 Task: Plan a trip to Glostrup, Denmark from 10th December, 2023 to 15th December, 2023 for 7 adults. Place can be entire room or shared room with 4 bedrooms having 7 beds and 4 bathrooms. Property type can be house. Amenities needed are: wifi, TV, free parkinig on premises, gym, breakfast.
Action: Mouse moved to (465, 179)
Screenshot: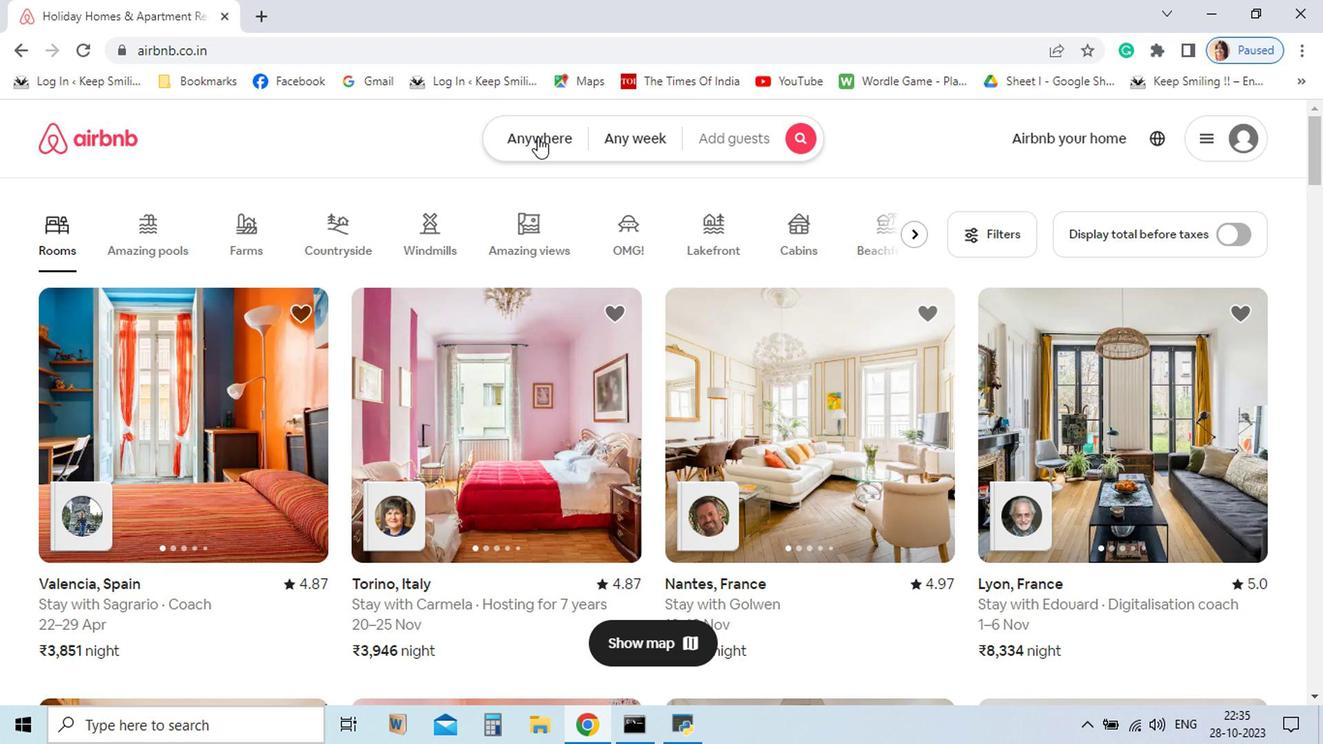 
Action: Mouse pressed left at (465, 179)
Screenshot: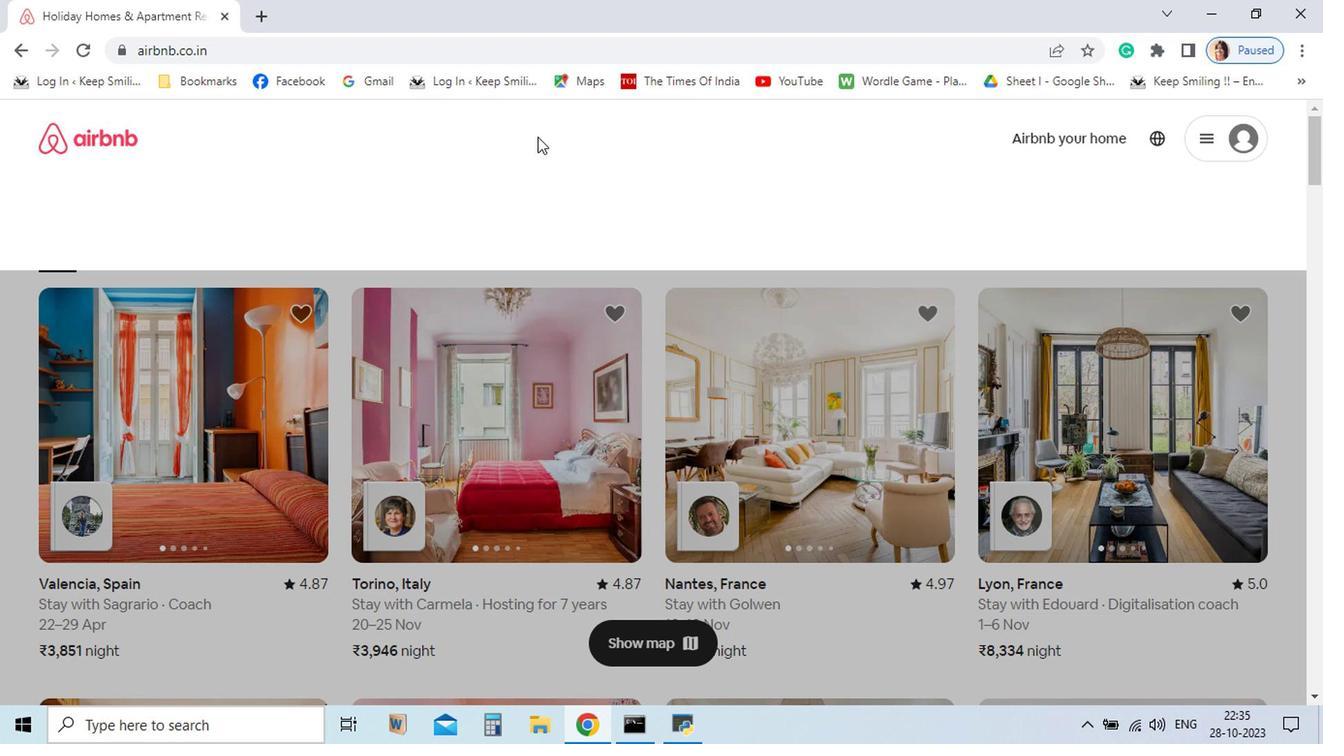 
Action: Mouse moved to (371, 229)
Screenshot: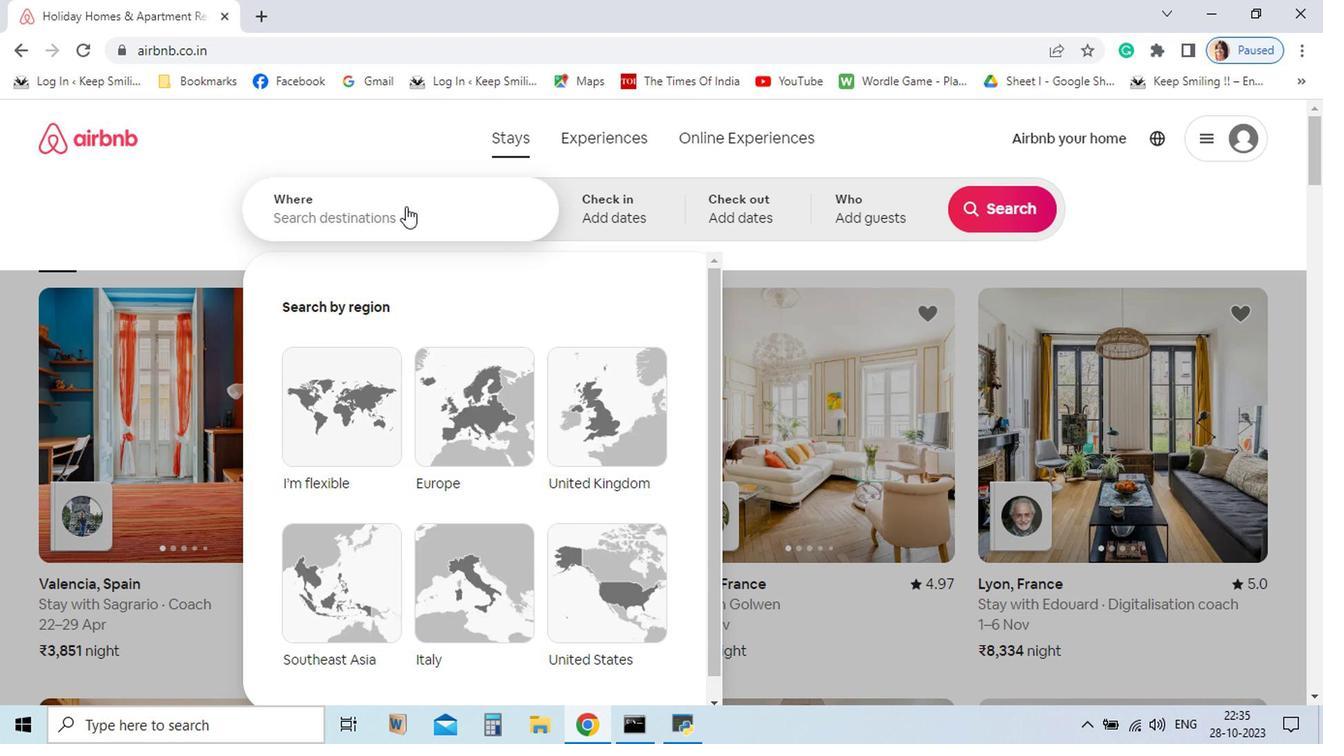 
Action: Mouse pressed left at (371, 229)
Screenshot: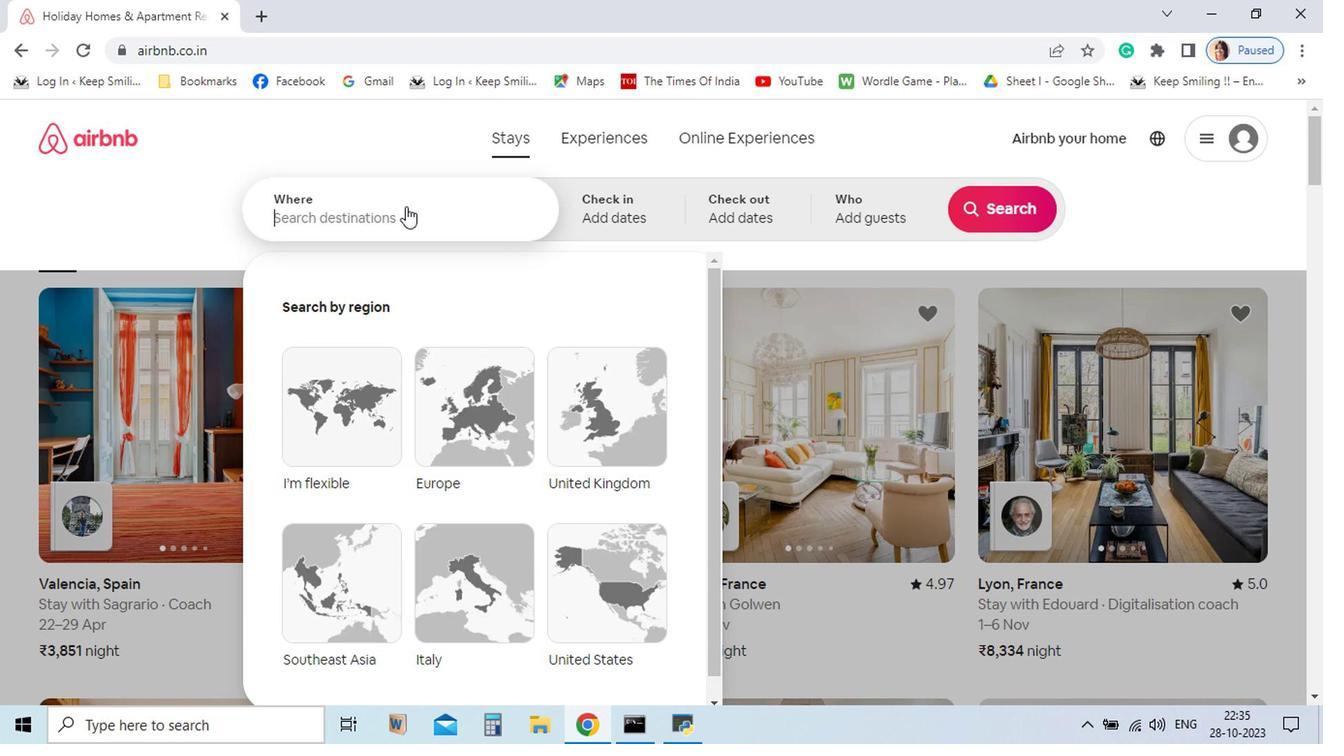 
Action: Mouse moved to (371, 229)
Screenshot: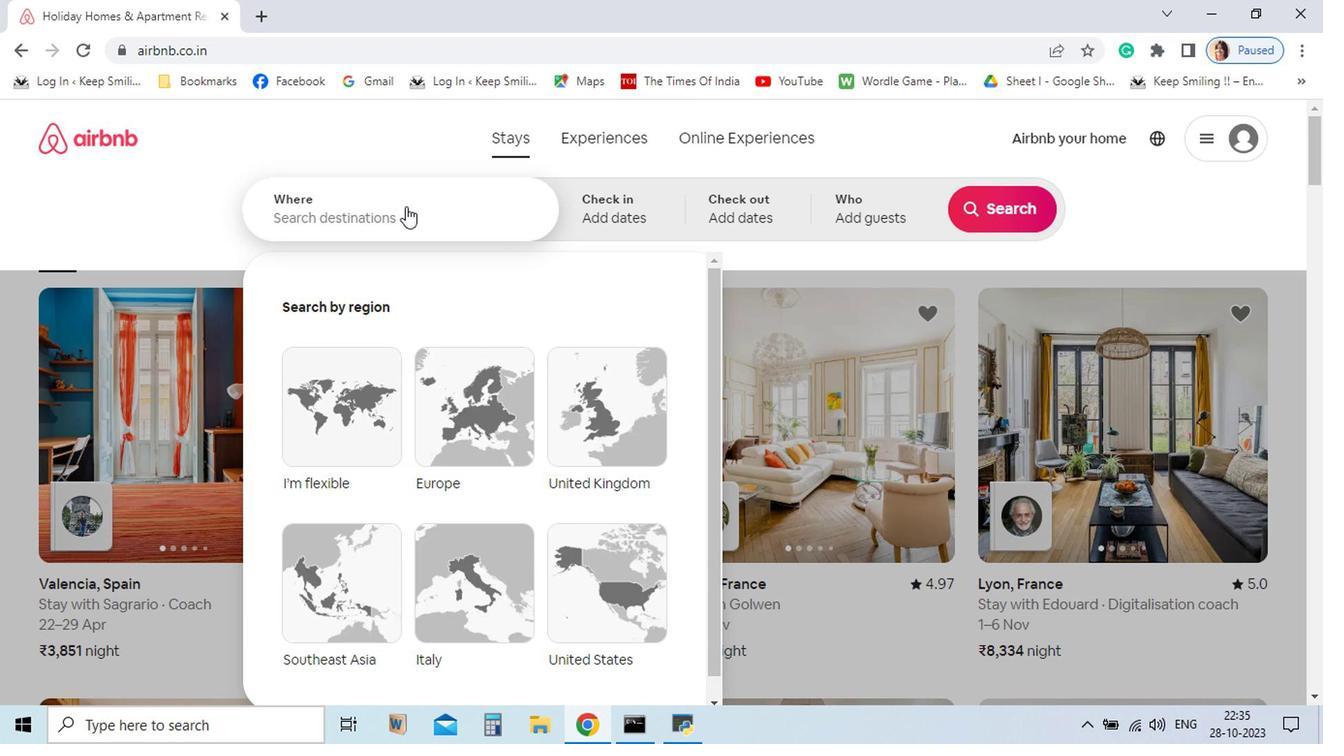 
Action: Key pressed glostrup,<Key.space>denmark
Screenshot: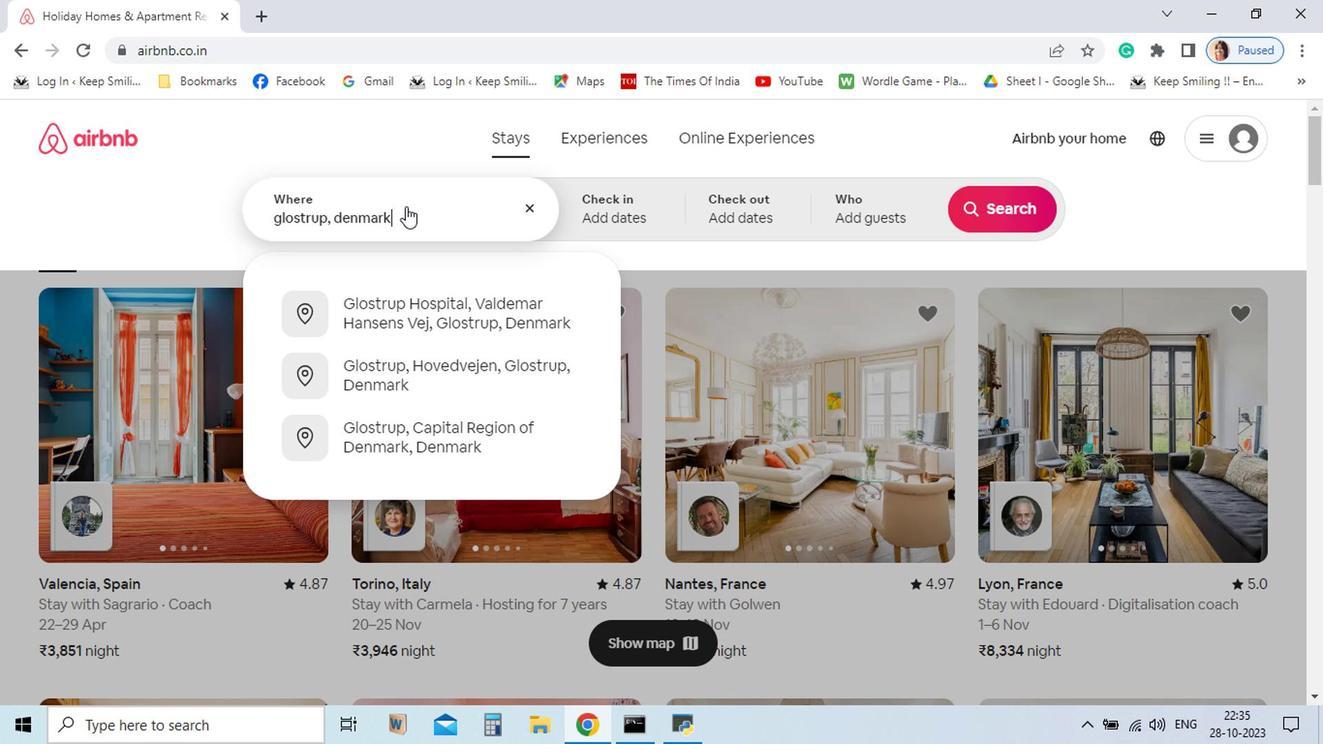 
Action: Mouse moved to (371, 229)
Screenshot: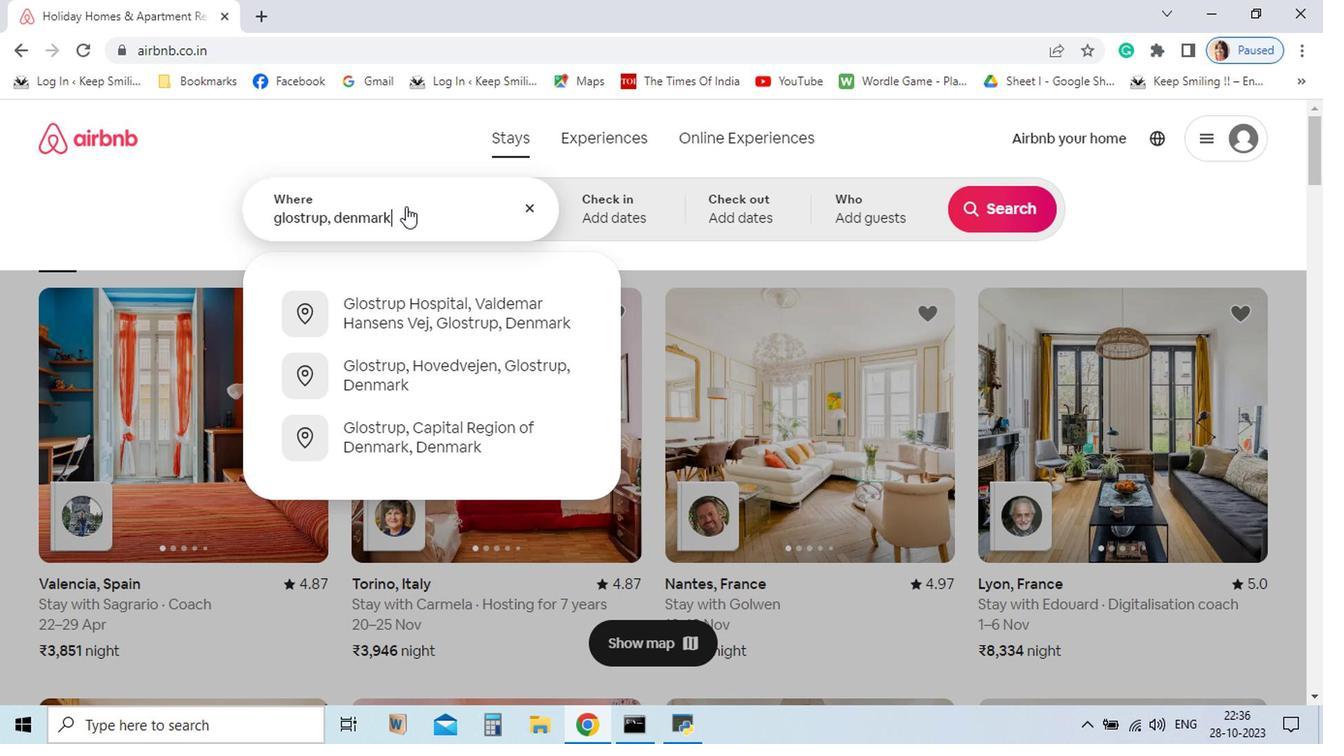 
Action: Key pressed <Key.enter>
Screenshot: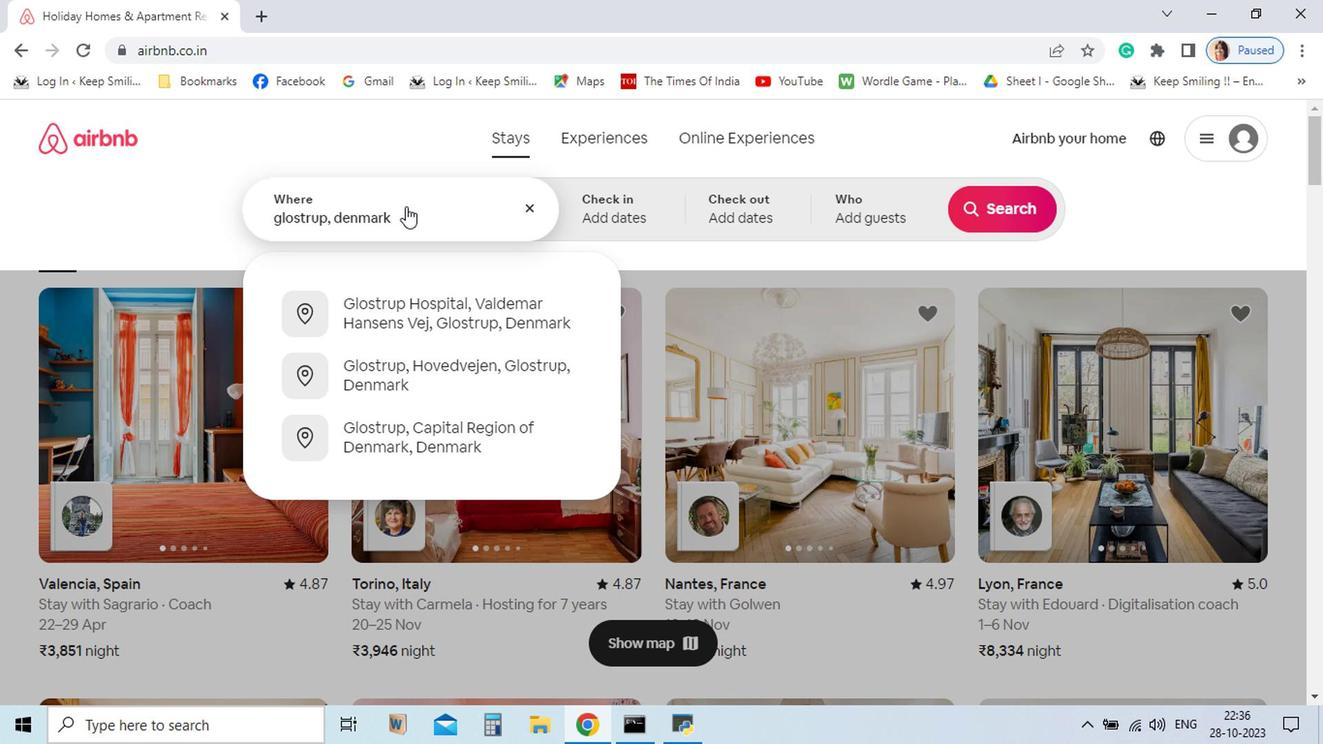 
Action: Mouse moved to (282, 239)
Screenshot: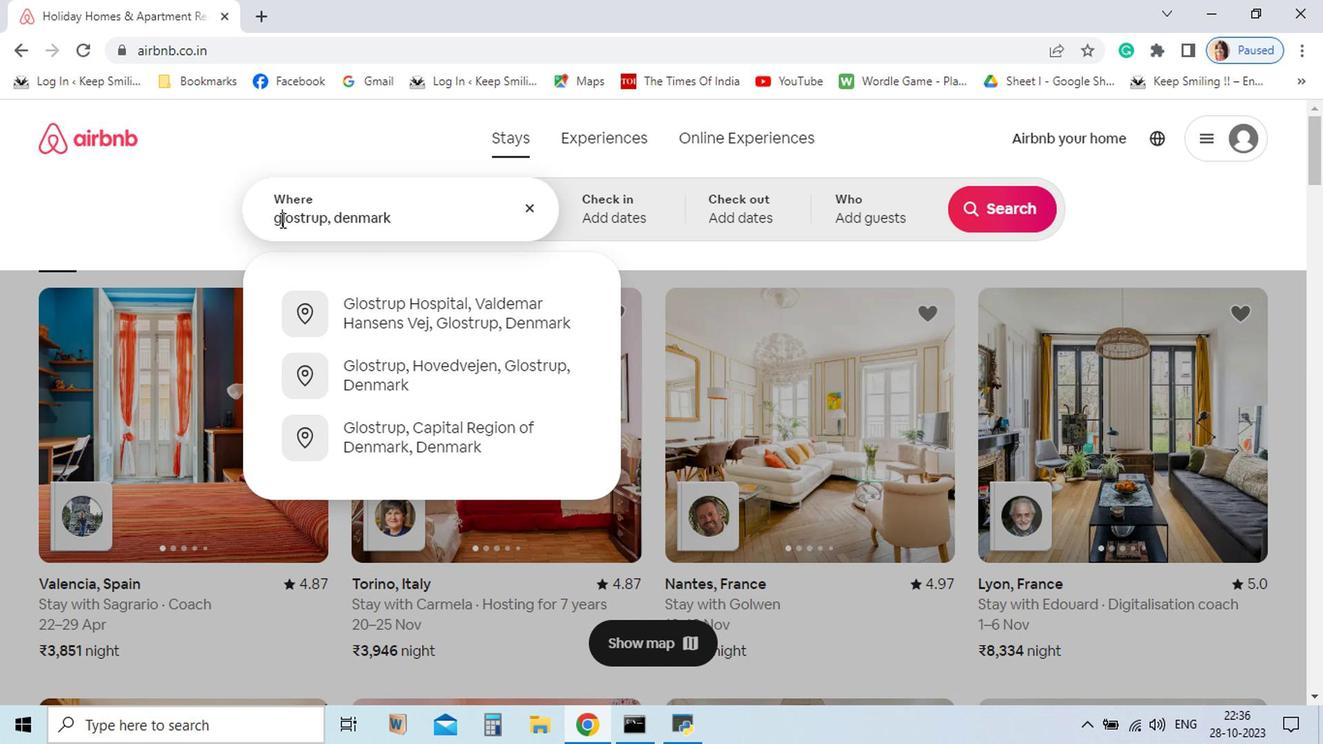 
Action: Mouse pressed left at (282, 239)
Screenshot: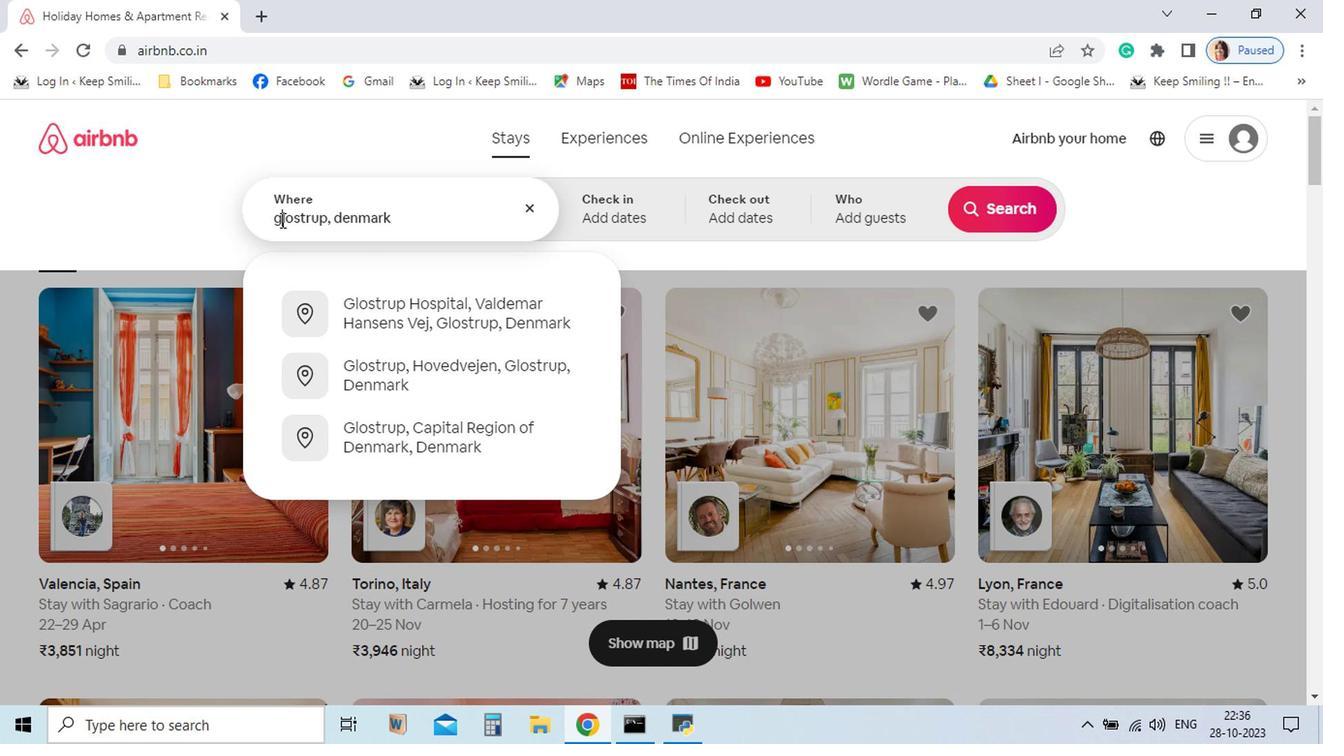 
Action: Key pressed <Key.backspace><Key.shift>G
Screenshot: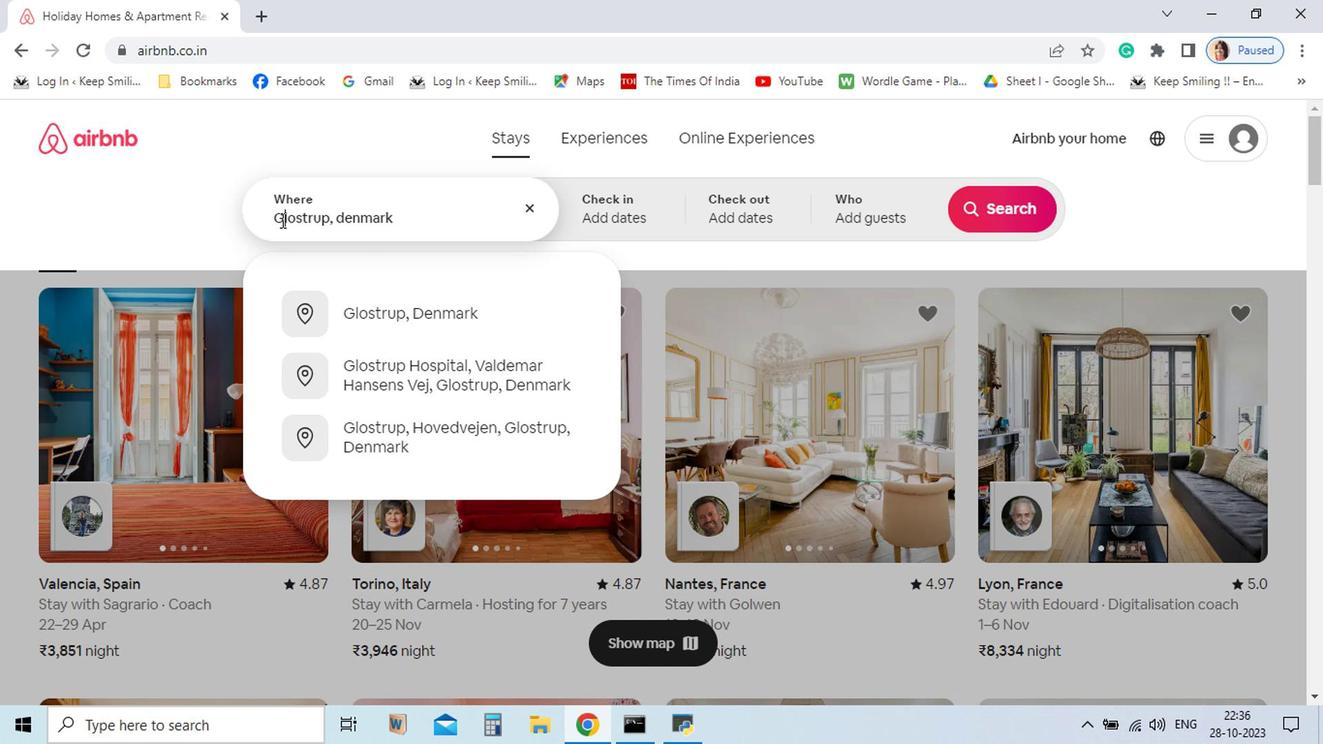 
Action: Mouse moved to (325, 232)
Screenshot: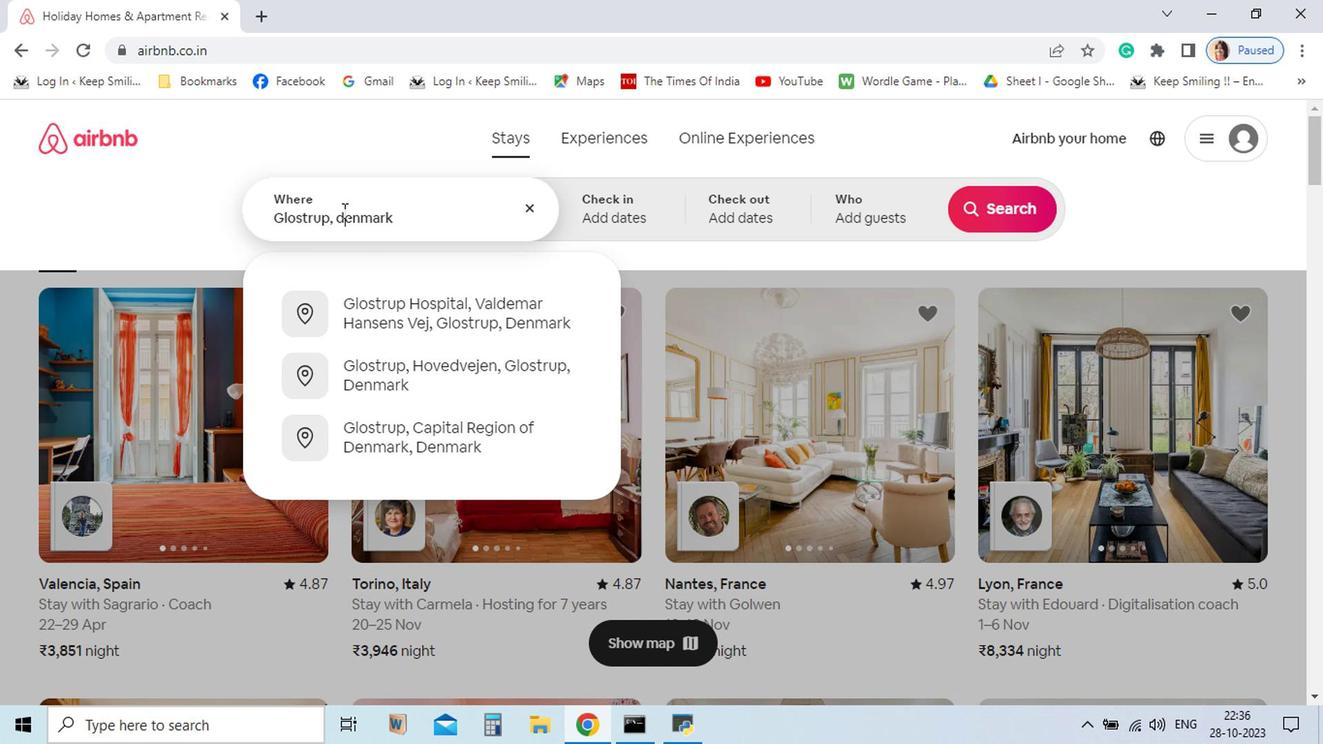 
Action: Mouse pressed left at (325, 232)
Screenshot: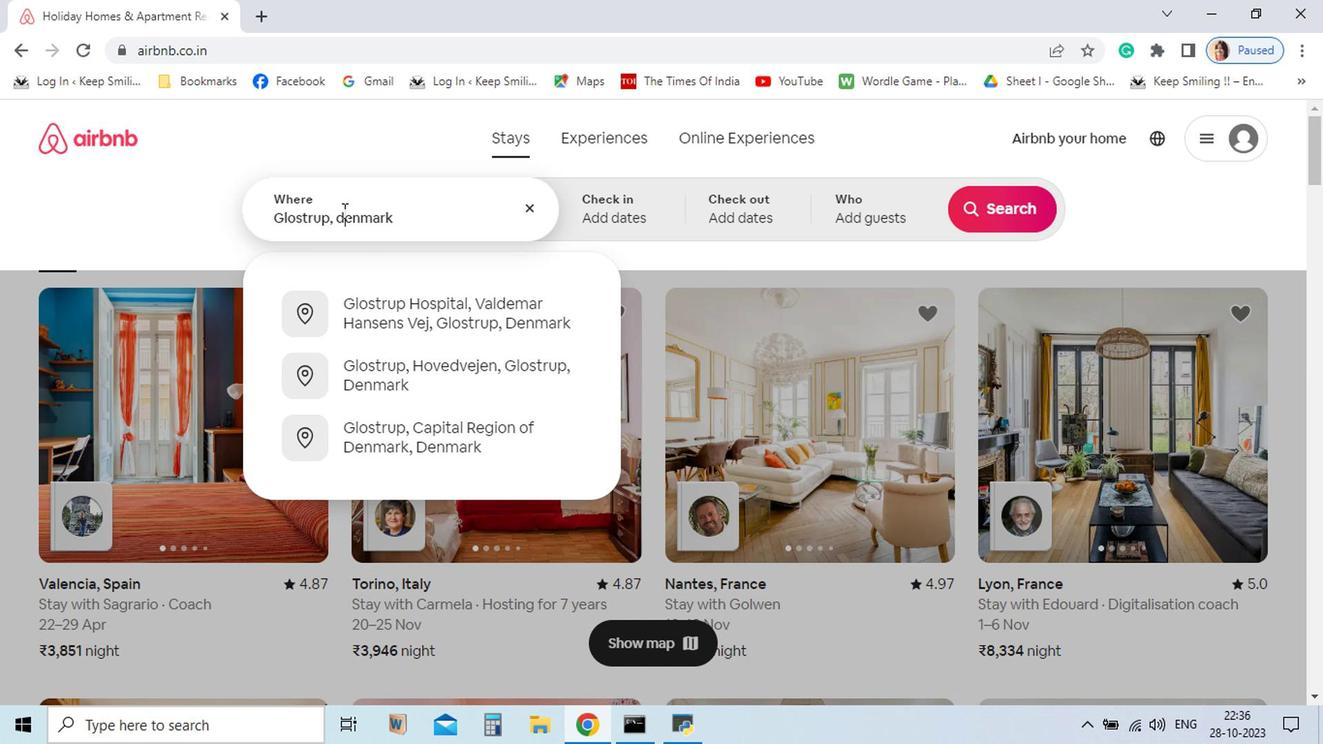 
Action: Mouse moved to (326, 232)
Screenshot: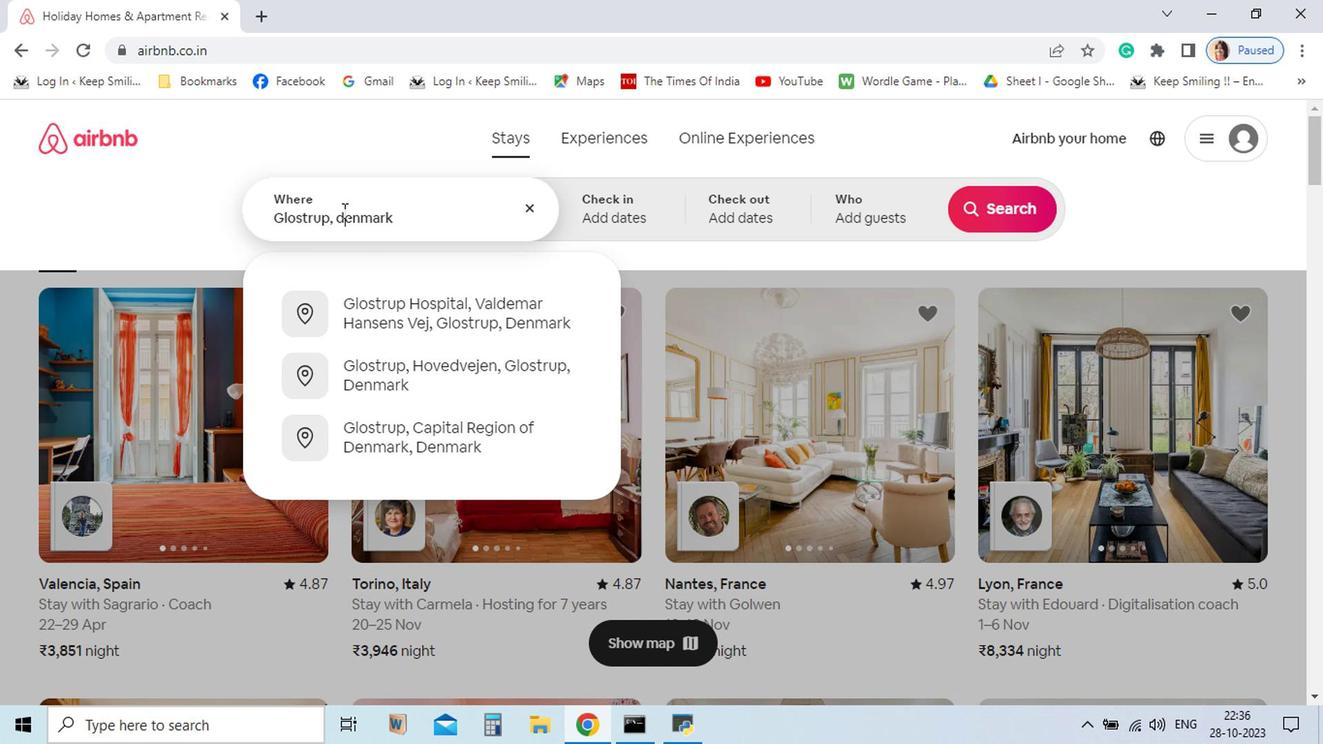 
Action: Key pressed <Key.backspace><Key.shift>D
Screenshot: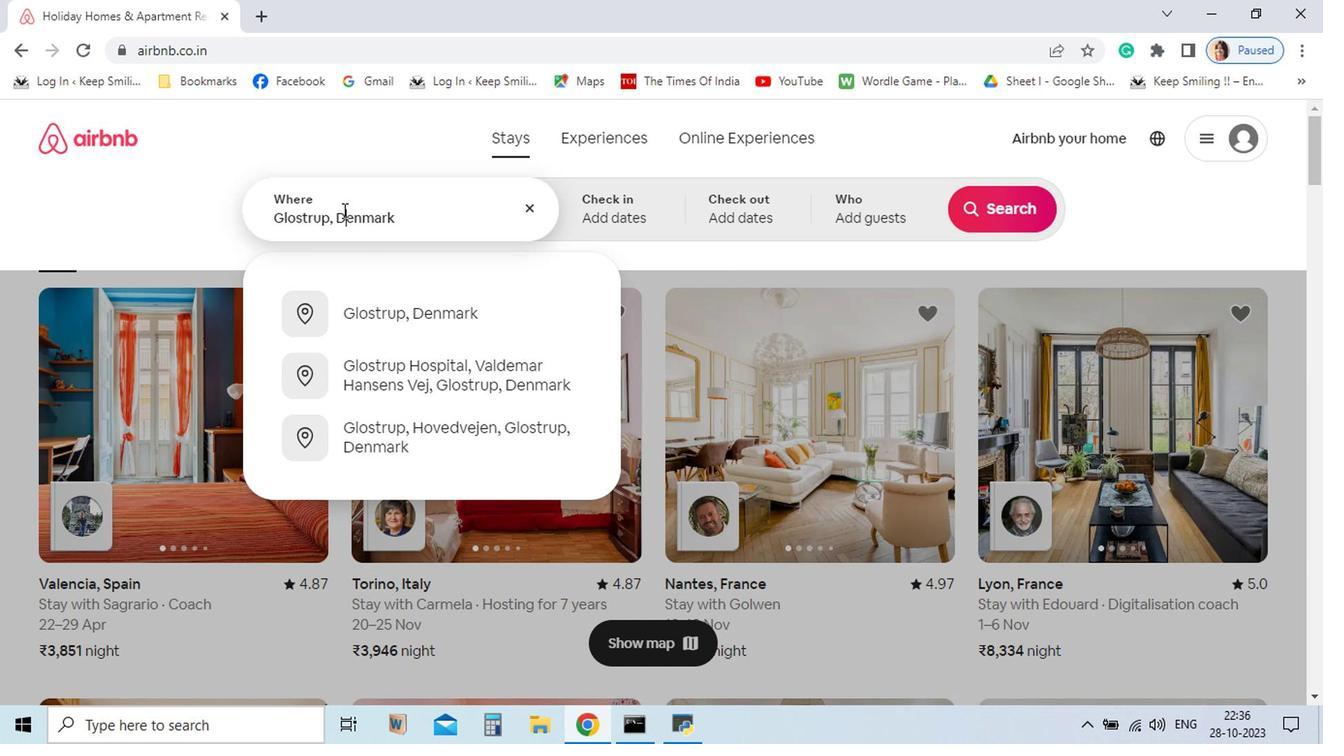 
Action: Mouse moved to (527, 232)
Screenshot: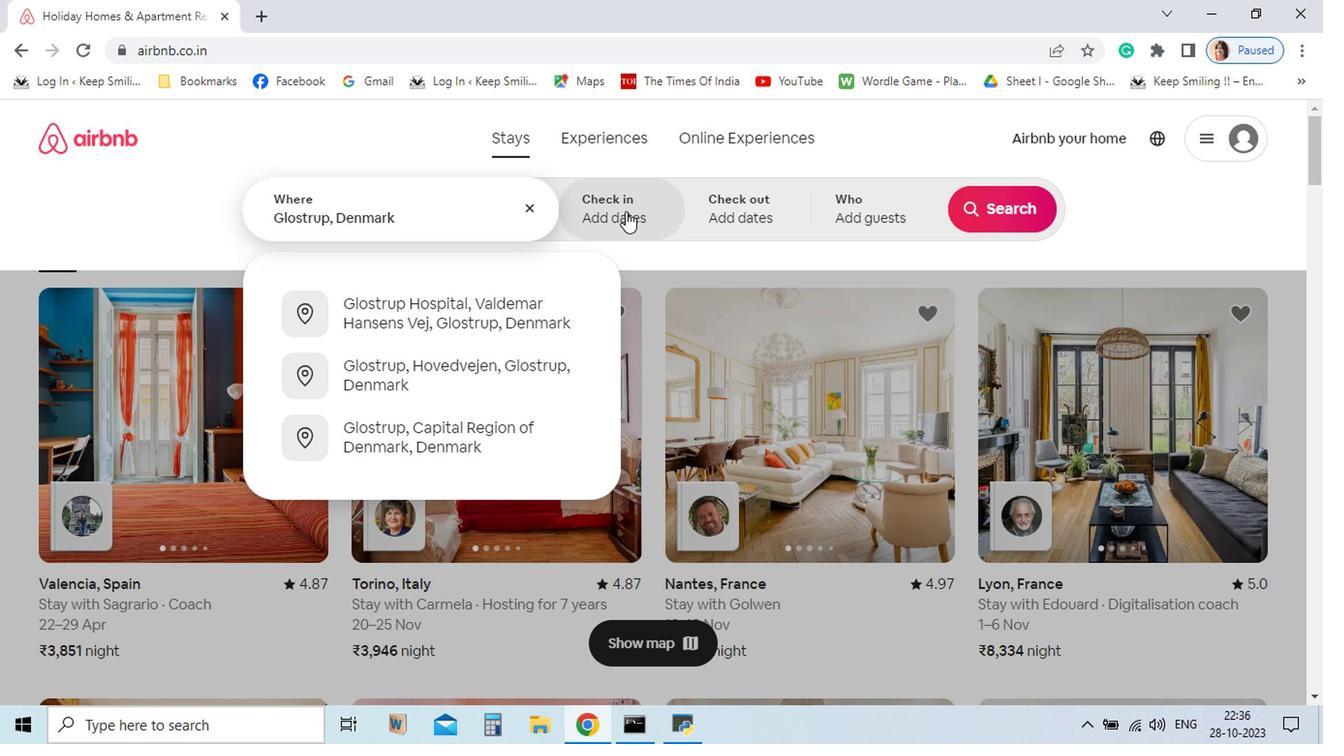 
Action: Mouse pressed left at (527, 232)
Screenshot: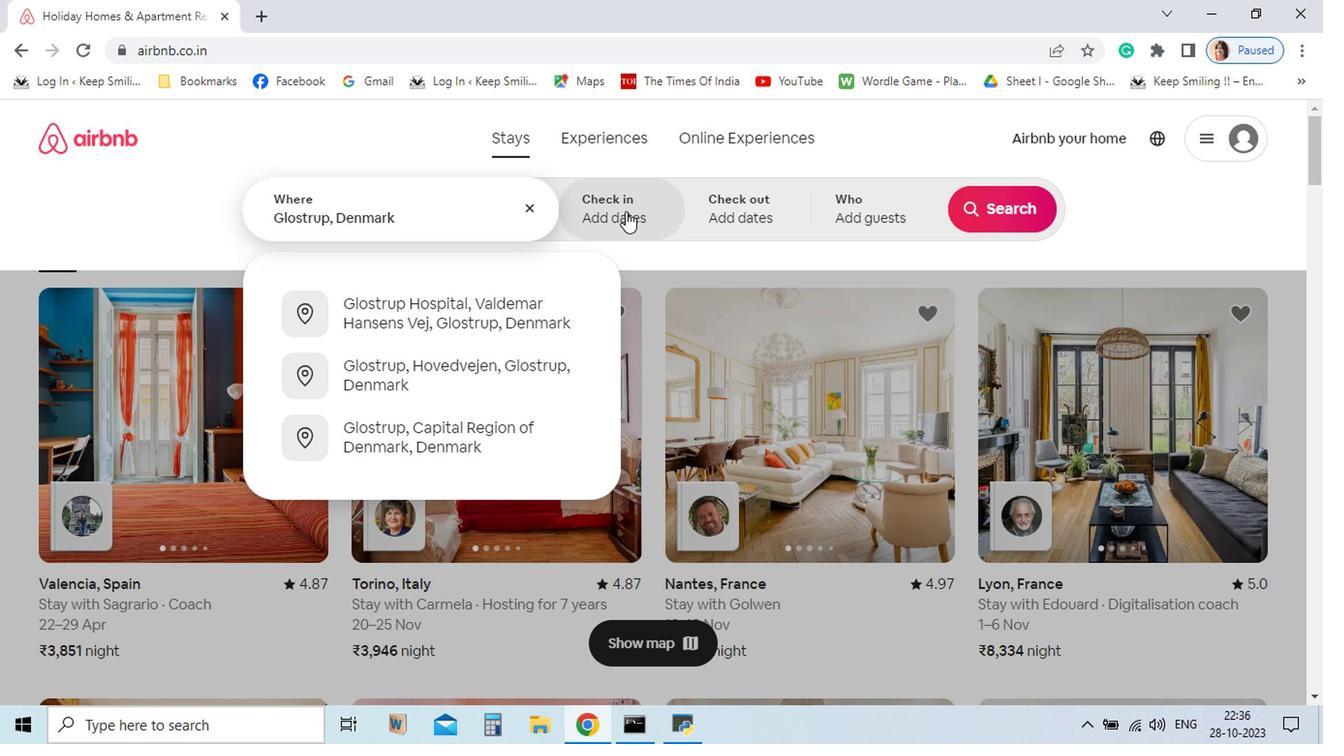 
Action: Mouse moved to (789, 343)
Screenshot: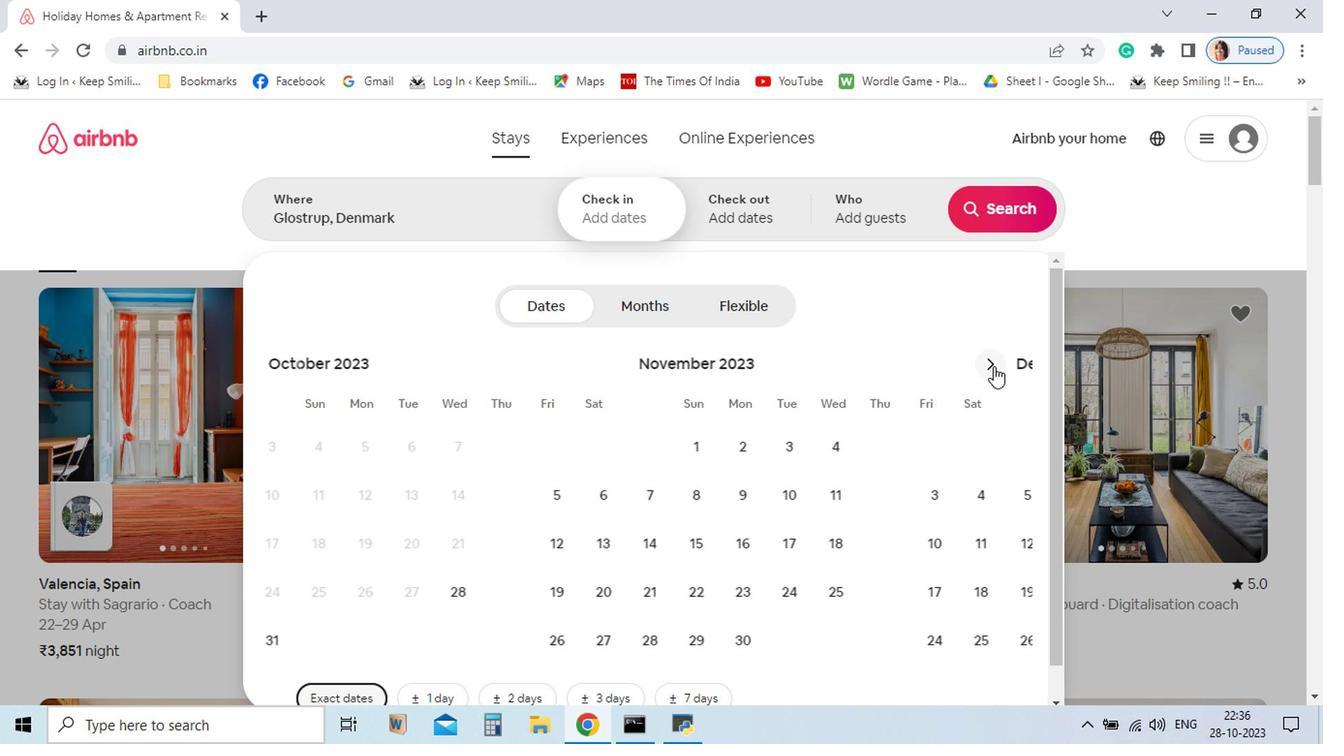 
Action: Mouse pressed left at (789, 343)
Screenshot: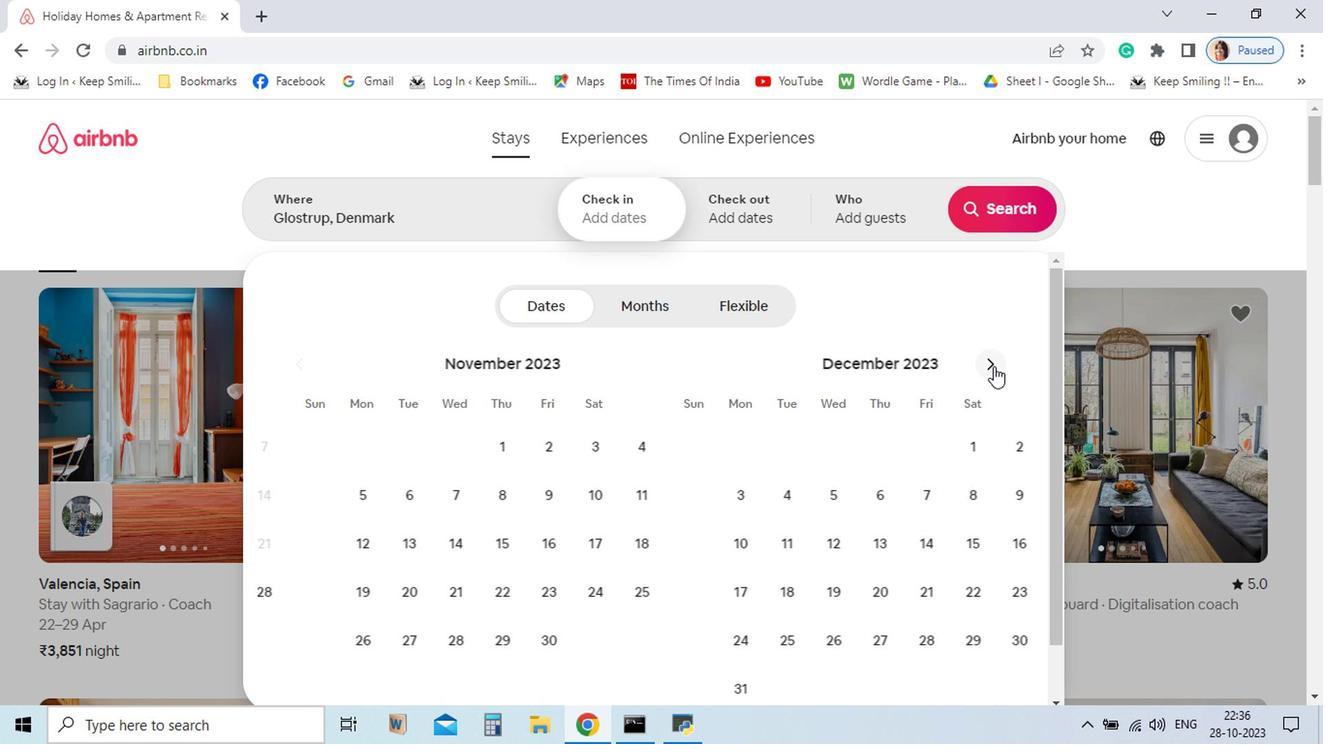 
Action: Mouse moved to (567, 469)
Screenshot: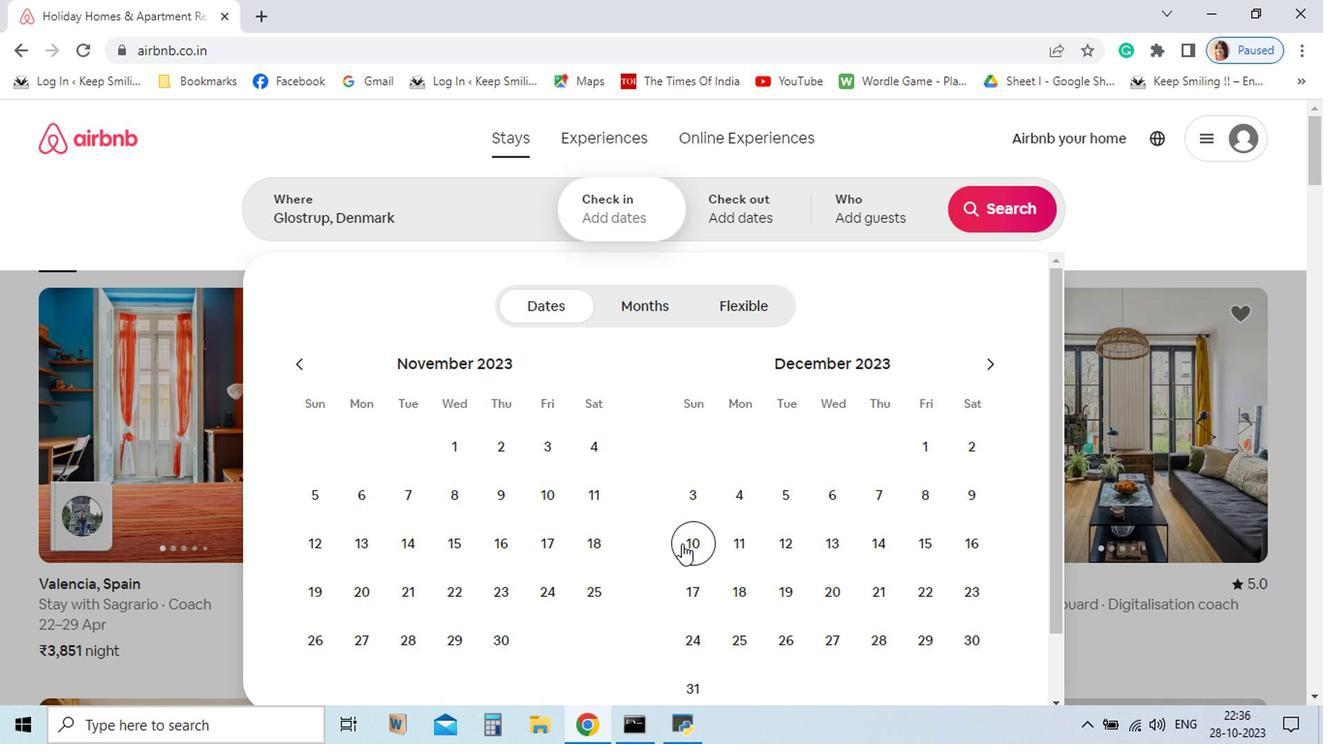 
Action: Mouse pressed left at (567, 469)
Screenshot: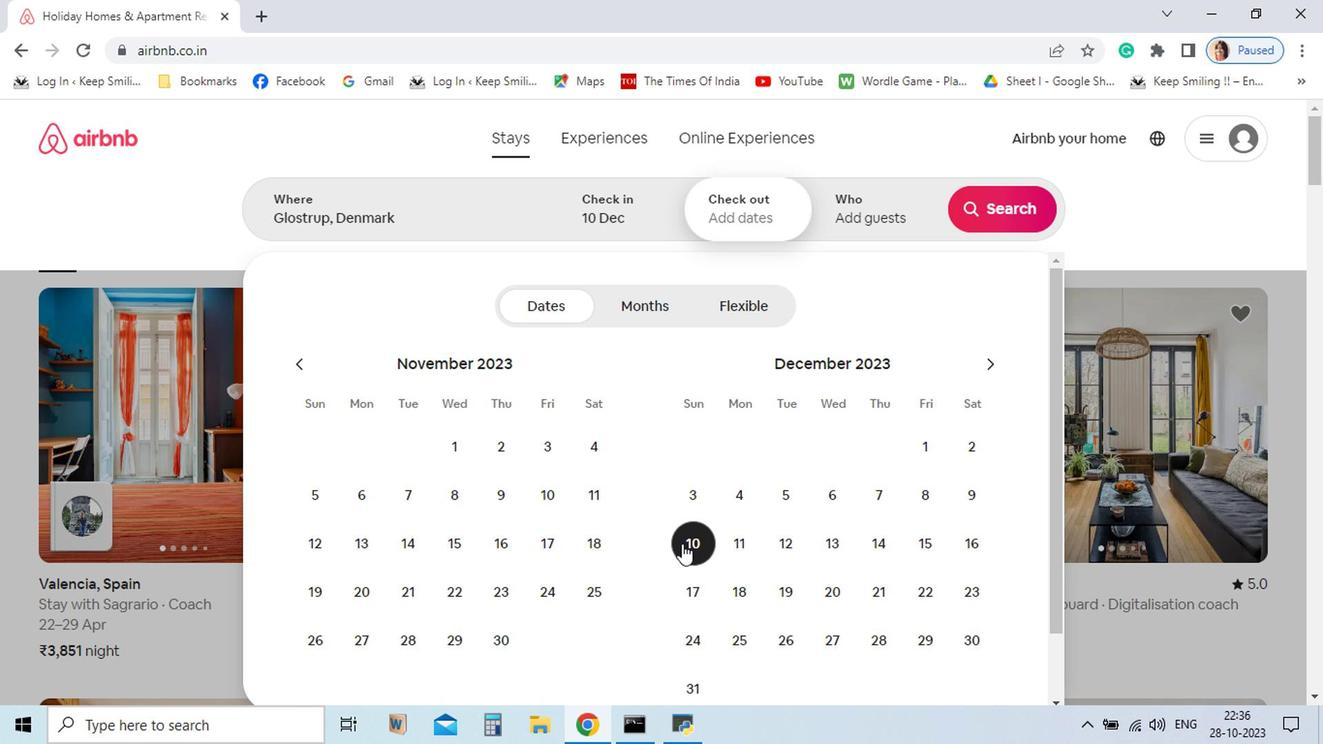 
Action: Mouse moved to (729, 465)
Screenshot: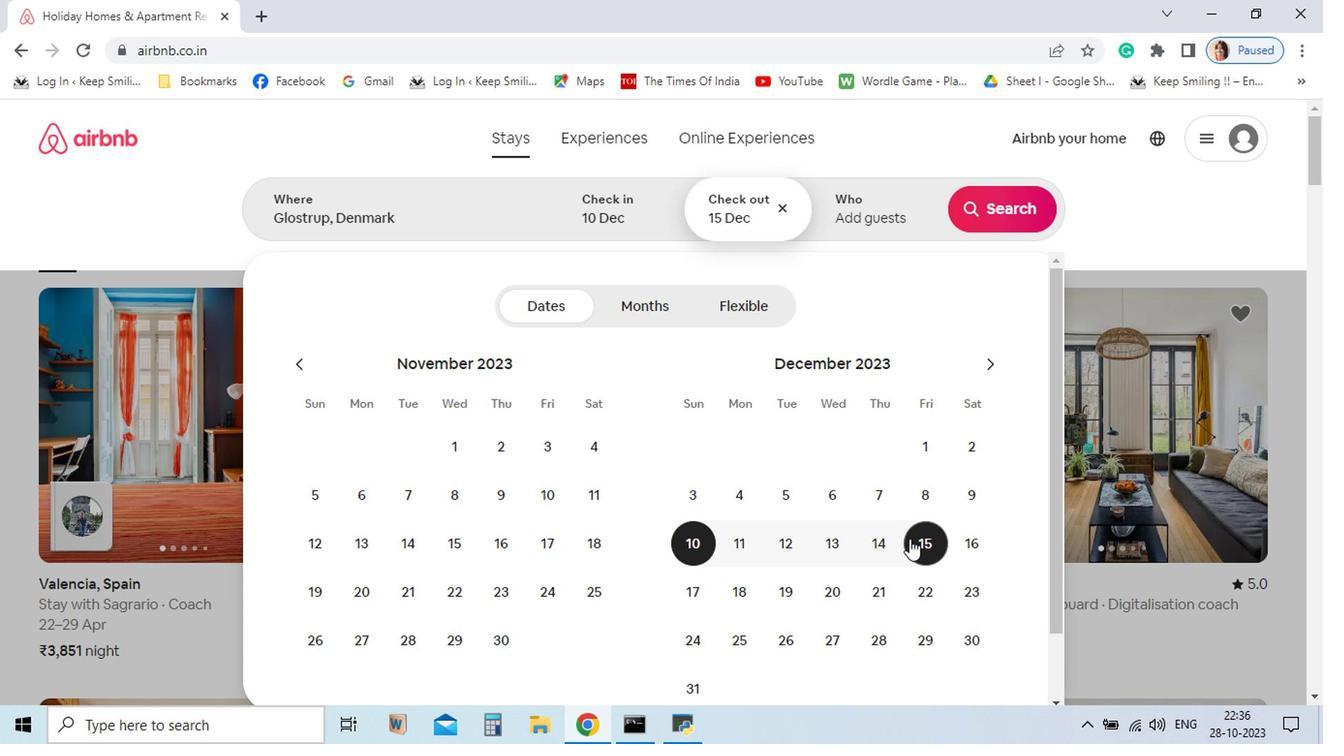 
Action: Mouse pressed left at (729, 465)
Screenshot: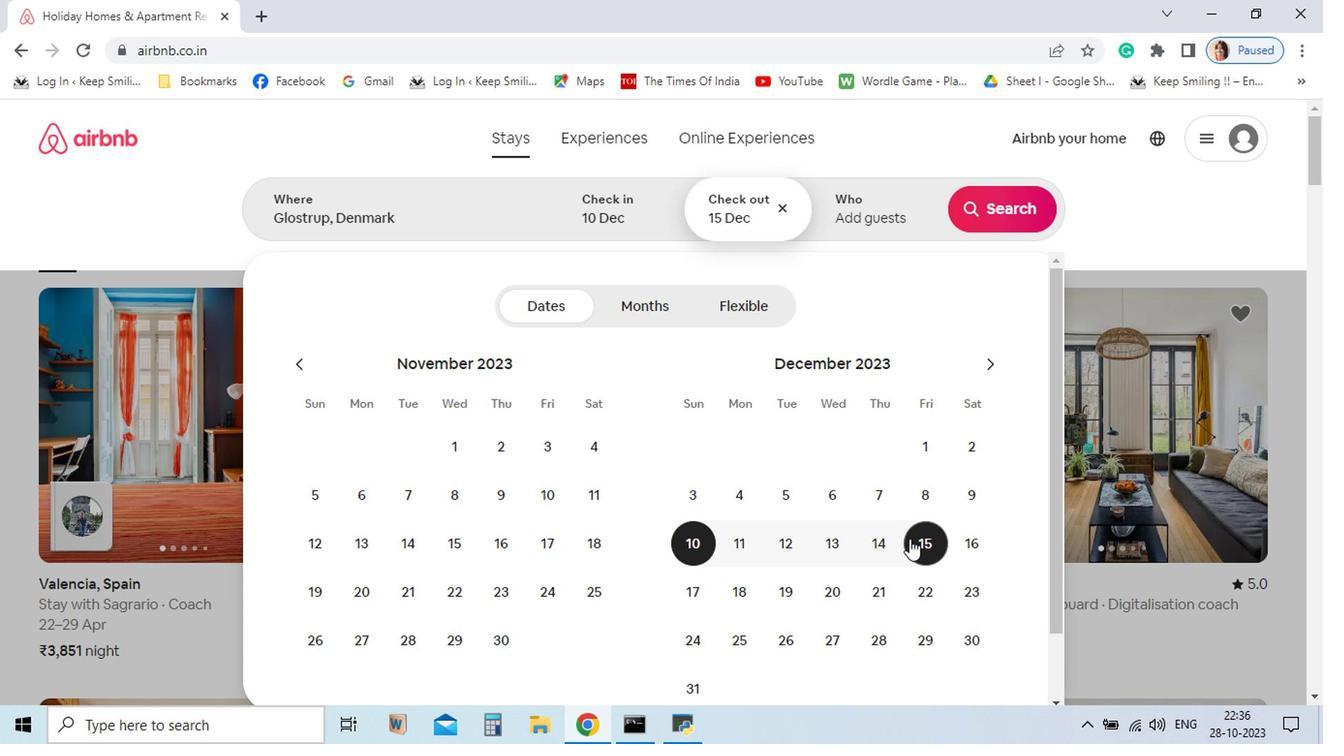 
Action: Mouse moved to (702, 228)
Screenshot: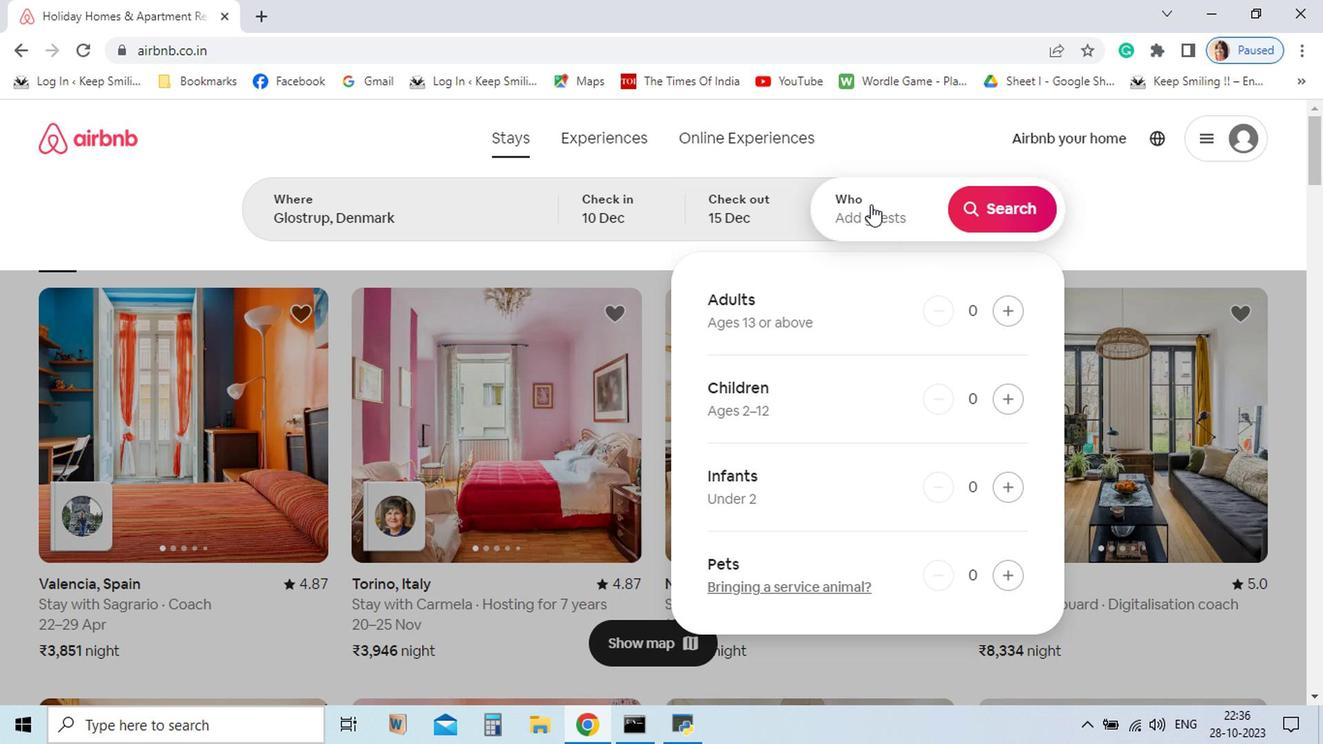 
Action: Mouse pressed left at (702, 228)
Screenshot: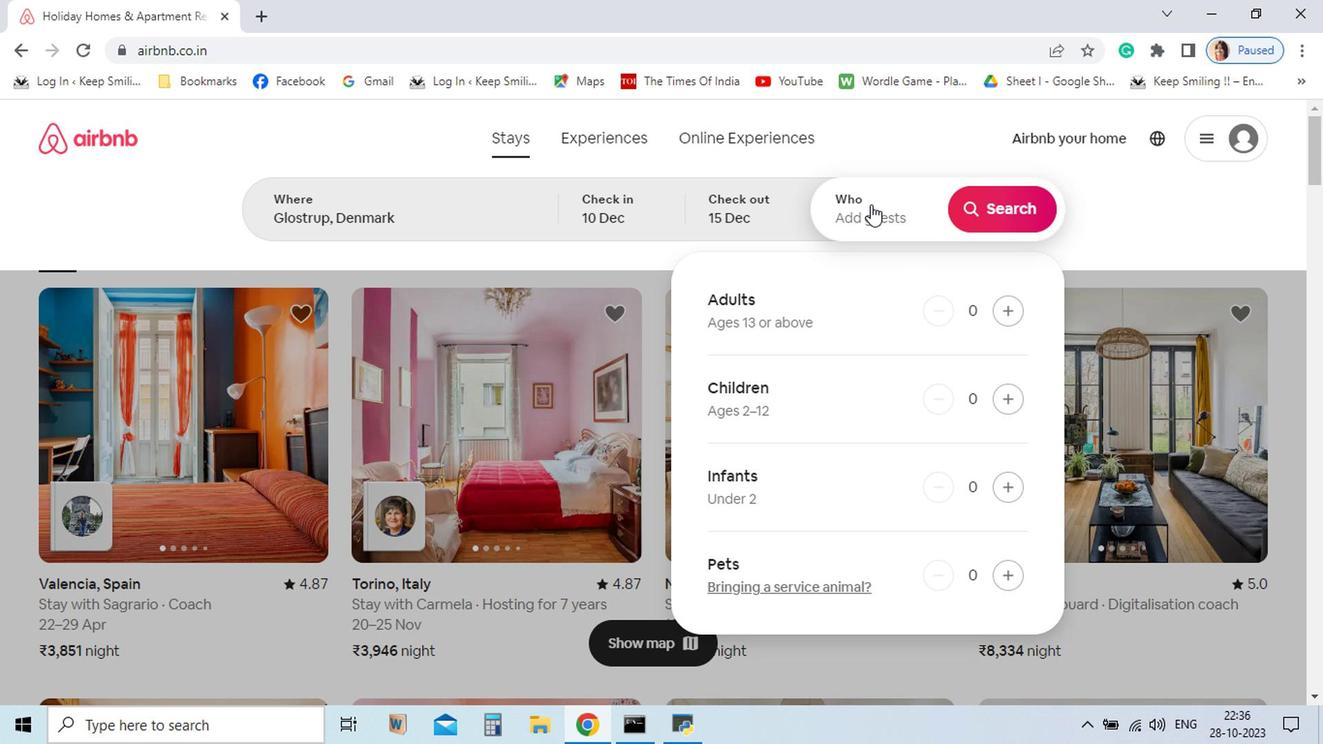 
Action: Mouse moved to (793, 302)
Screenshot: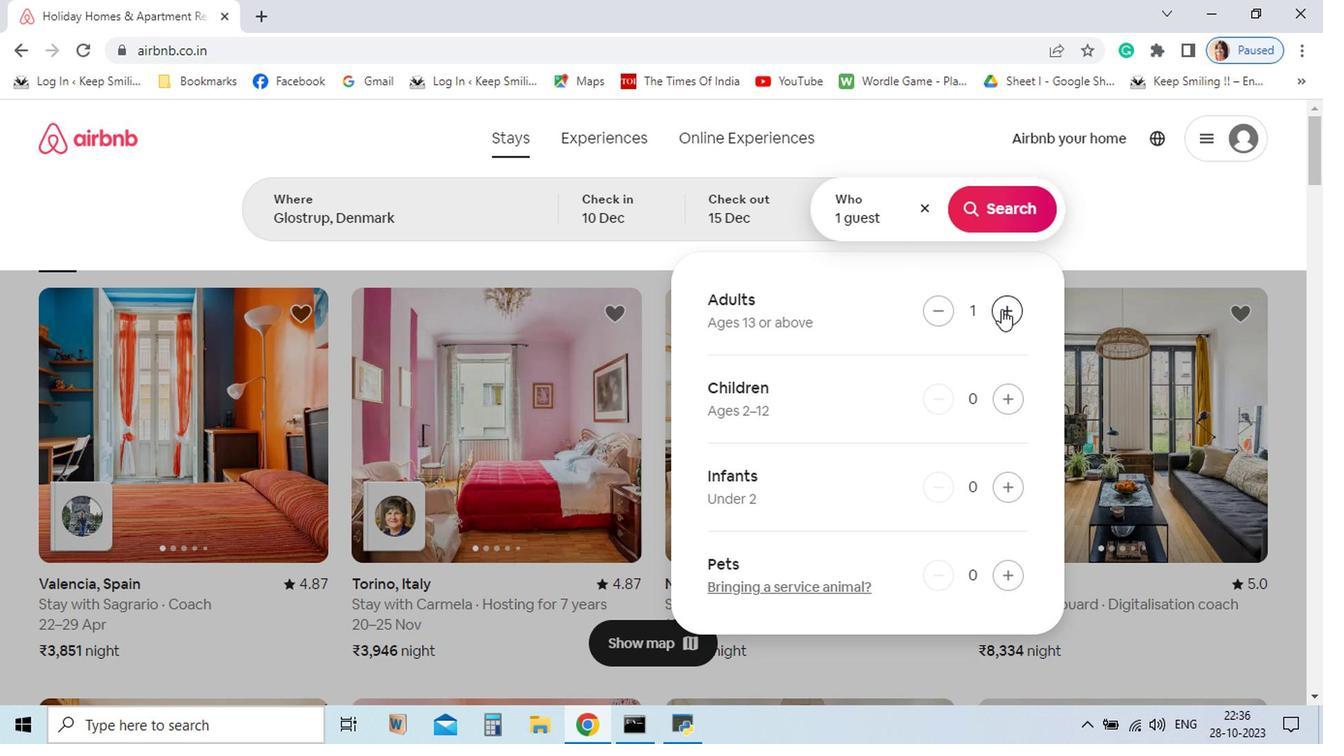 
Action: Mouse pressed left at (793, 302)
Screenshot: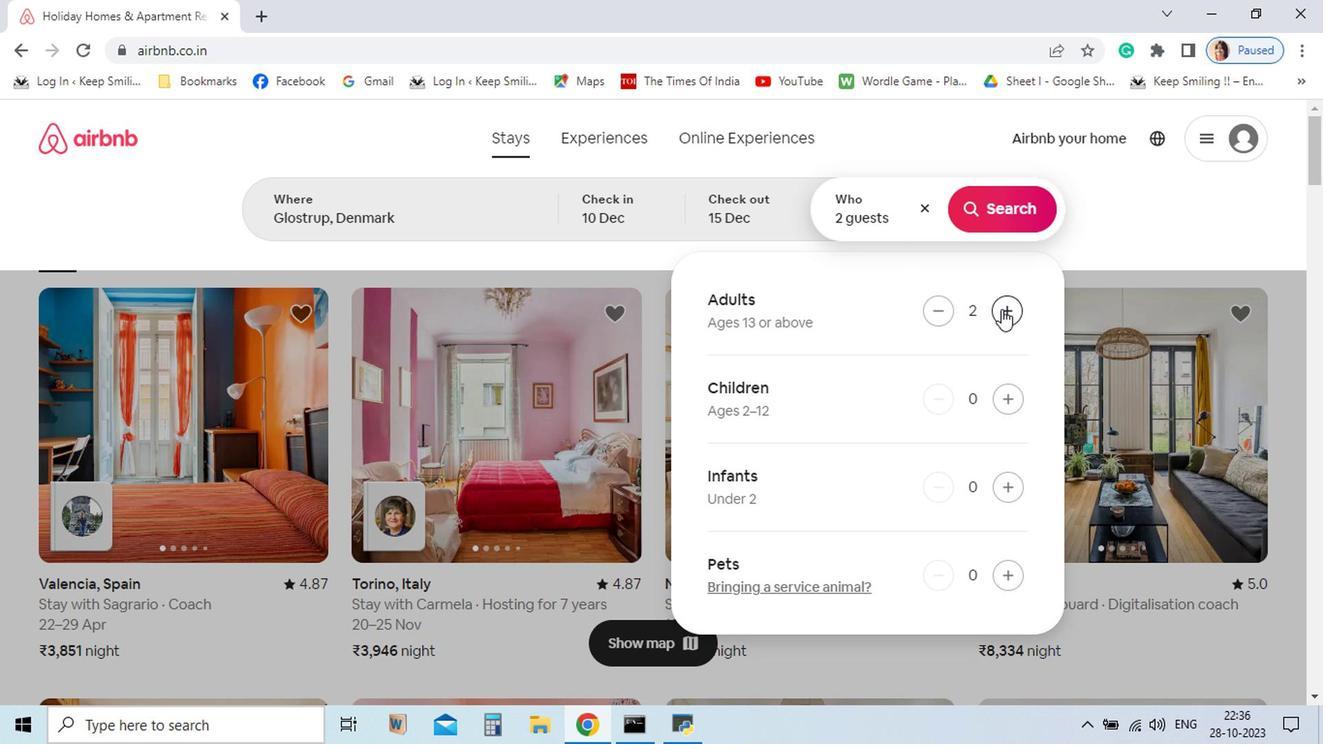 
Action: Mouse moved to (795, 302)
Screenshot: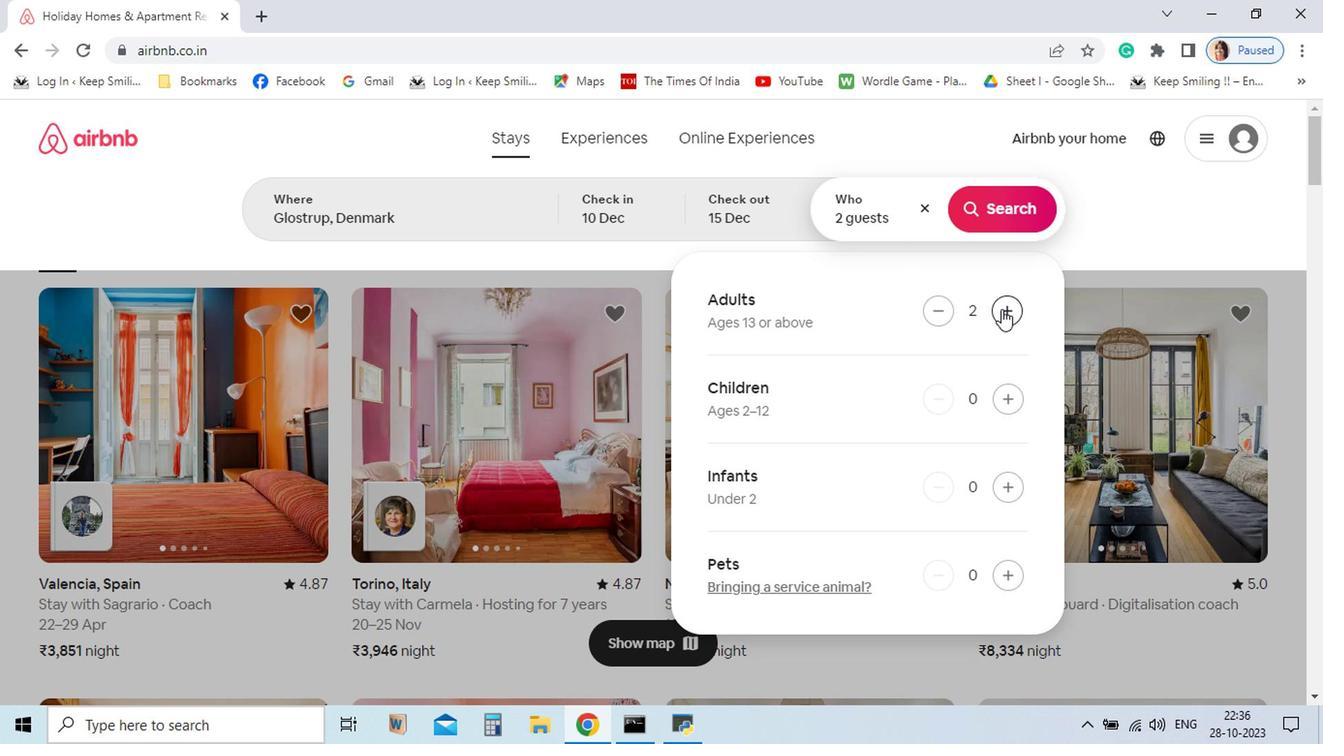 
Action: Mouse pressed left at (795, 302)
Screenshot: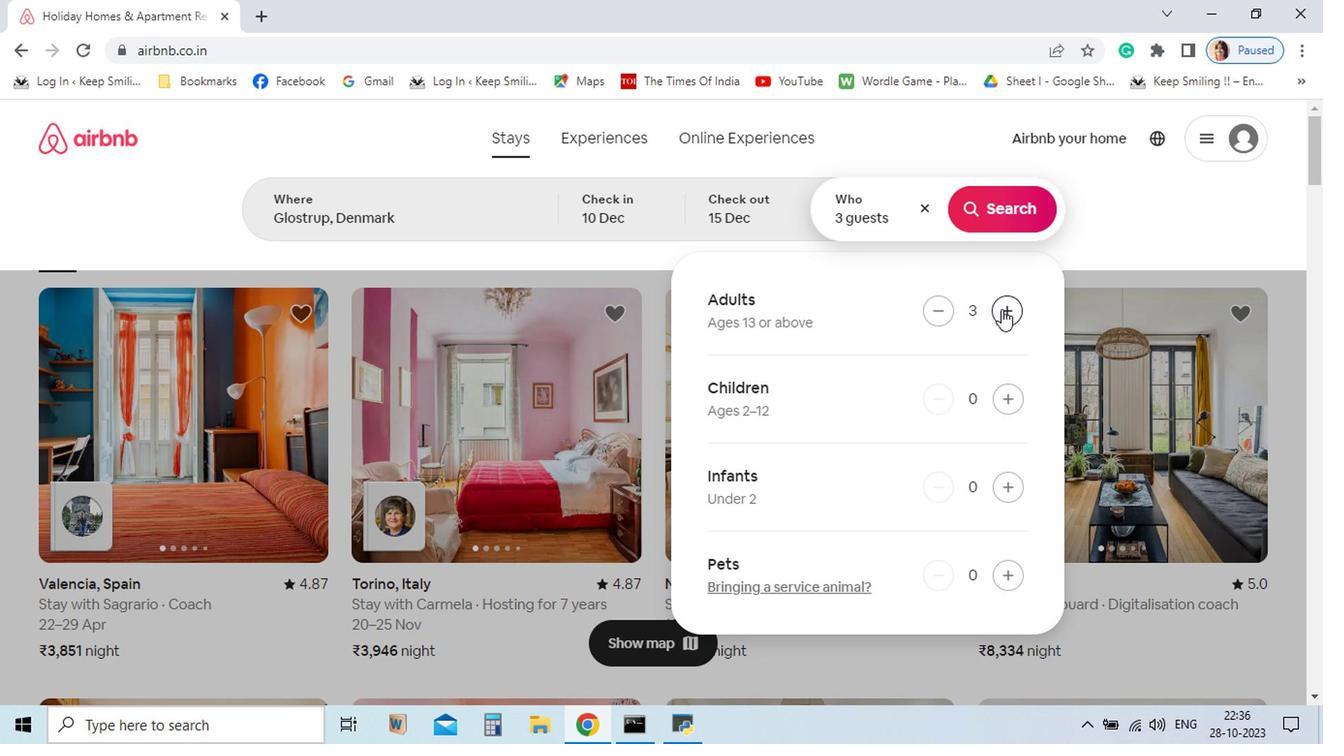 
Action: Mouse pressed left at (795, 302)
Screenshot: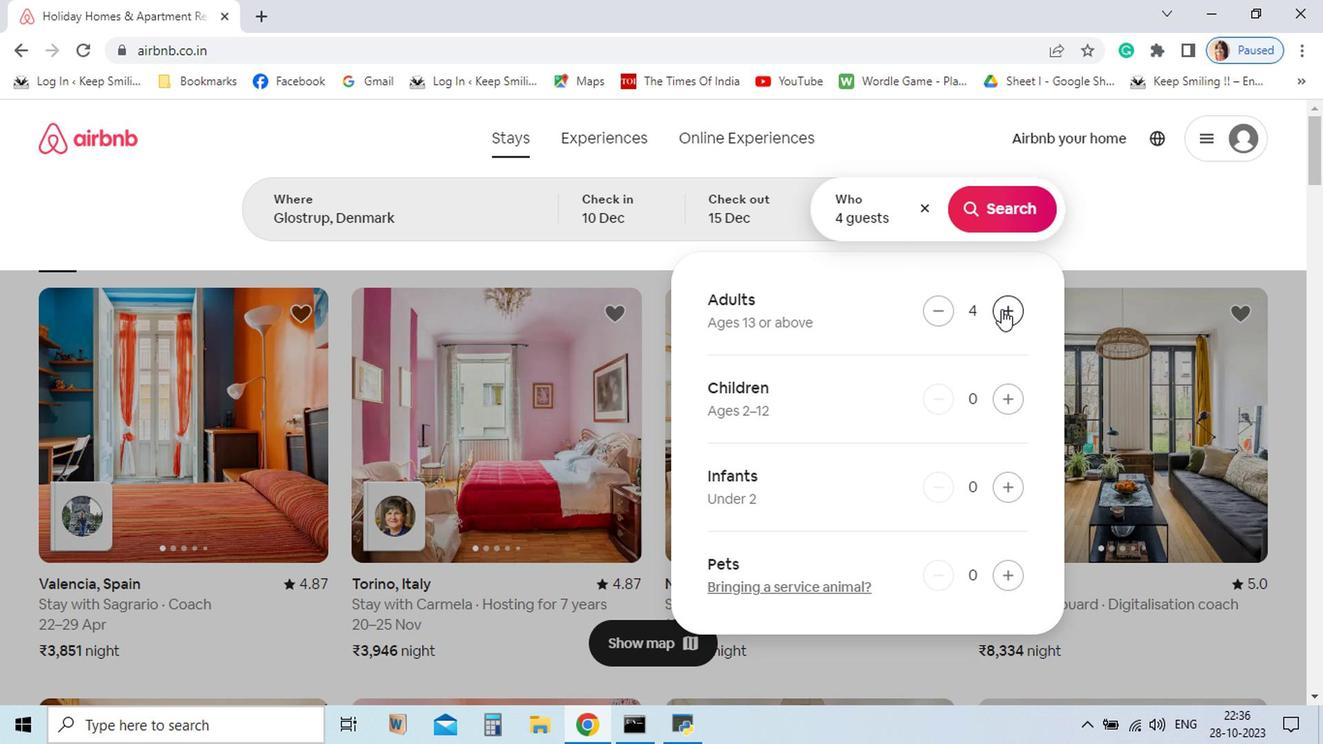 
Action: Mouse moved to (795, 302)
Screenshot: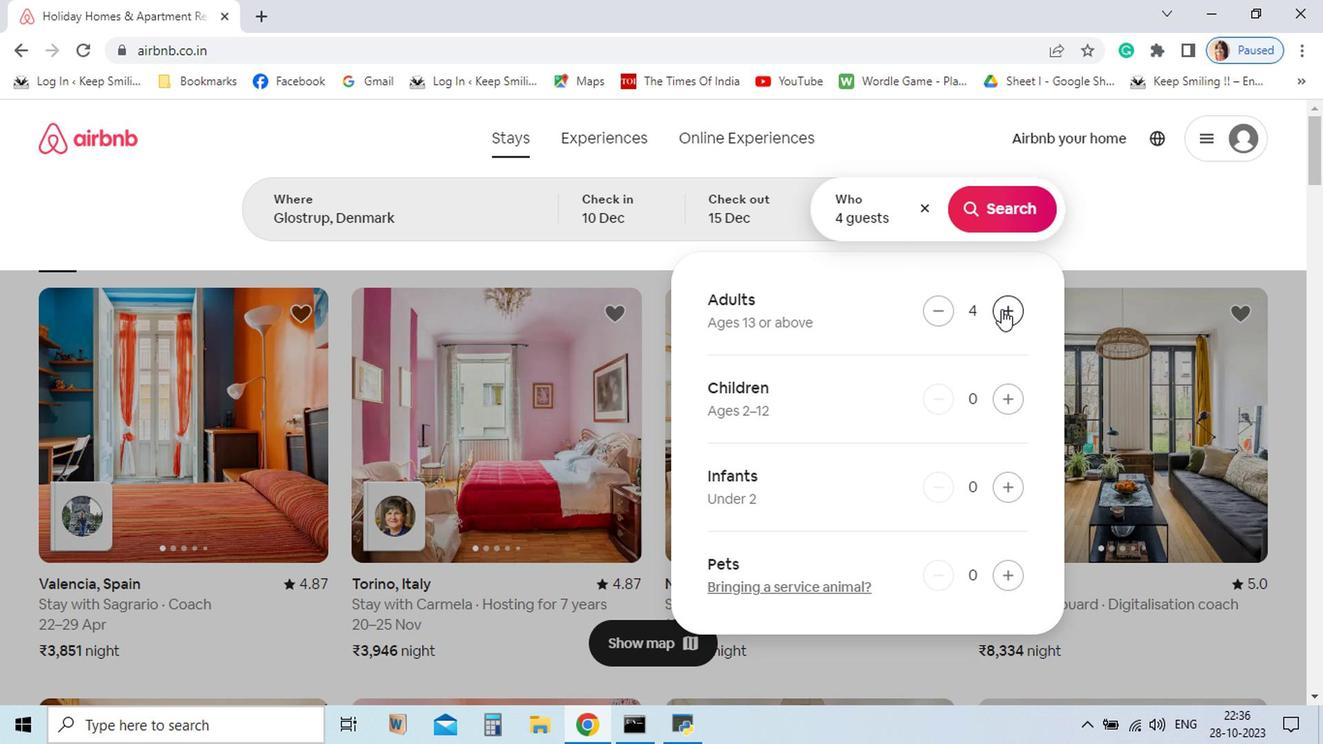 
Action: Mouse pressed left at (795, 302)
Screenshot: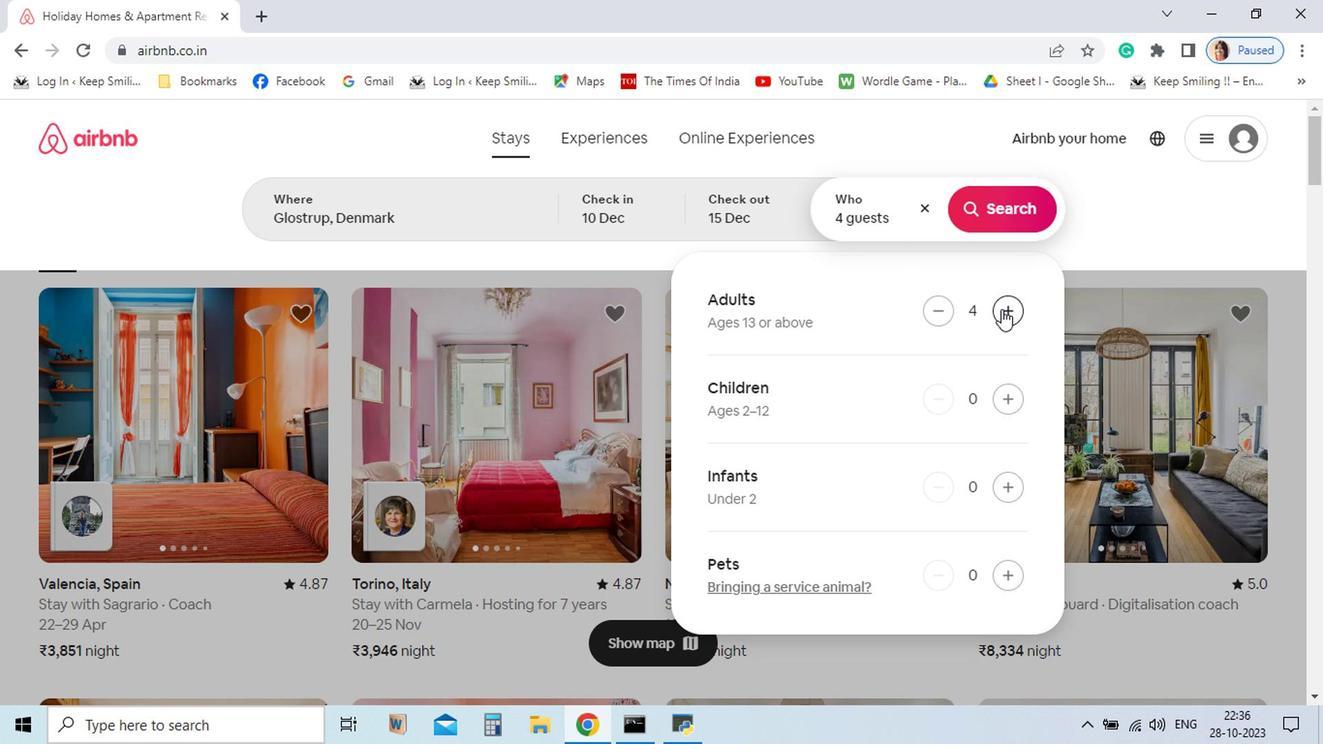 
Action: Mouse pressed left at (795, 302)
Screenshot: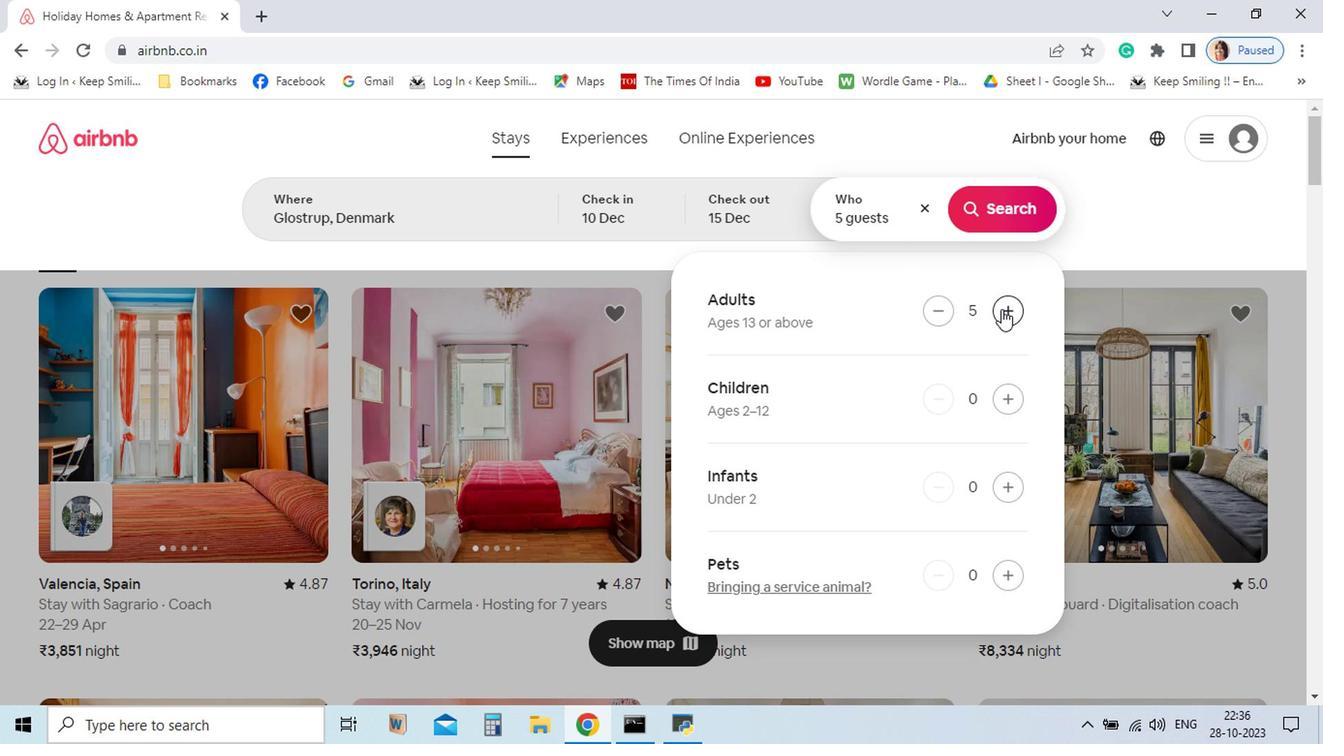 
Action: Mouse pressed left at (795, 302)
Screenshot: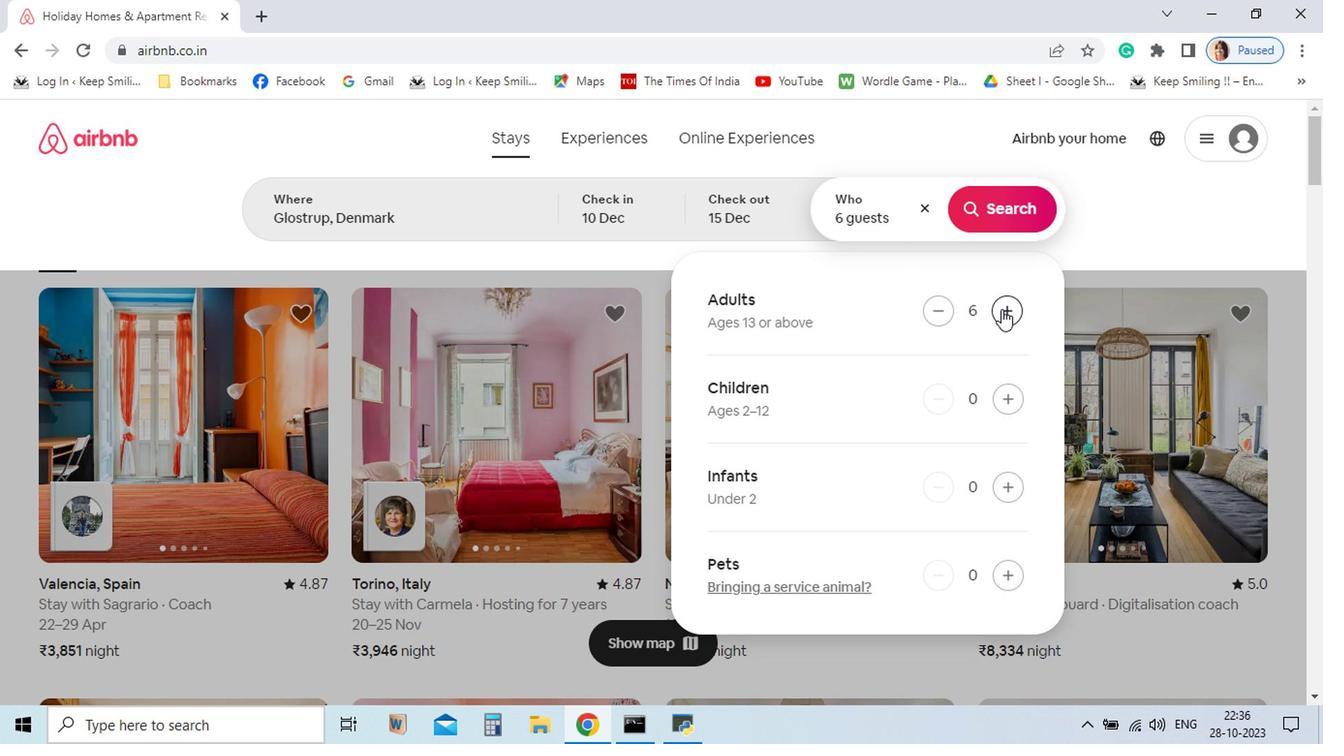 
Action: Mouse pressed left at (795, 302)
Screenshot: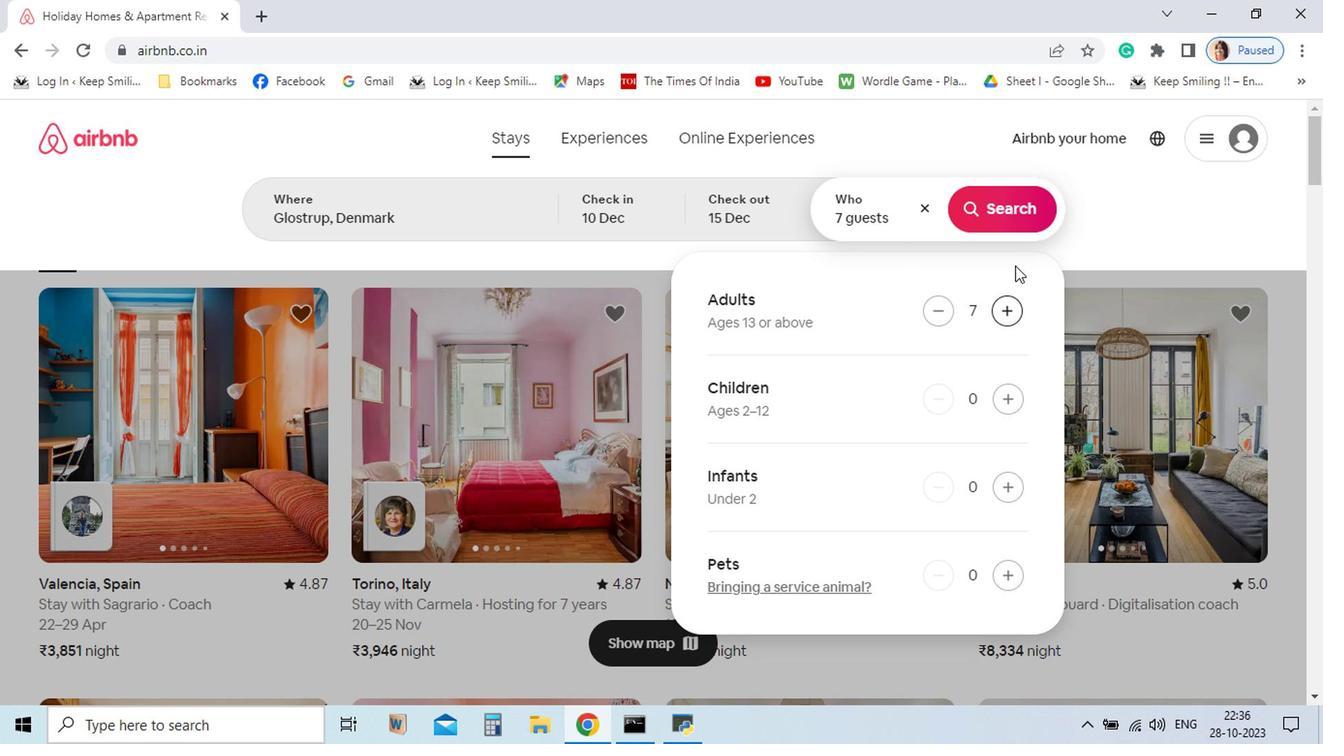 
Action: Mouse moved to (810, 221)
Screenshot: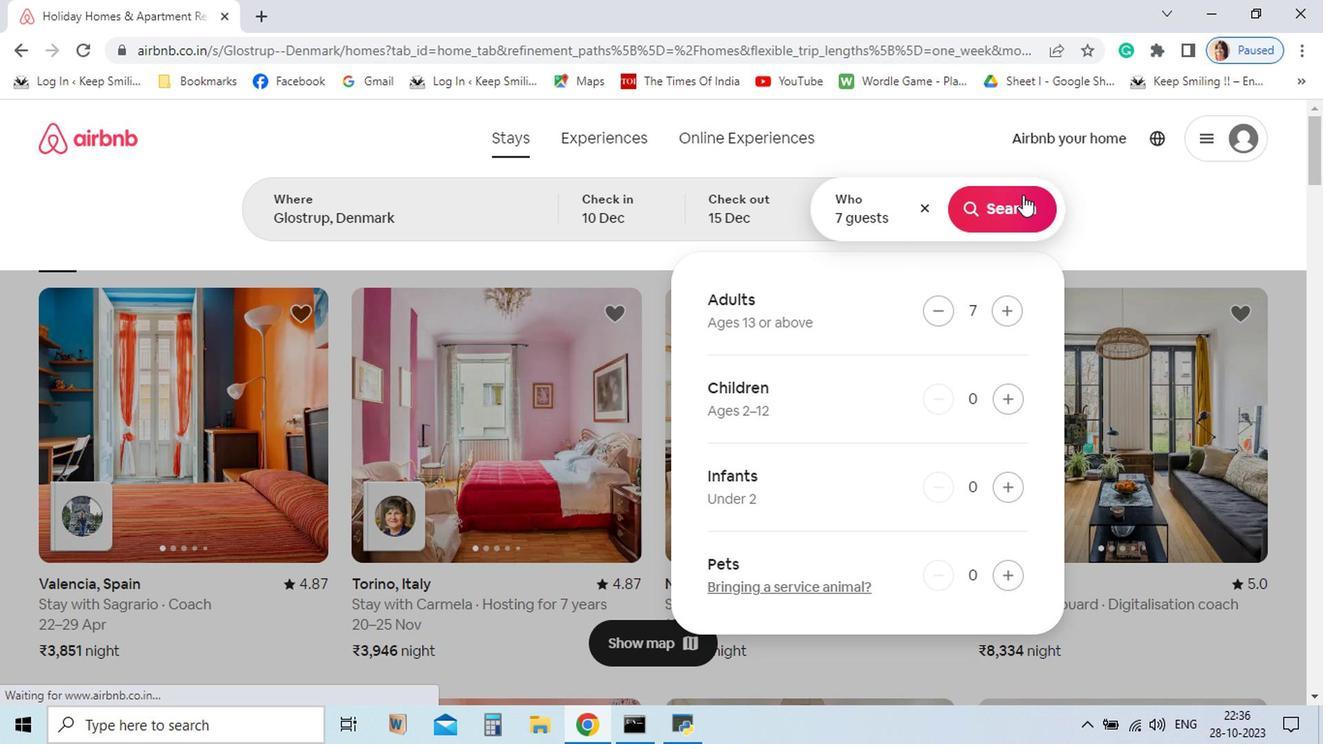 
Action: Mouse pressed left at (810, 221)
Screenshot: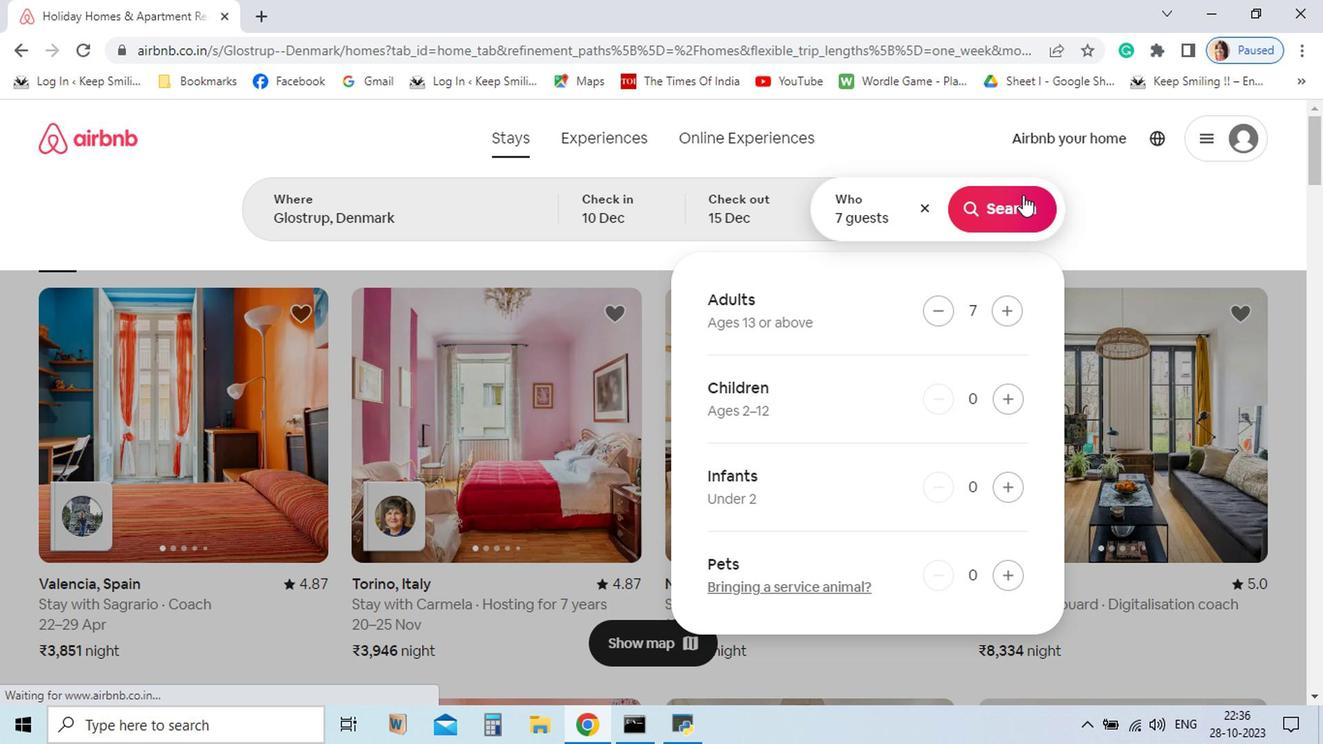 
Action: Mouse moved to (809, 229)
Screenshot: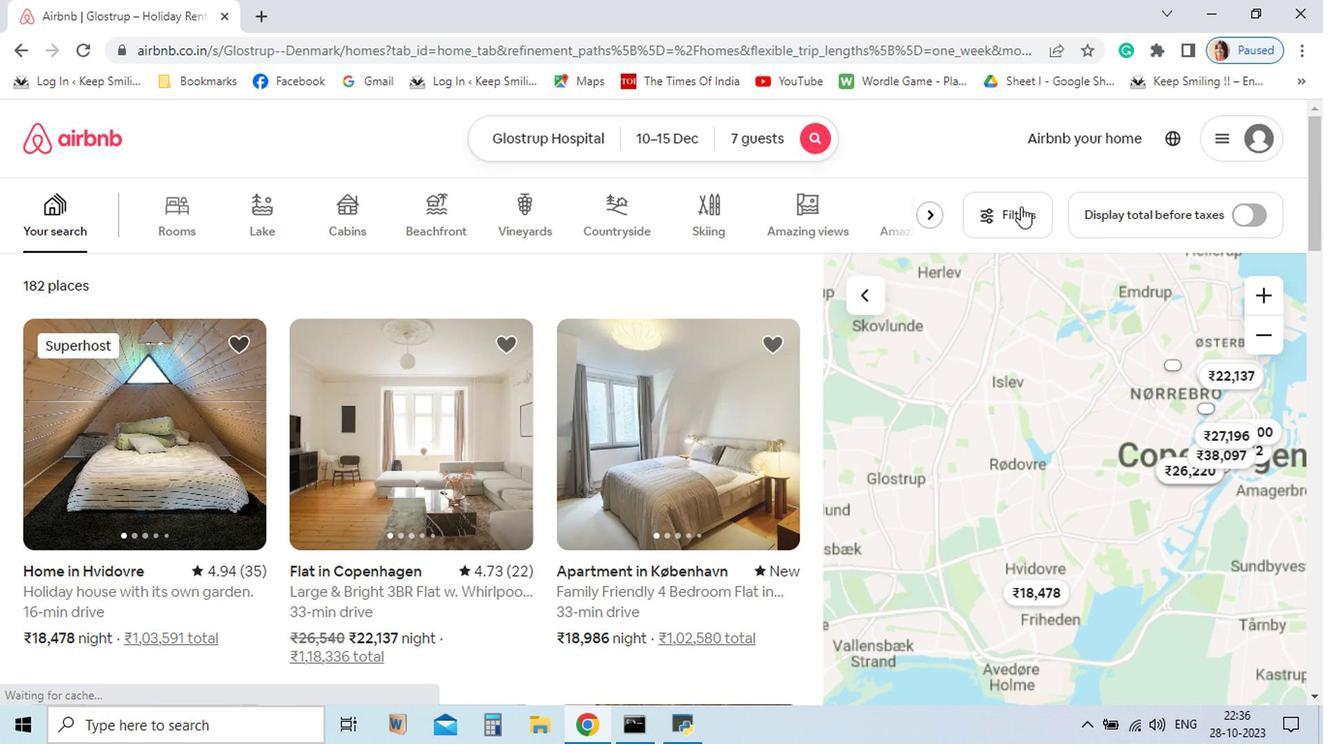 
Action: Mouse pressed left at (809, 229)
Screenshot: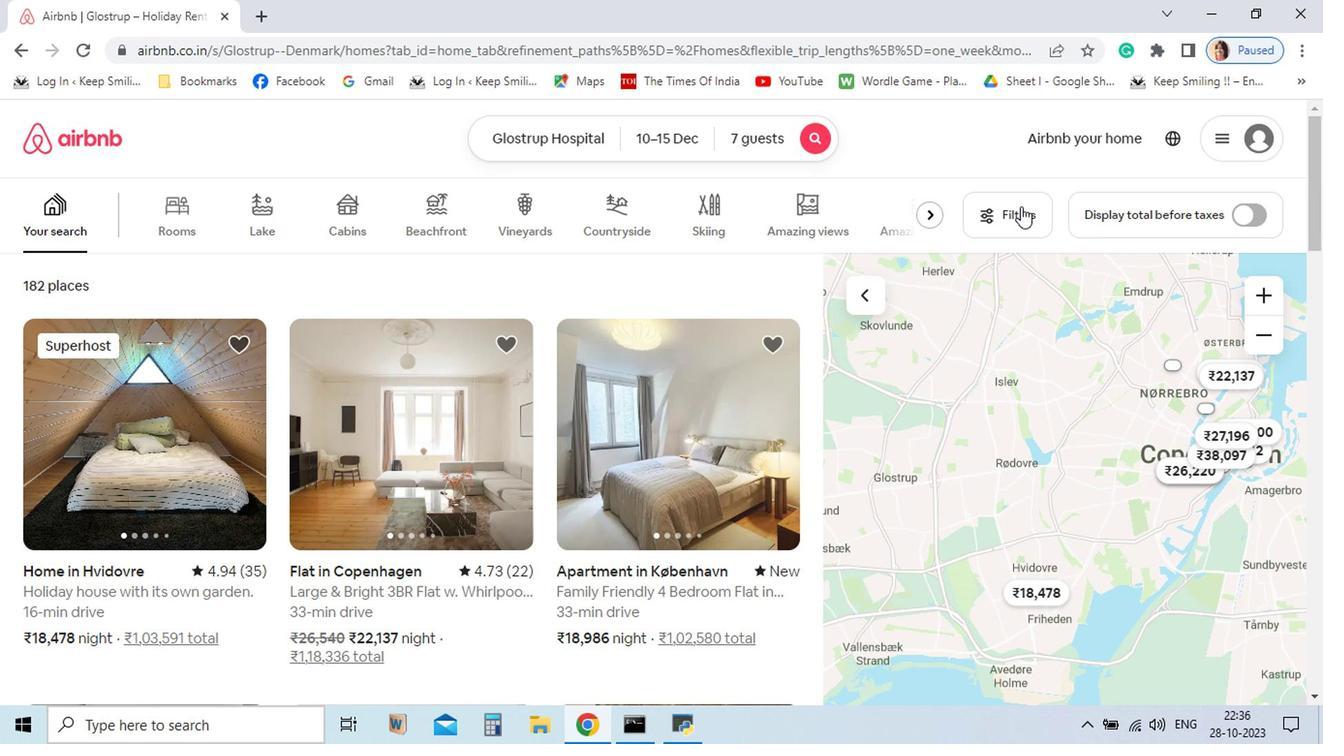 
Action: Mouse moved to (815, 269)
Screenshot: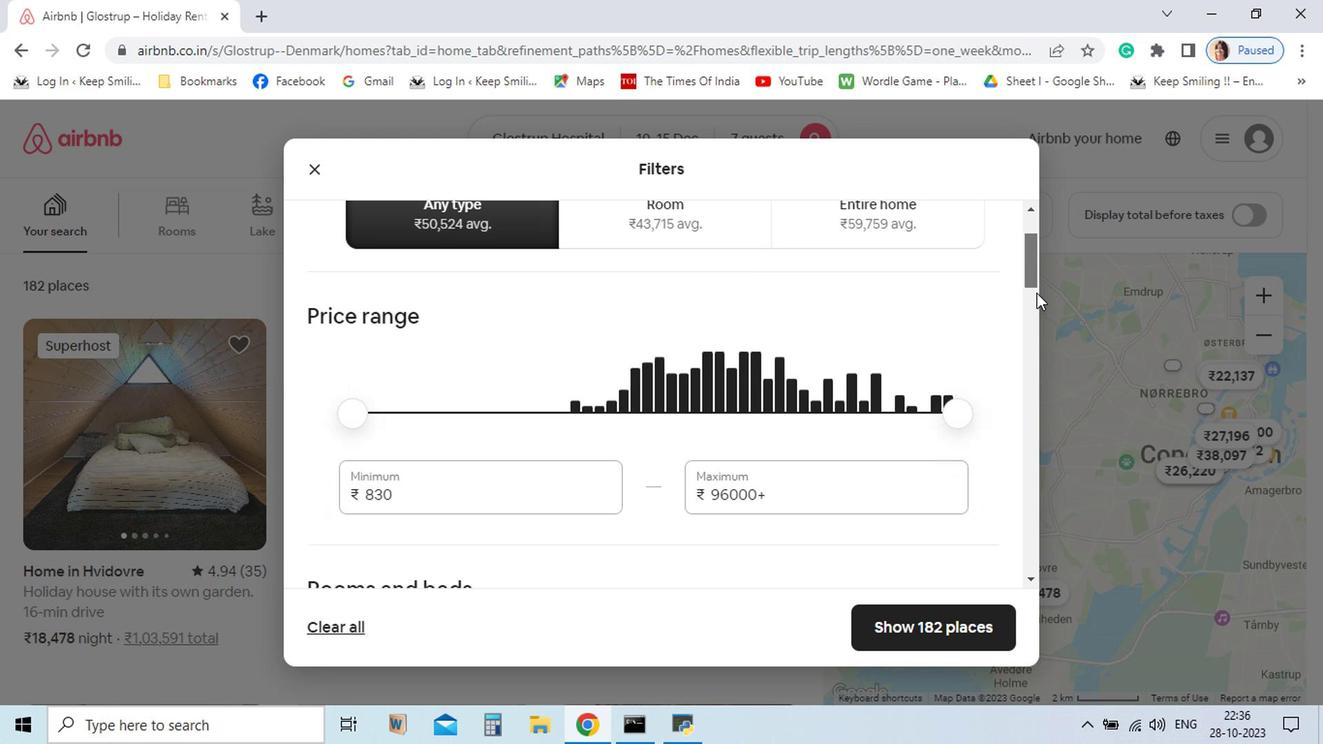 
Action: Mouse pressed left at (815, 269)
Screenshot: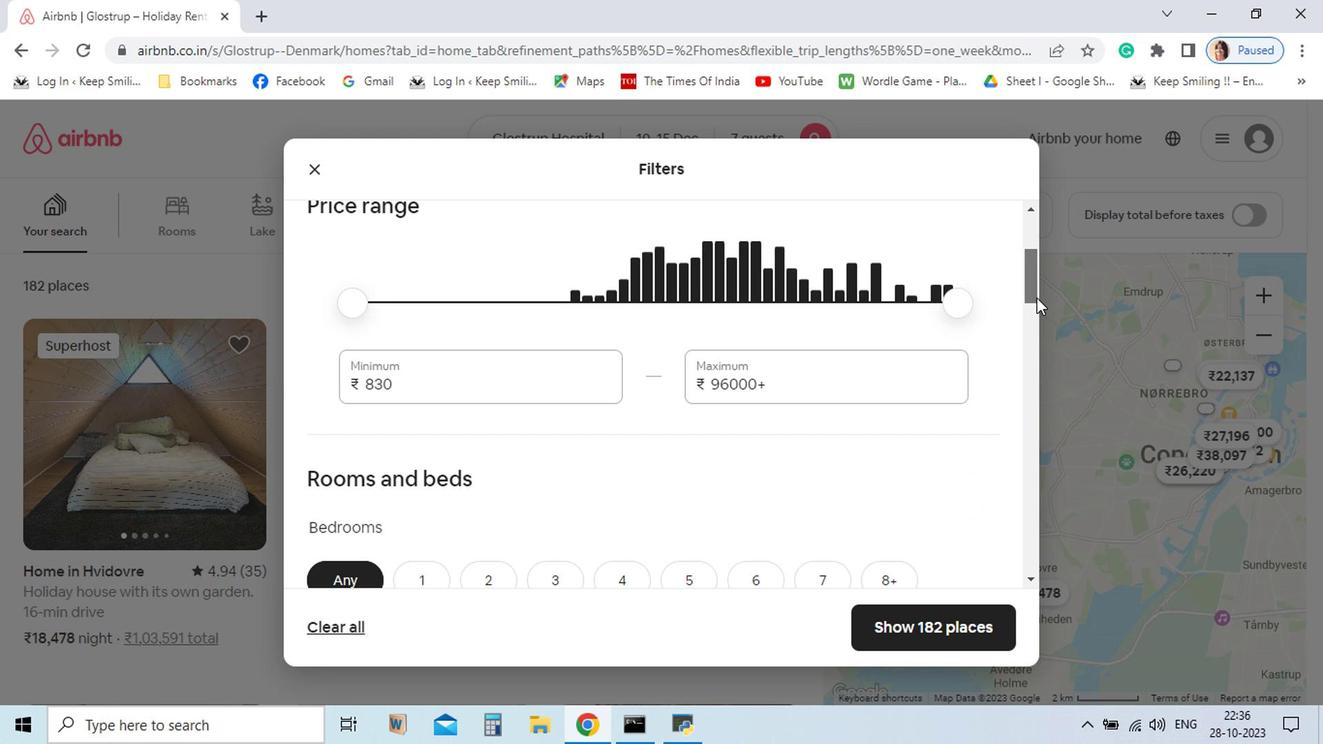 
Action: Mouse moved to (532, 413)
Screenshot: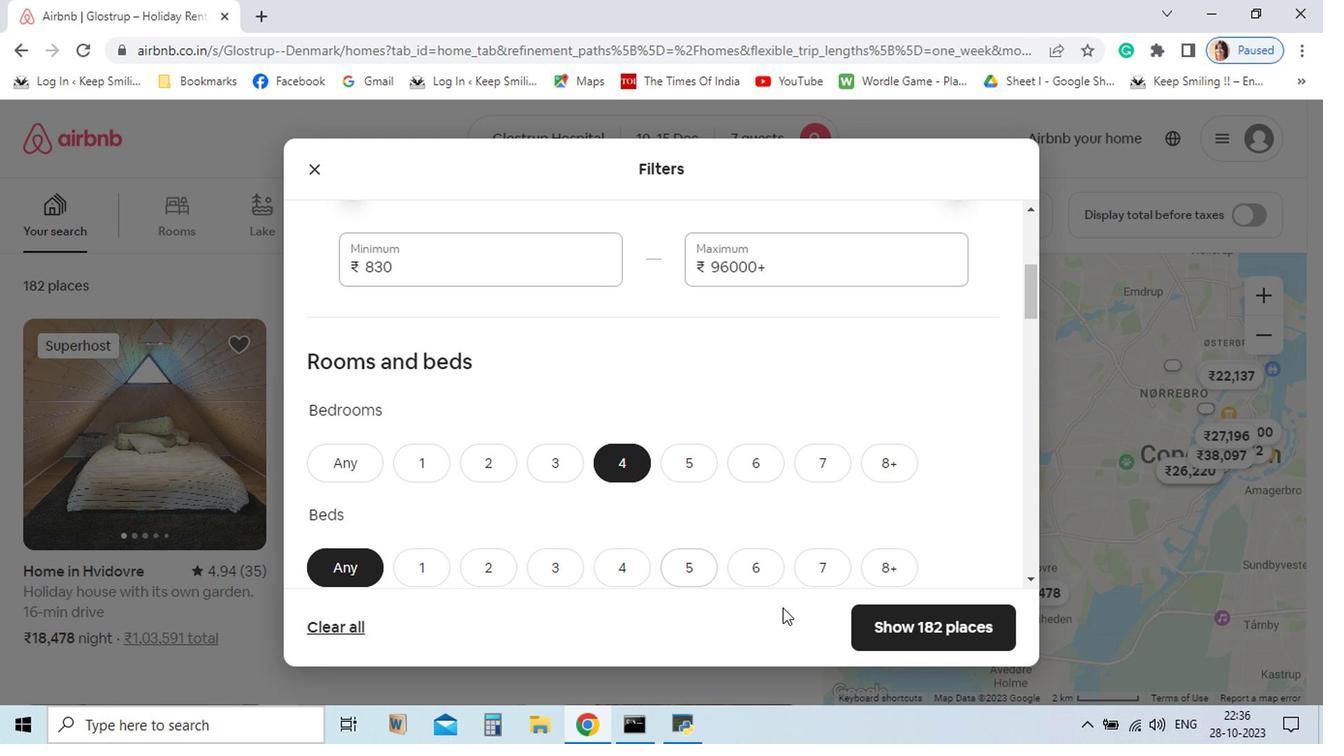 
Action: Mouse pressed left at (532, 413)
Screenshot: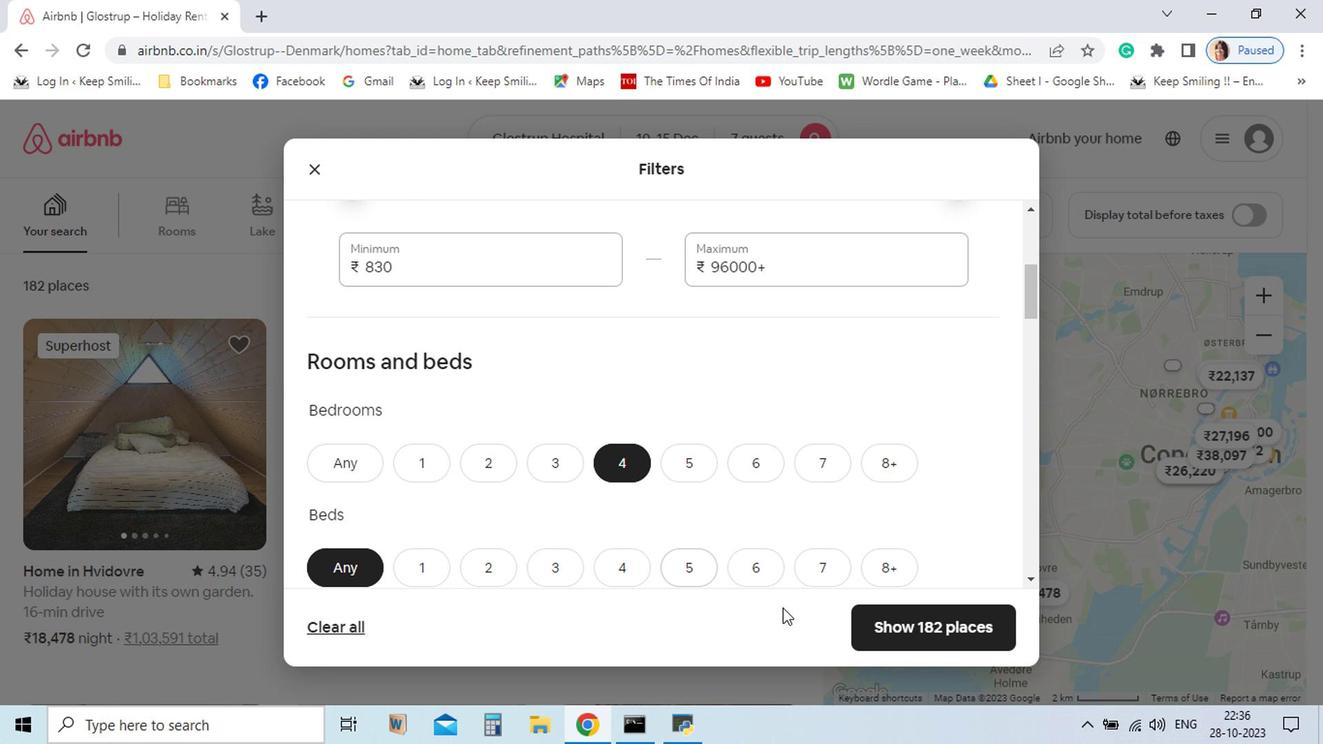 
Action: Mouse moved to (667, 482)
Screenshot: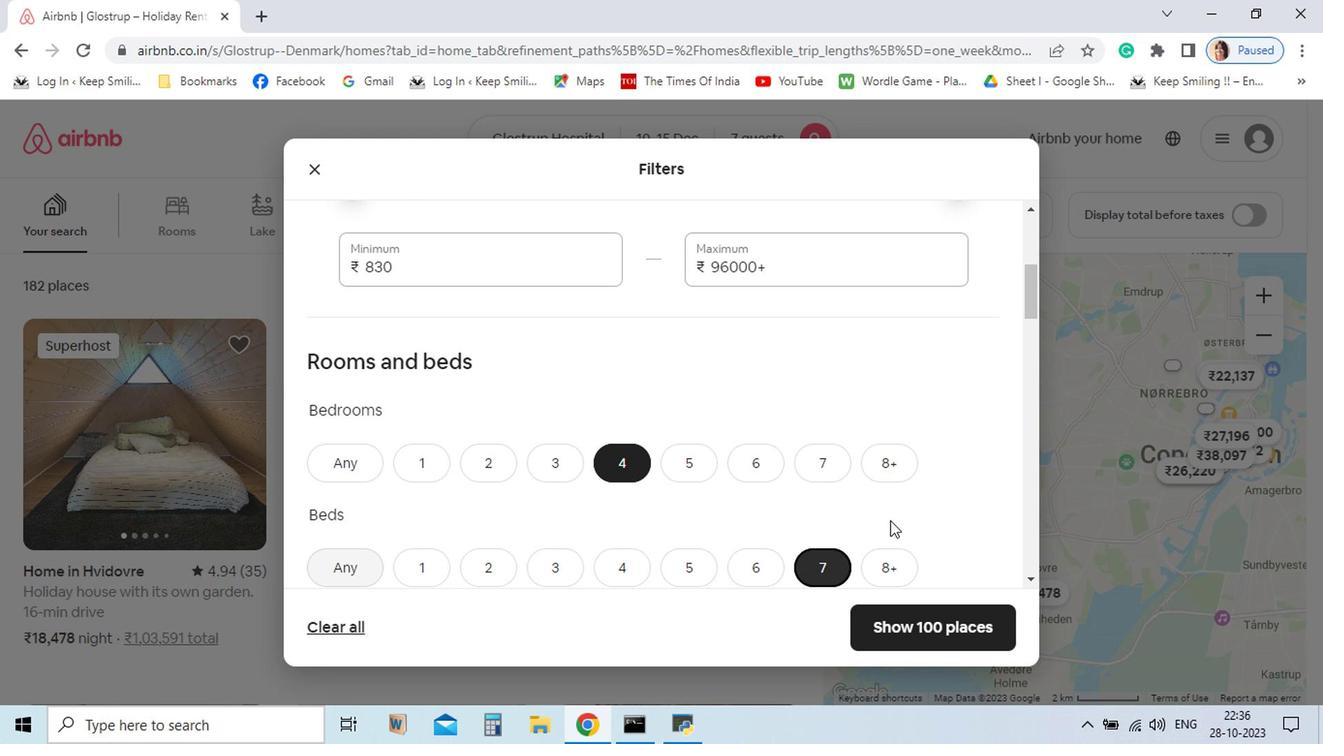 
Action: Mouse pressed left at (667, 482)
Screenshot: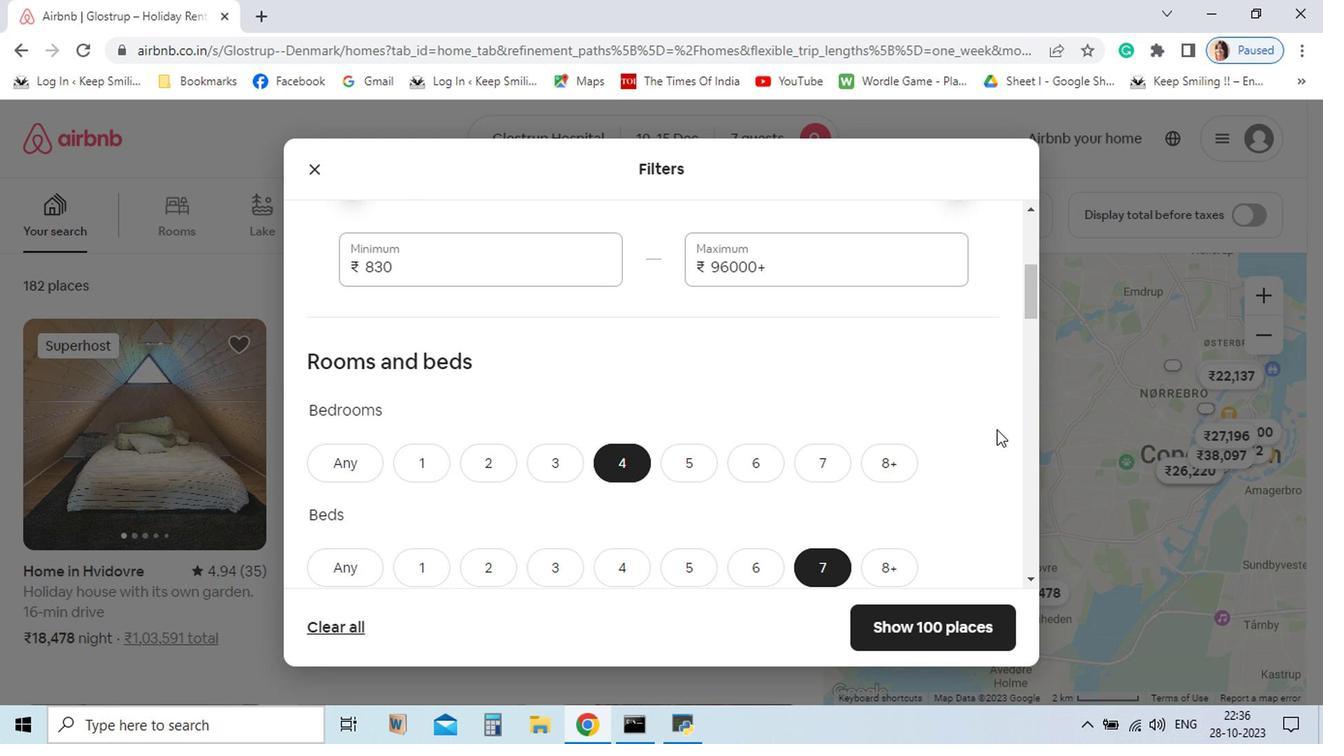 
Action: Mouse moved to (816, 302)
Screenshot: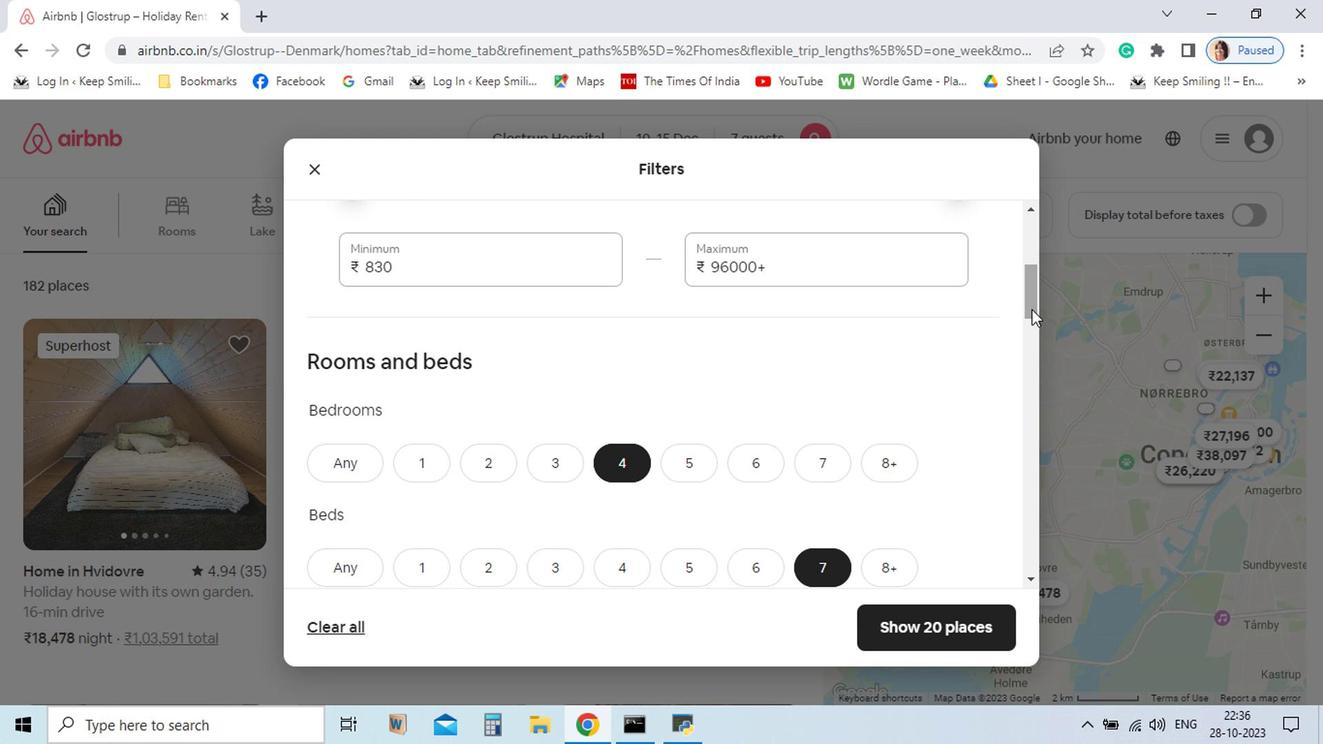 
Action: Mouse pressed left at (816, 302)
Screenshot: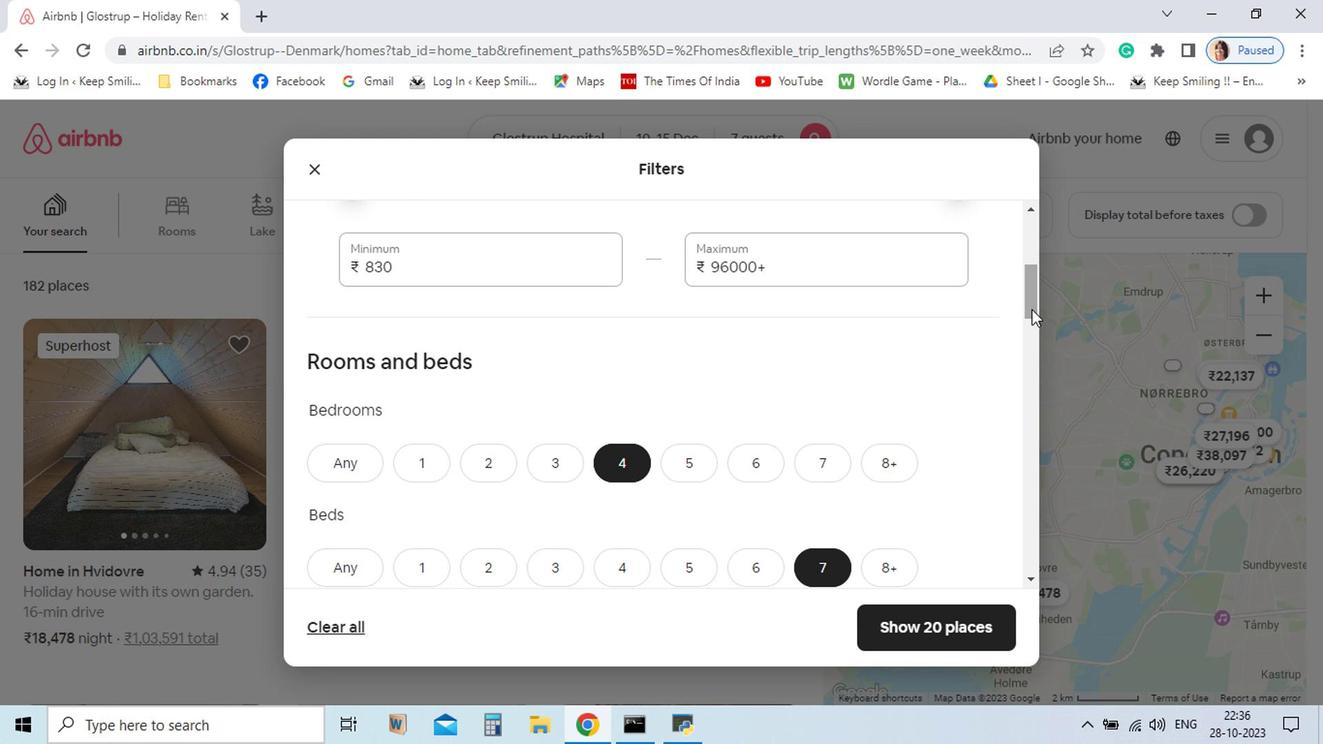 
Action: Mouse moved to (525, 333)
Screenshot: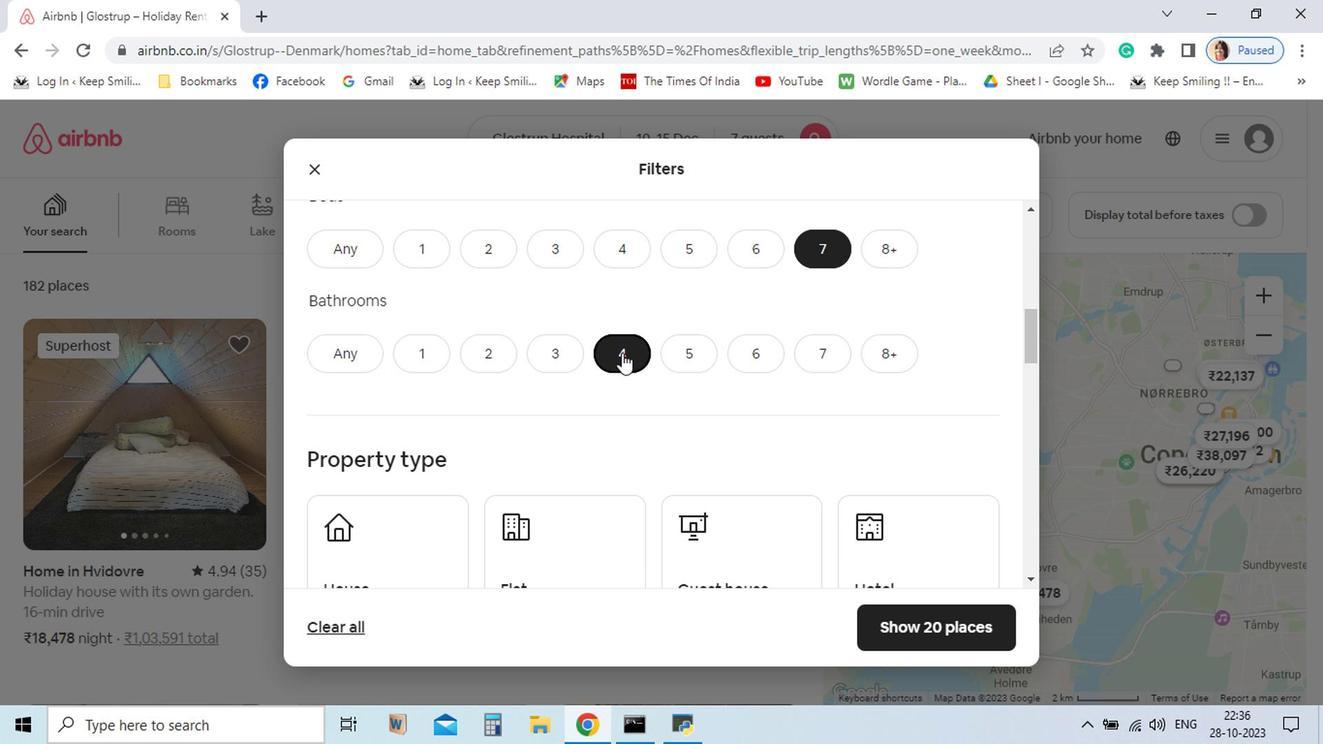 
Action: Mouse pressed left at (525, 333)
Screenshot: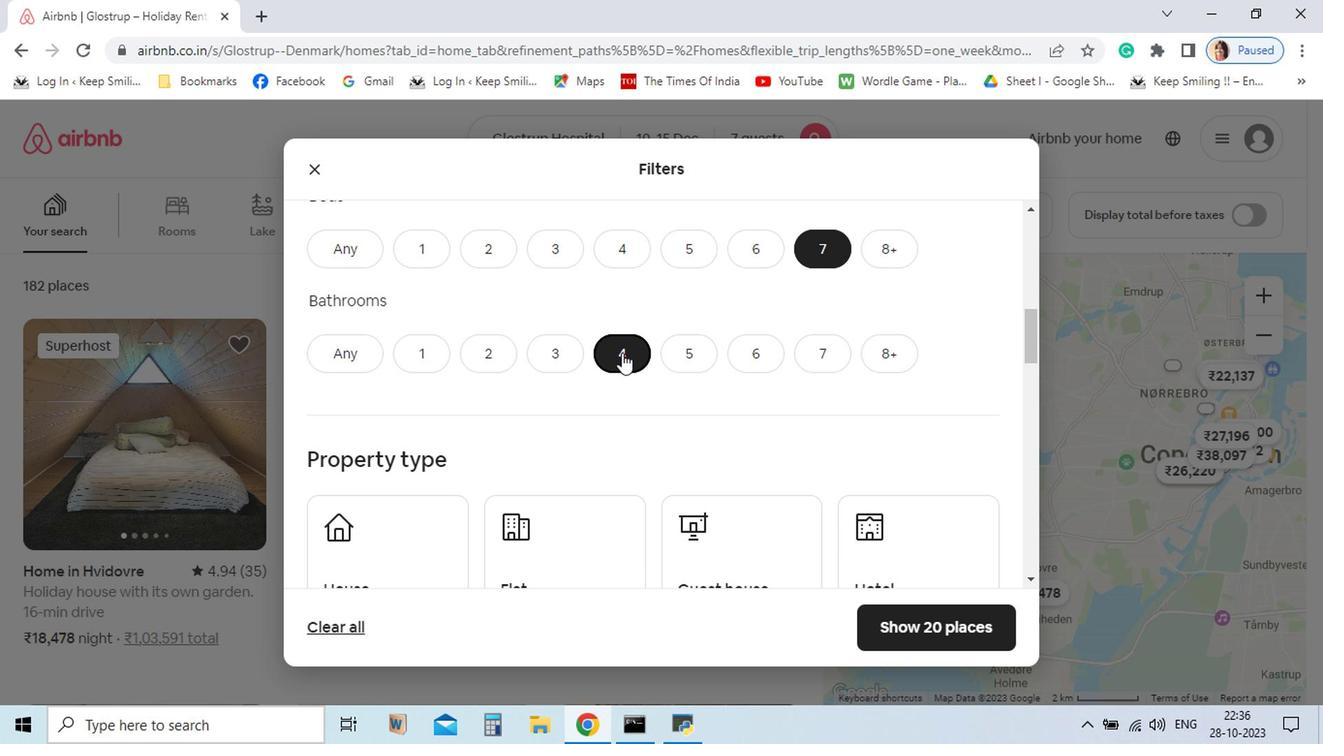 
Action: Mouse moved to (806, 331)
Screenshot: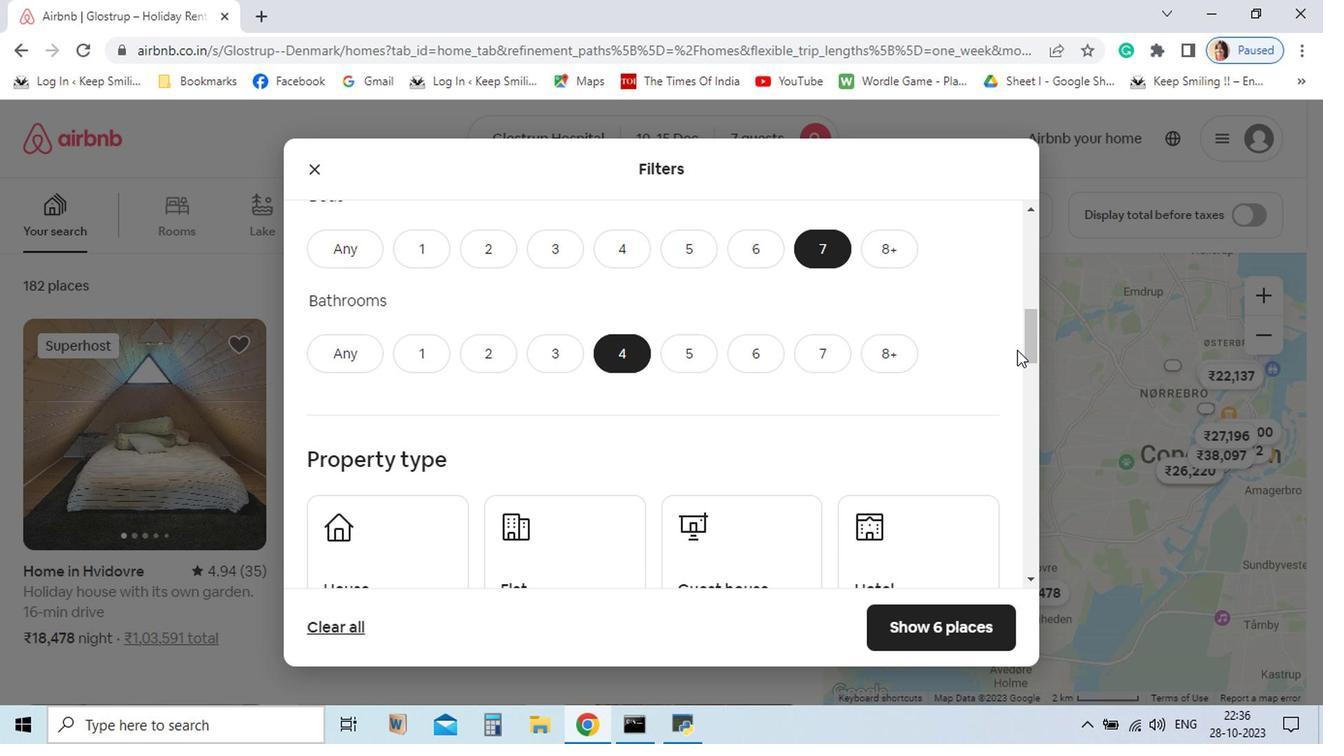 
Action: Mouse pressed left at (806, 331)
Screenshot: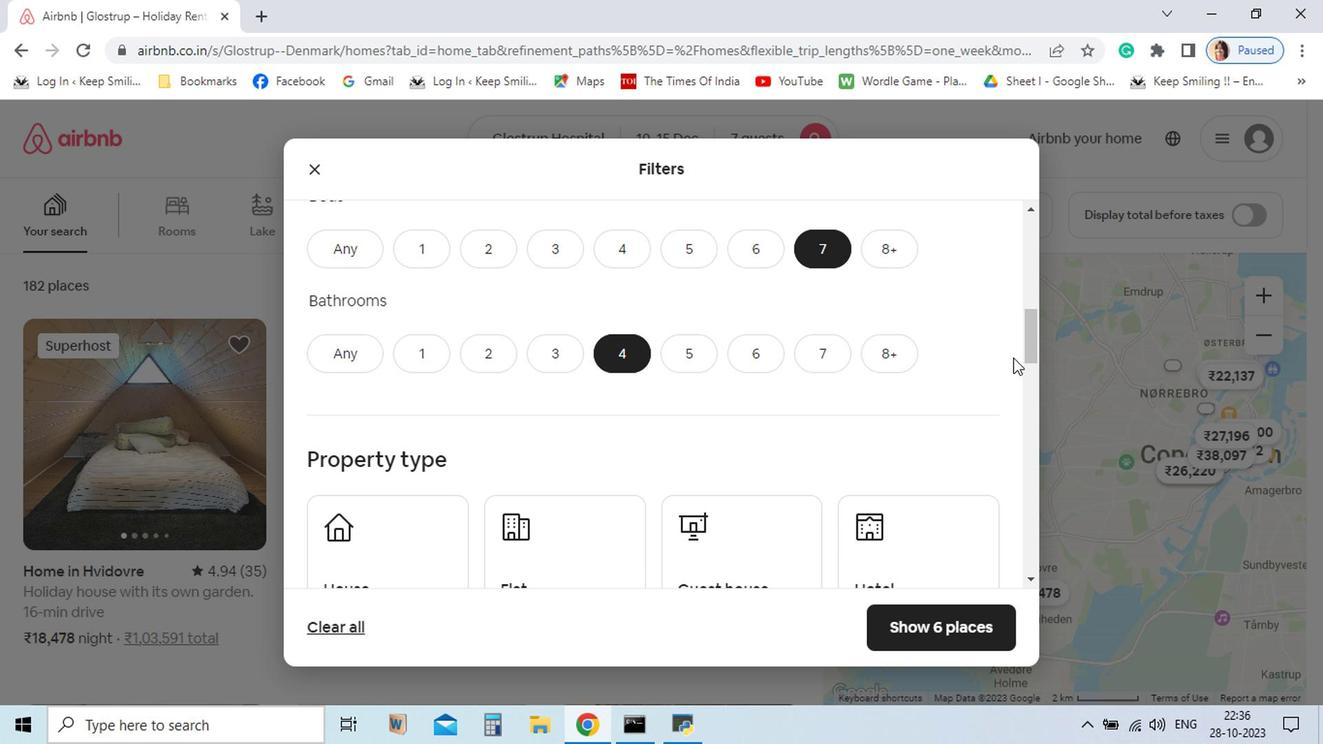 
Action: Mouse moved to (813, 321)
Screenshot: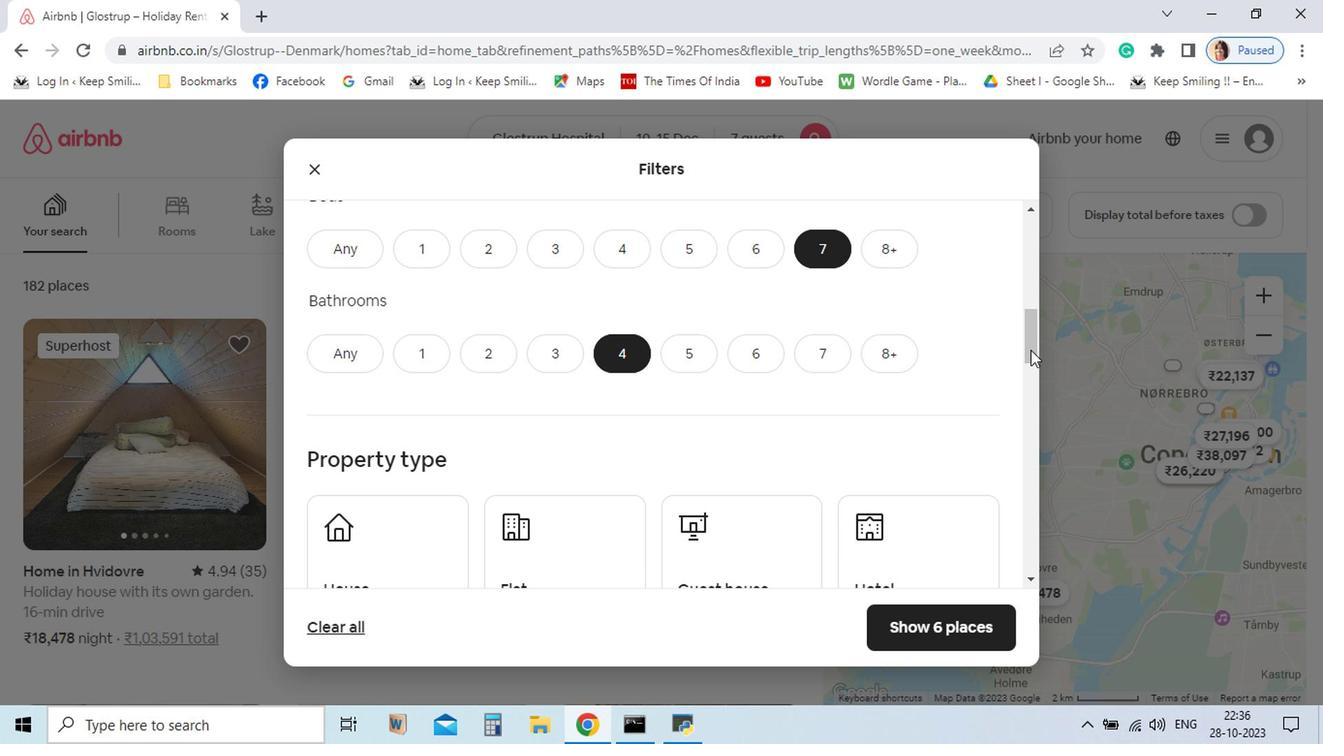 
Action: Mouse pressed left at (813, 321)
Screenshot: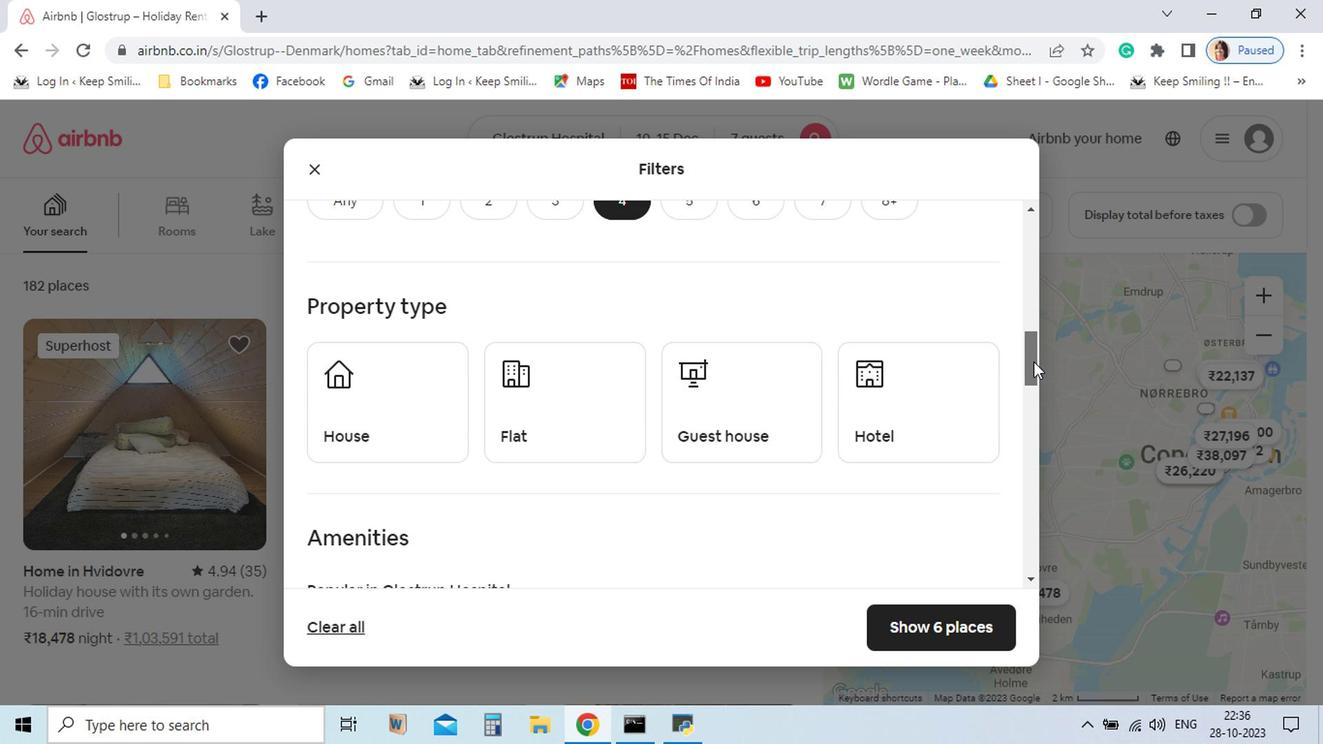 
Action: Mouse moved to (819, 352)
Screenshot: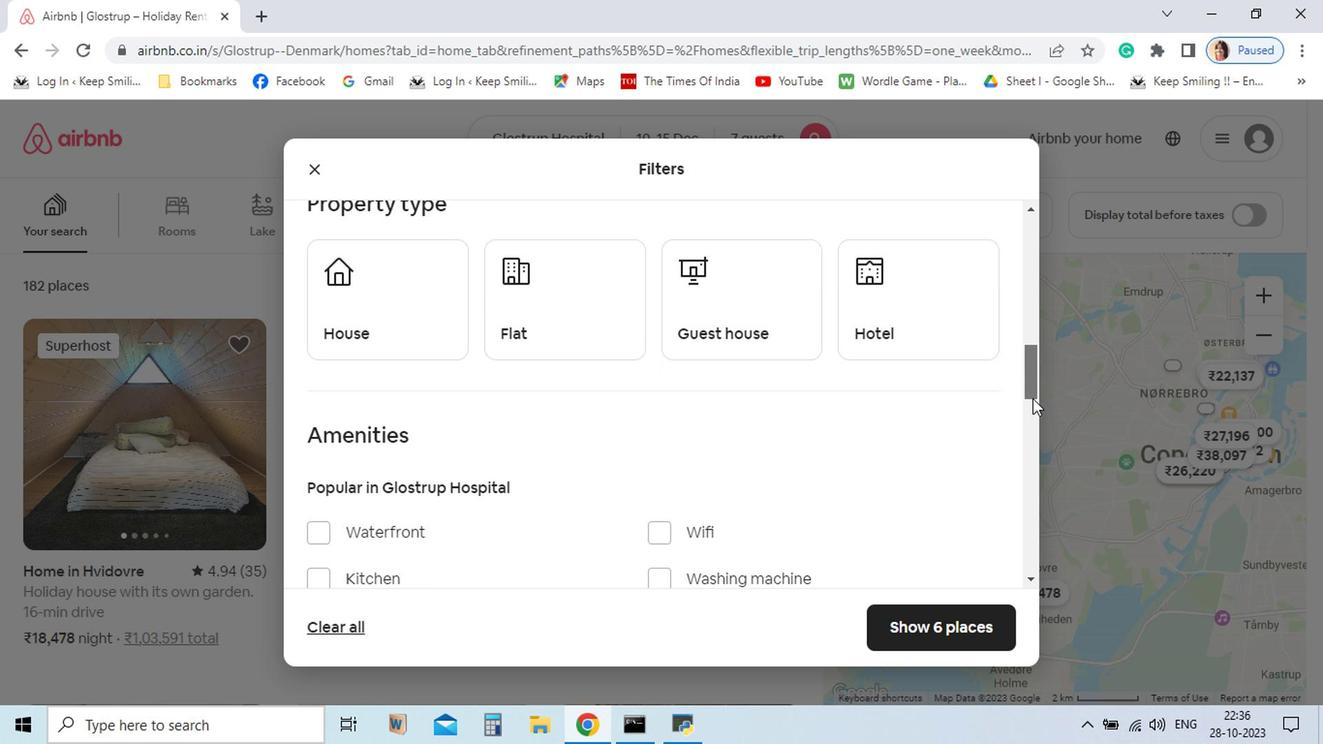 
Action: Mouse pressed left at (819, 352)
Screenshot: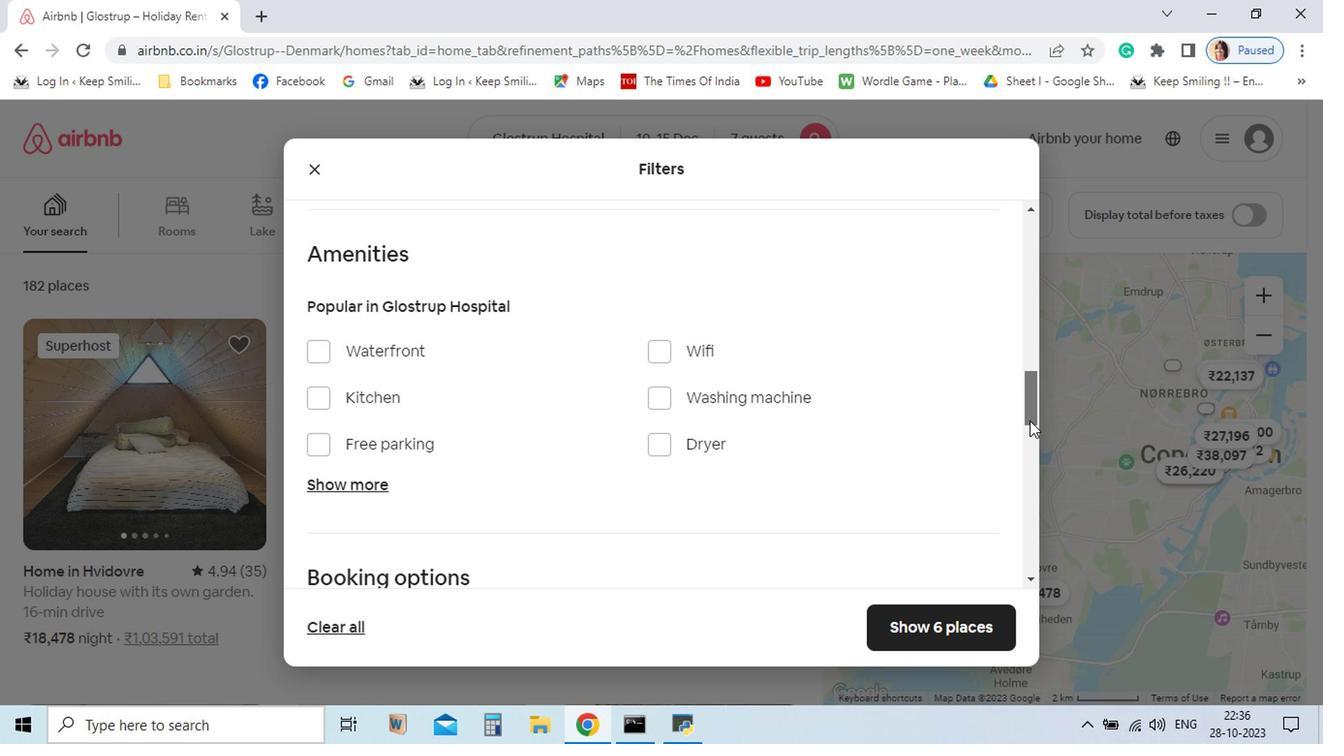 
Action: Mouse moved to (552, 269)
Screenshot: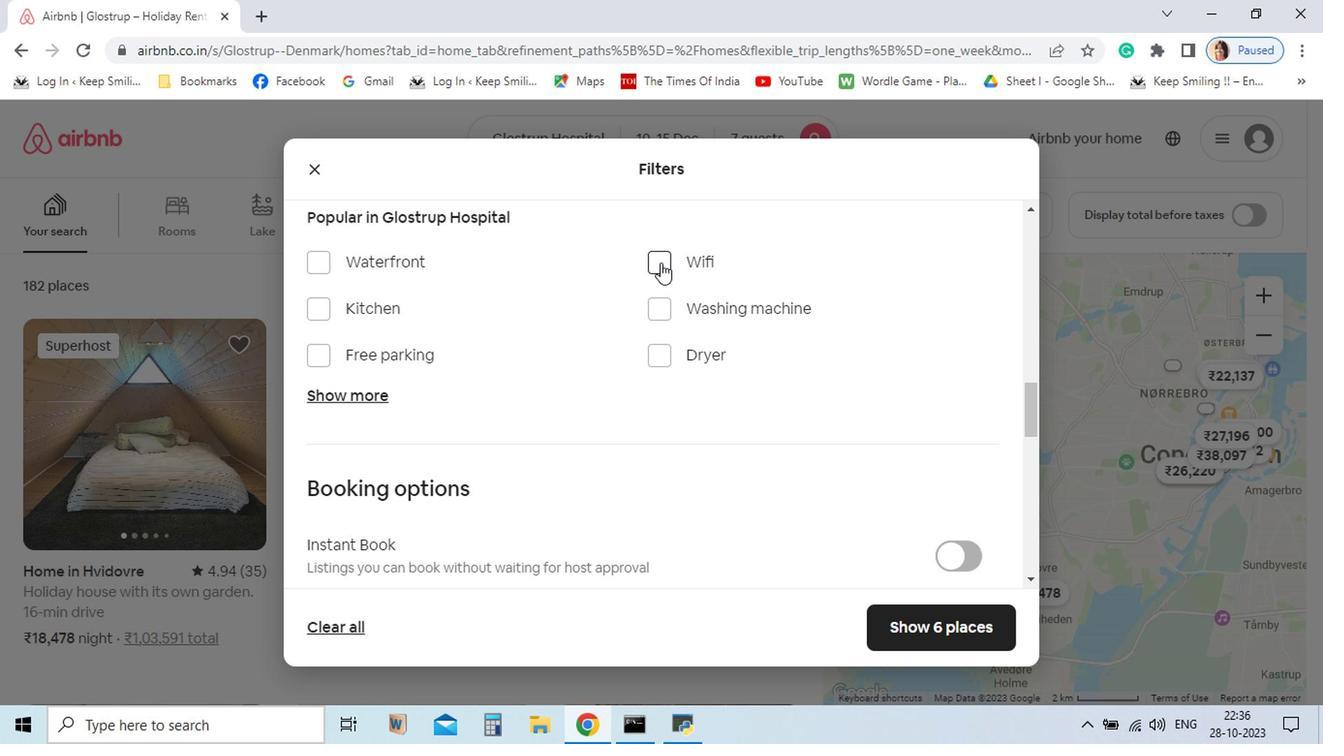 
Action: Mouse pressed left at (552, 269)
Screenshot: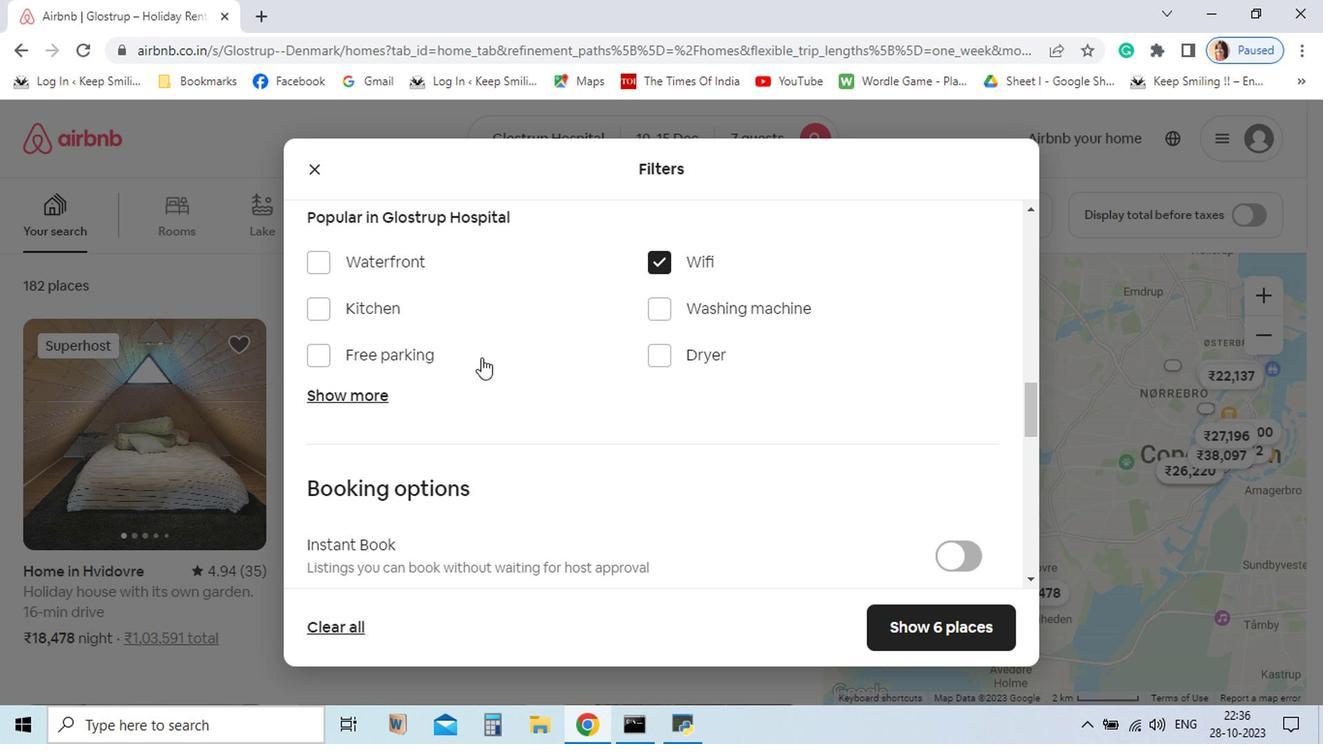 
Action: Mouse moved to (312, 334)
Screenshot: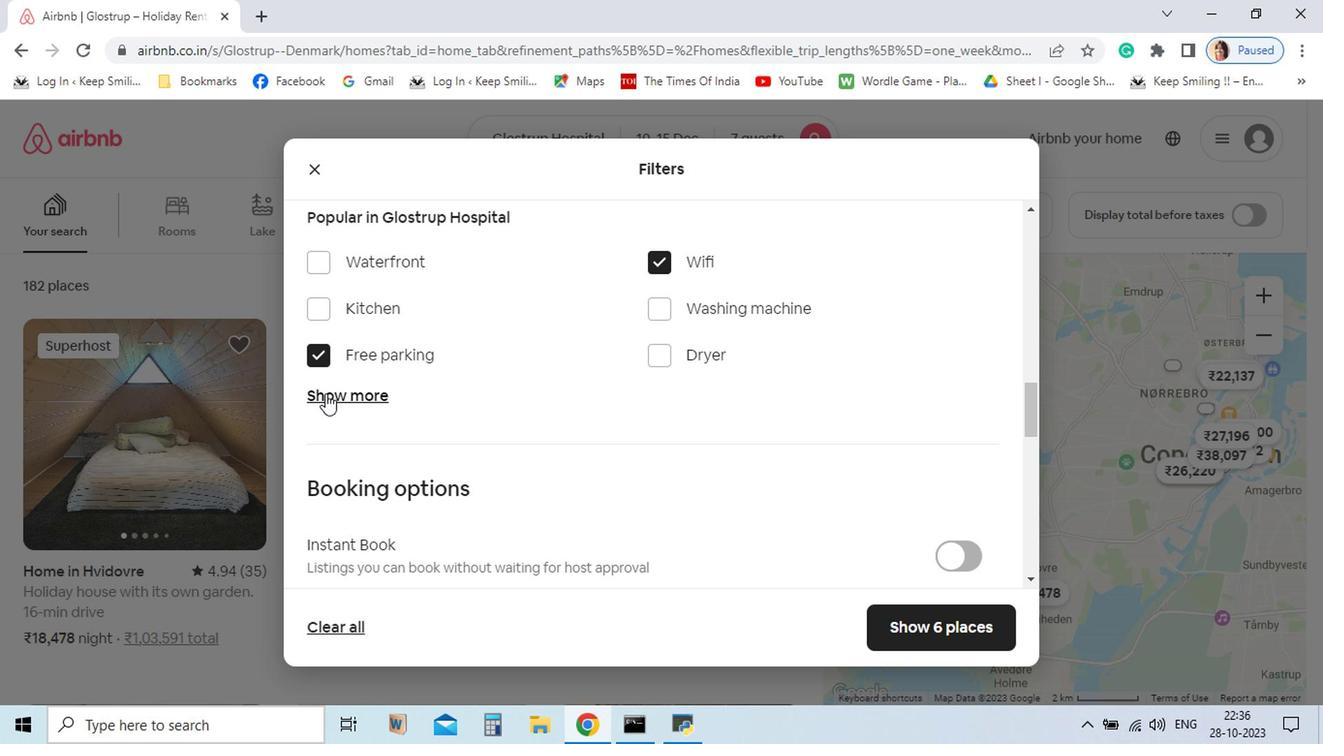 
Action: Mouse pressed left at (312, 334)
Screenshot: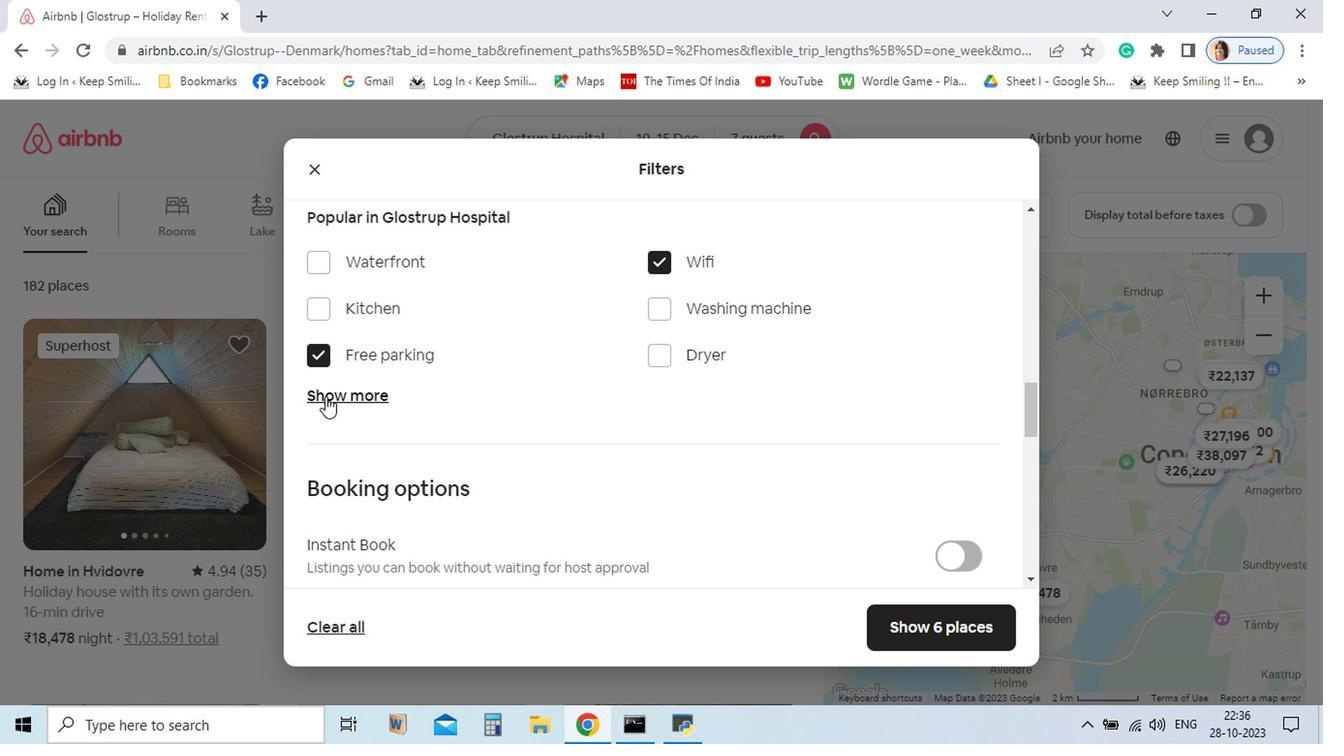 
Action: Mouse moved to (314, 364)
Screenshot: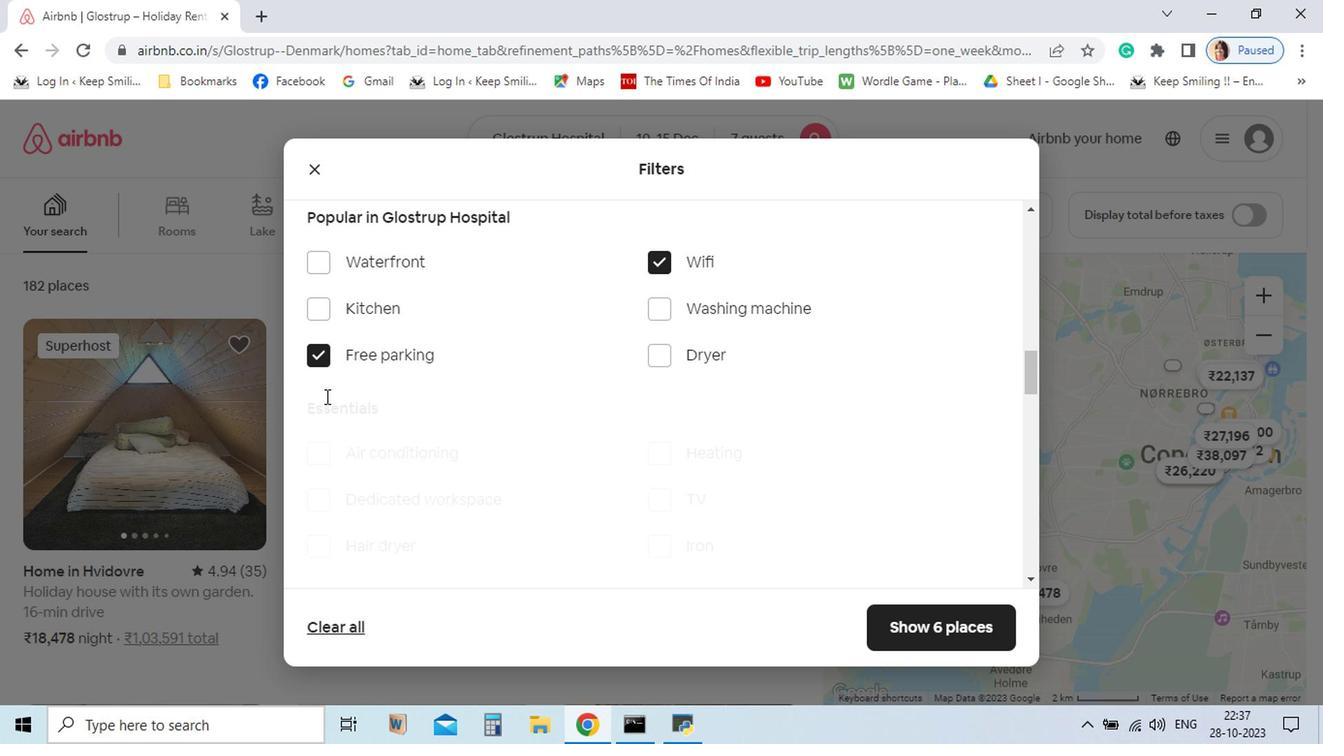 
Action: Mouse pressed left at (314, 364)
Screenshot: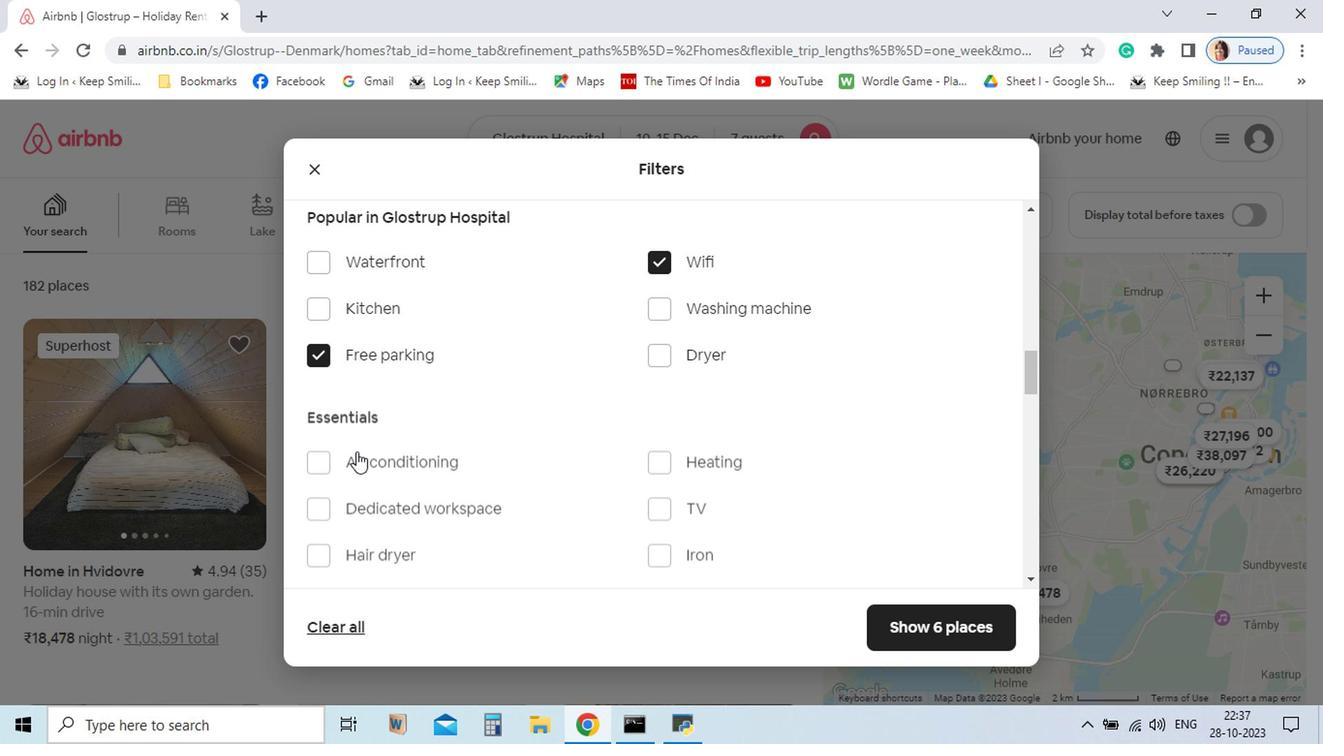 
Action: Mouse moved to (503, 452)
Screenshot: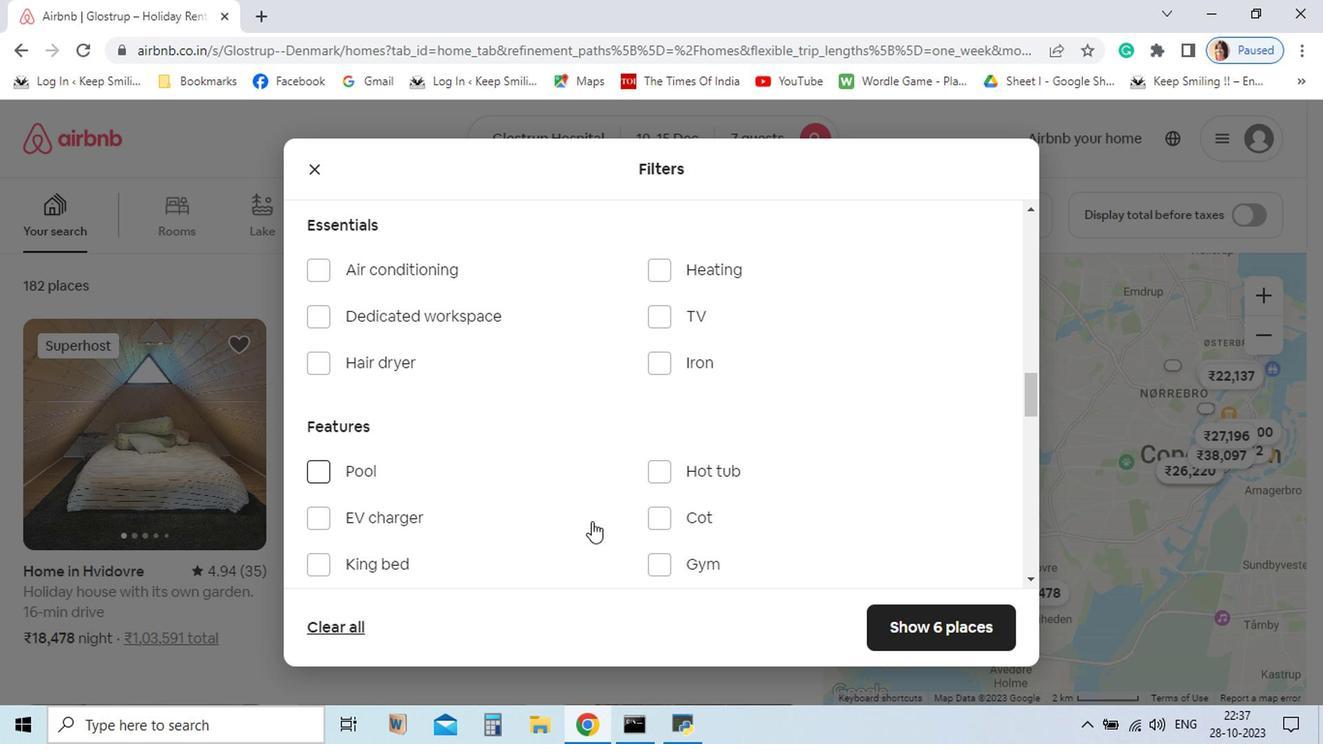 
Action: Mouse scrolled (503, 452) with delta (0, 0)
Screenshot: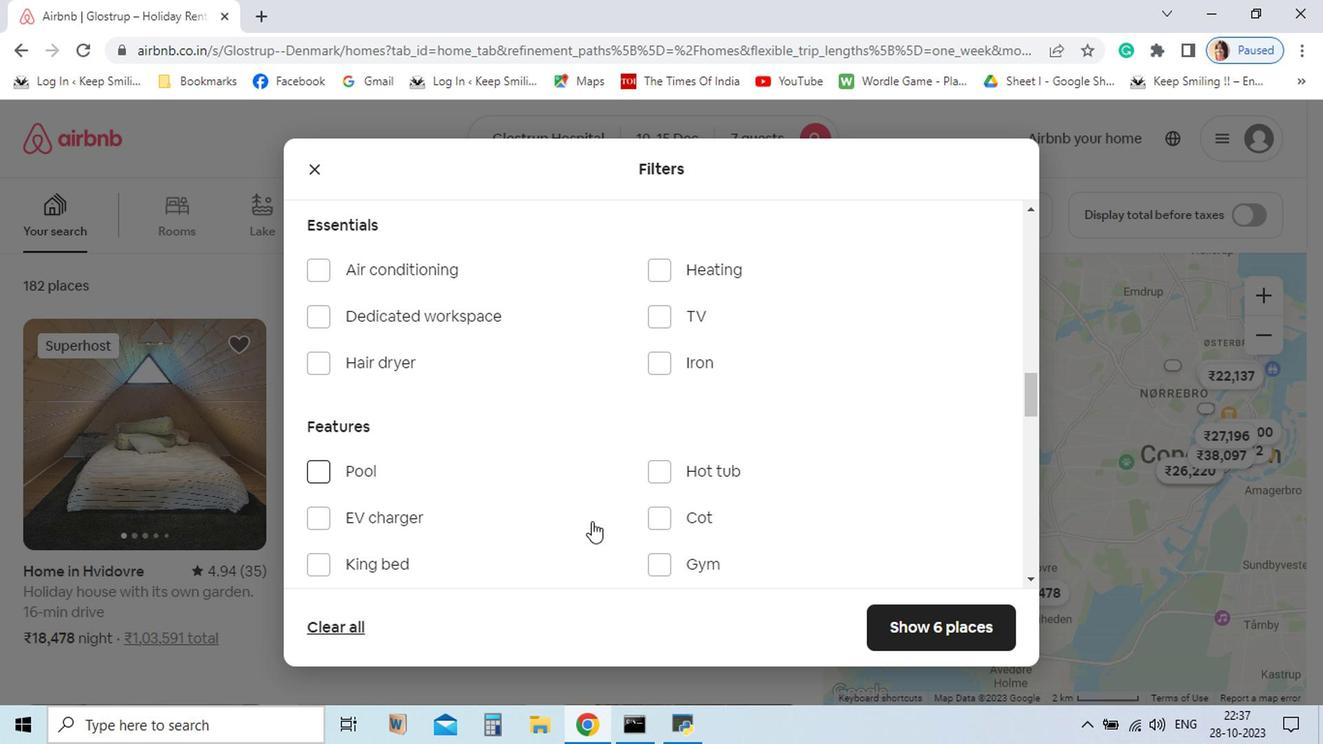 
Action: Mouse scrolled (503, 452) with delta (0, 0)
Screenshot: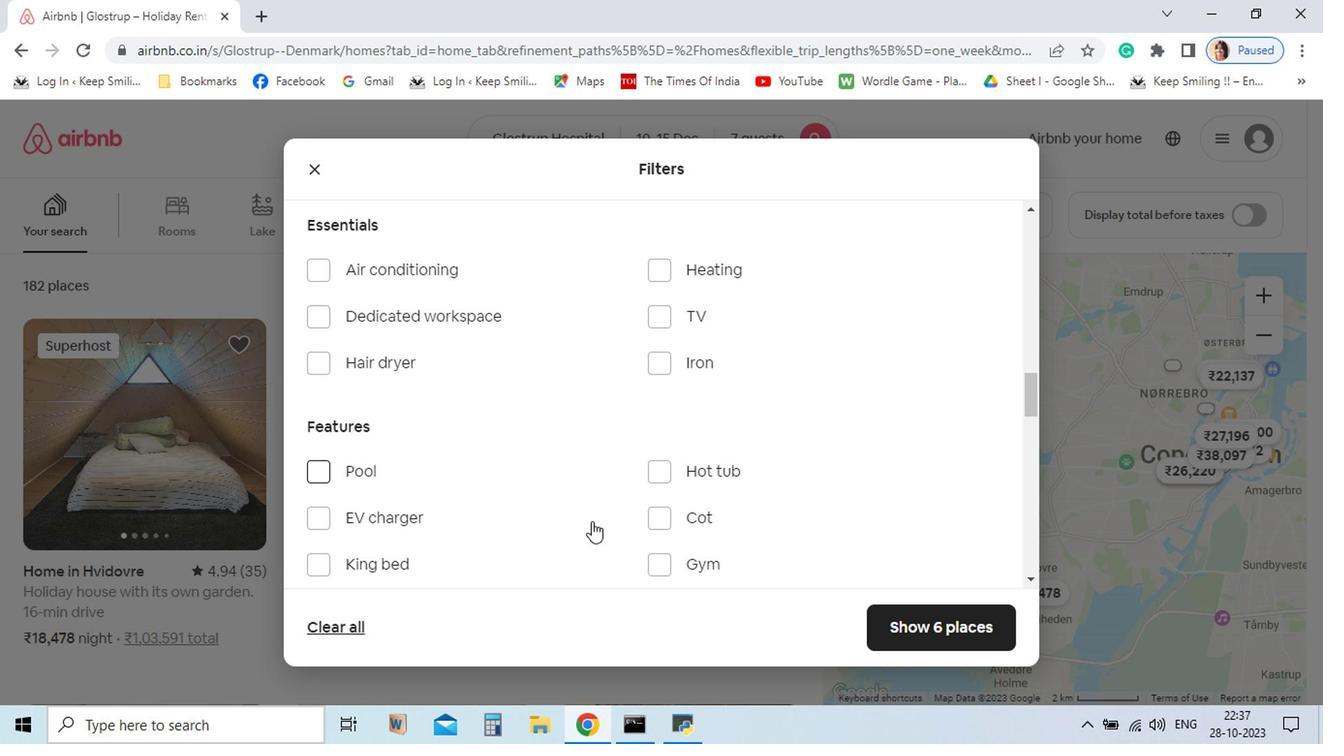 
Action: Mouse moved to (550, 307)
Screenshot: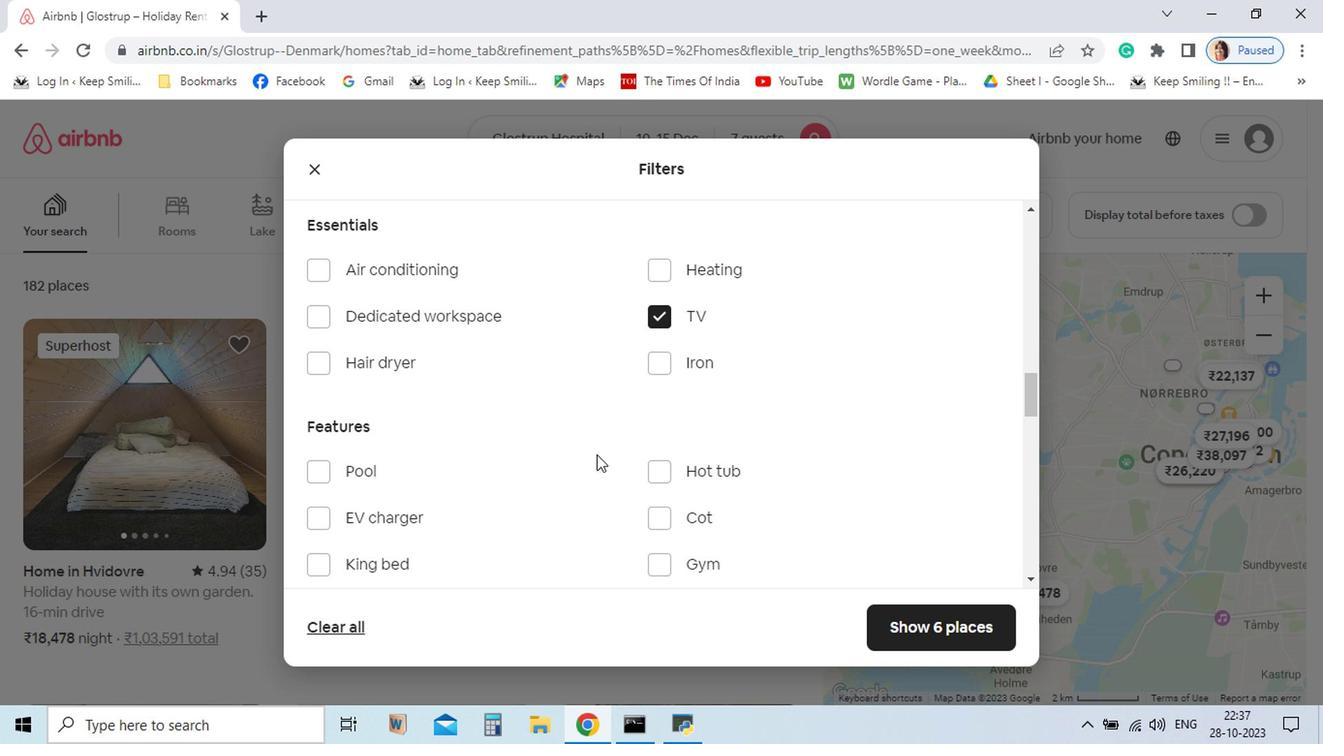 
Action: Mouse pressed left at (550, 307)
Screenshot: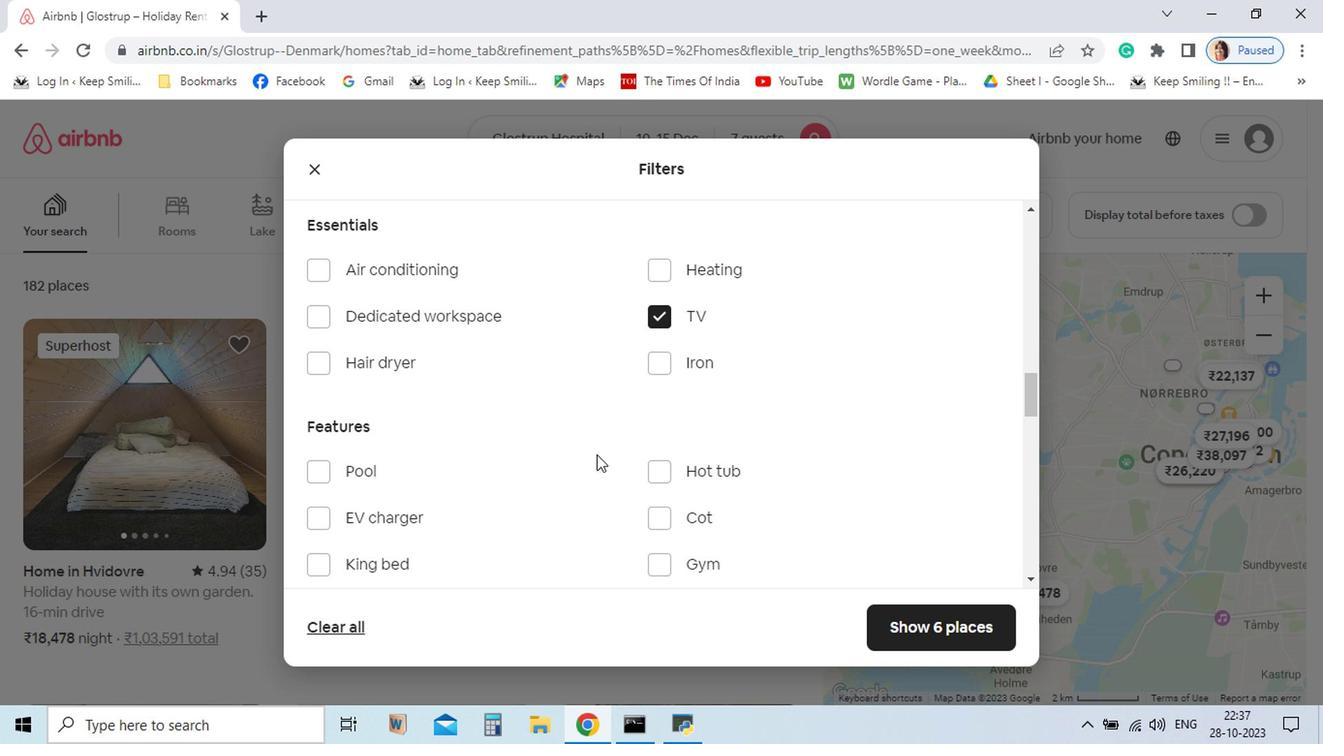 
Action: Mouse moved to (505, 422)
Screenshot: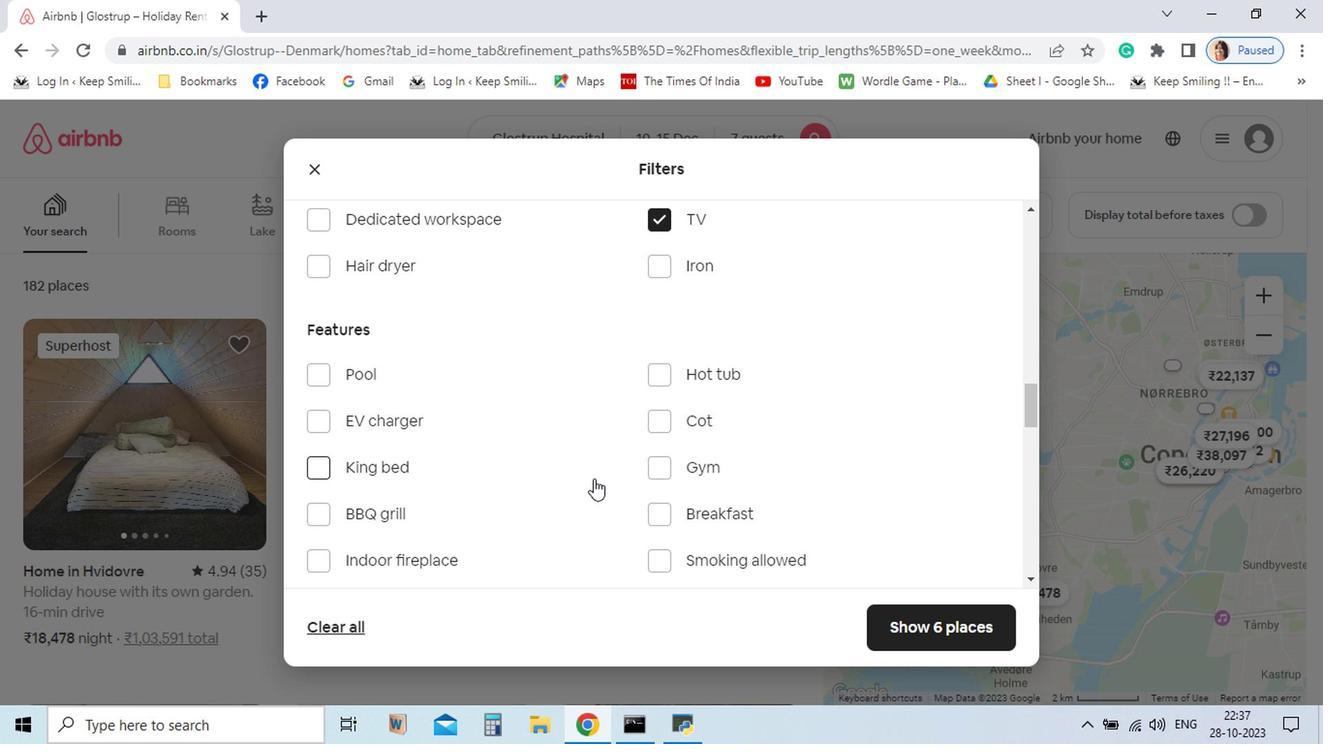 
Action: Mouse scrolled (505, 421) with delta (0, 0)
Screenshot: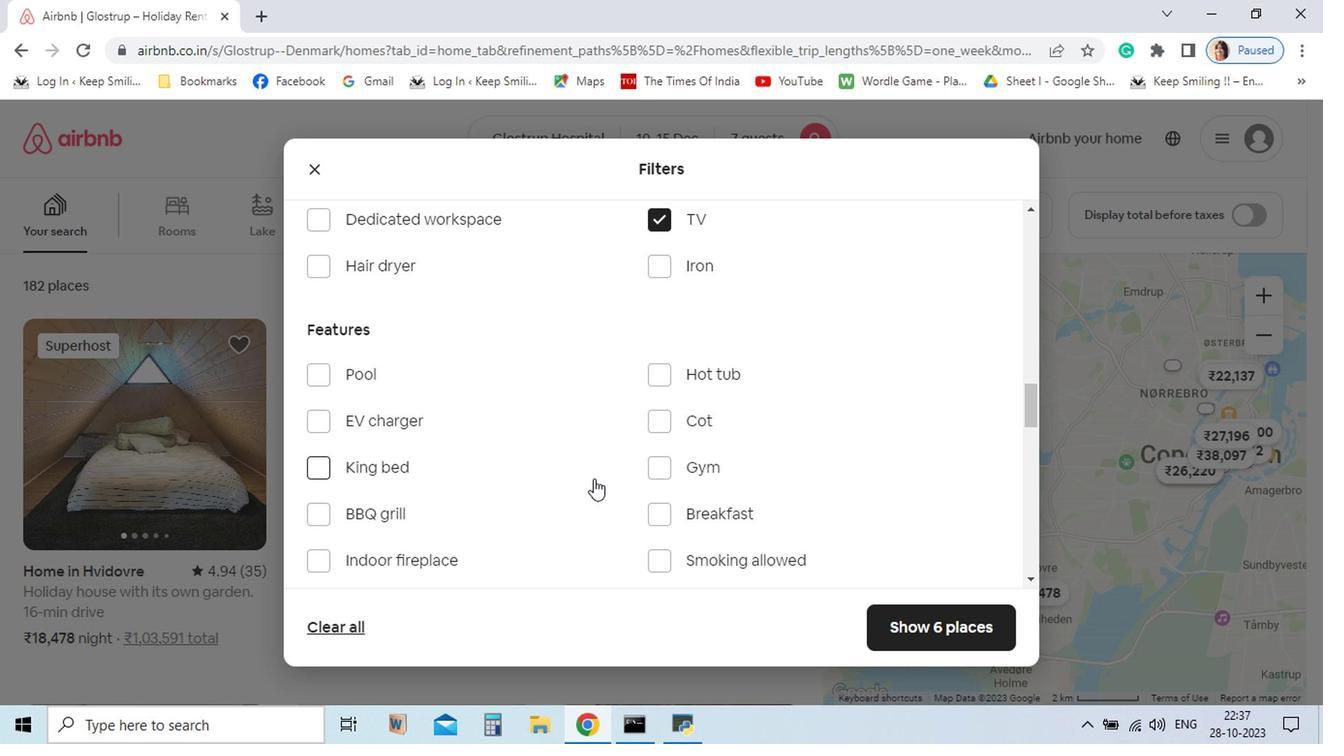 
Action: Mouse moved to (558, 419)
Screenshot: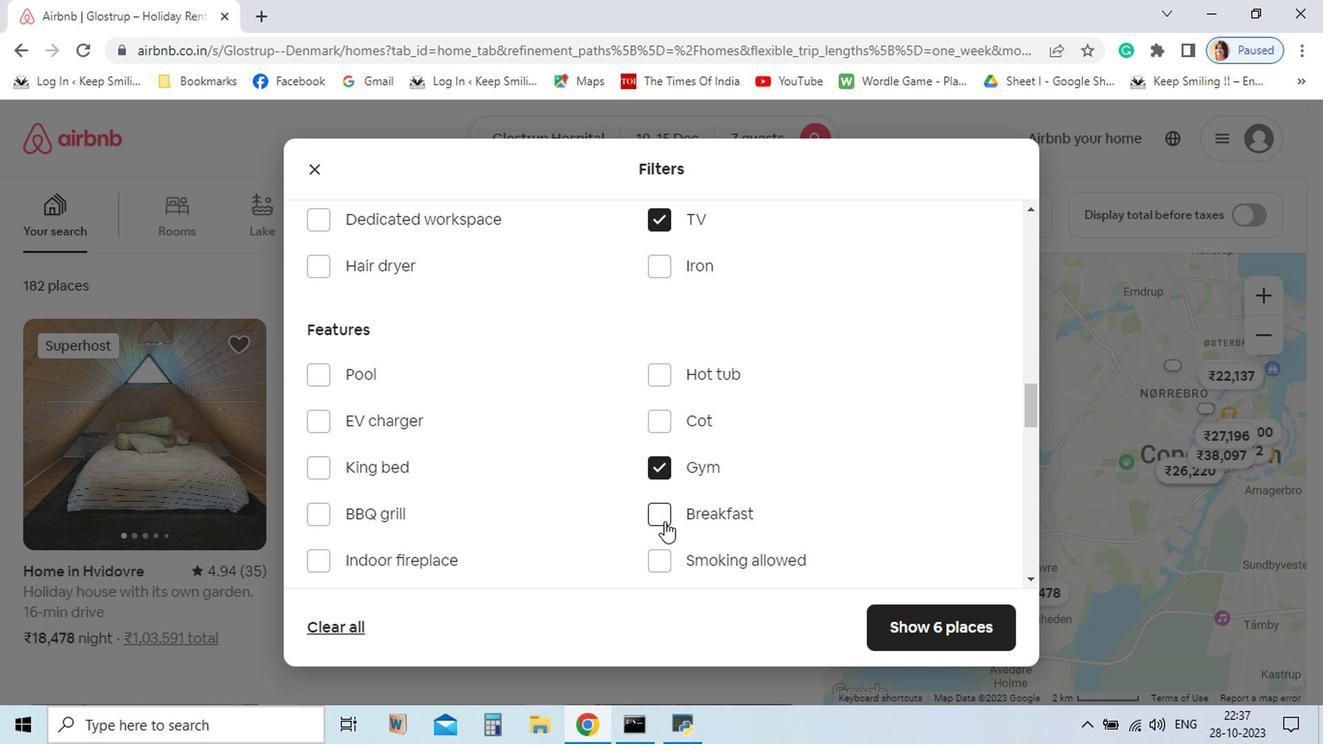 
Action: Mouse pressed left at (558, 419)
Screenshot: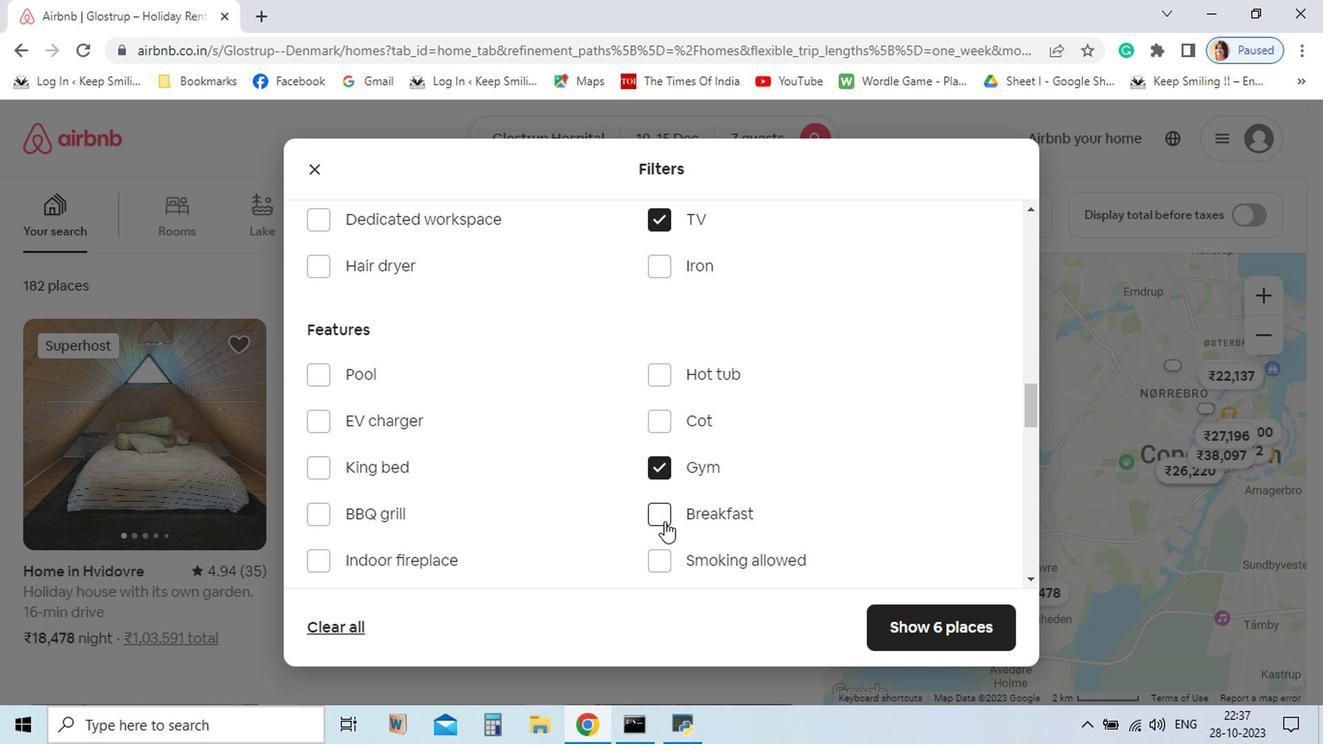 
Action: Mouse moved to (555, 453)
Screenshot: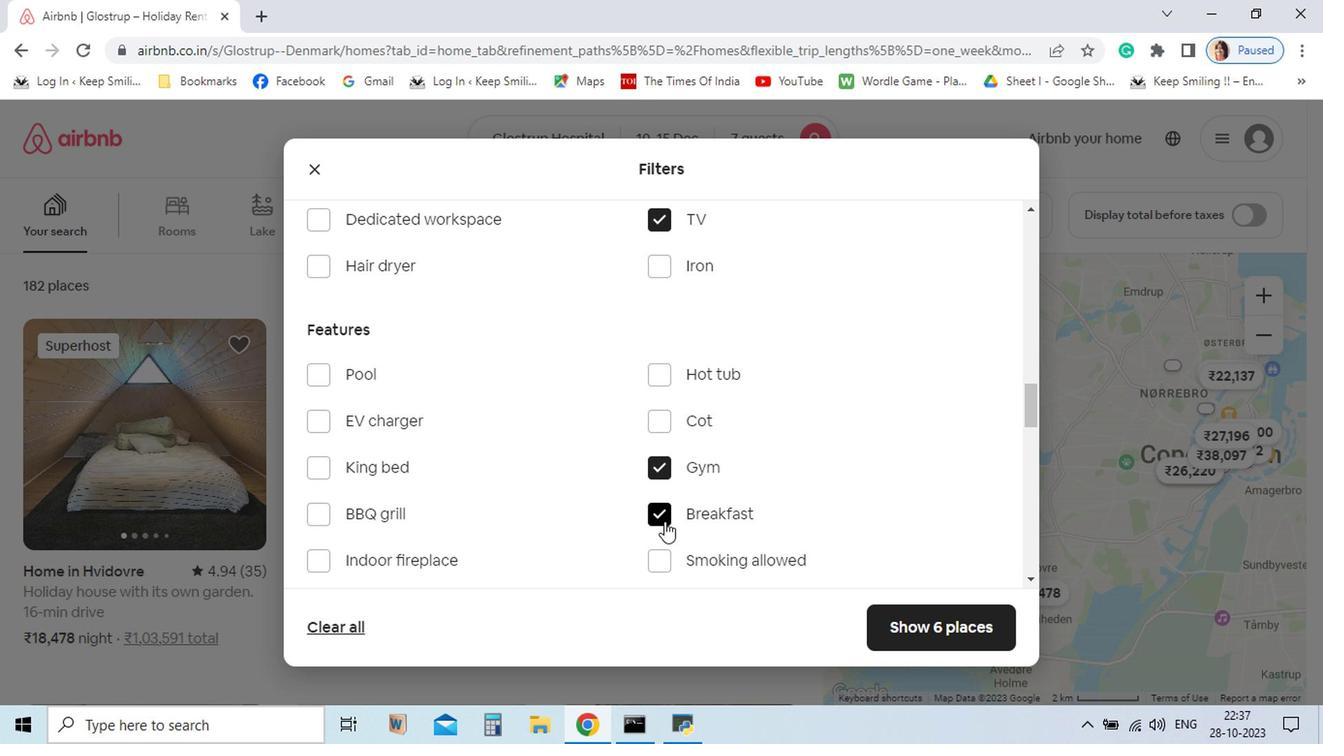 
Action: Mouse pressed left at (555, 453)
Screenshot: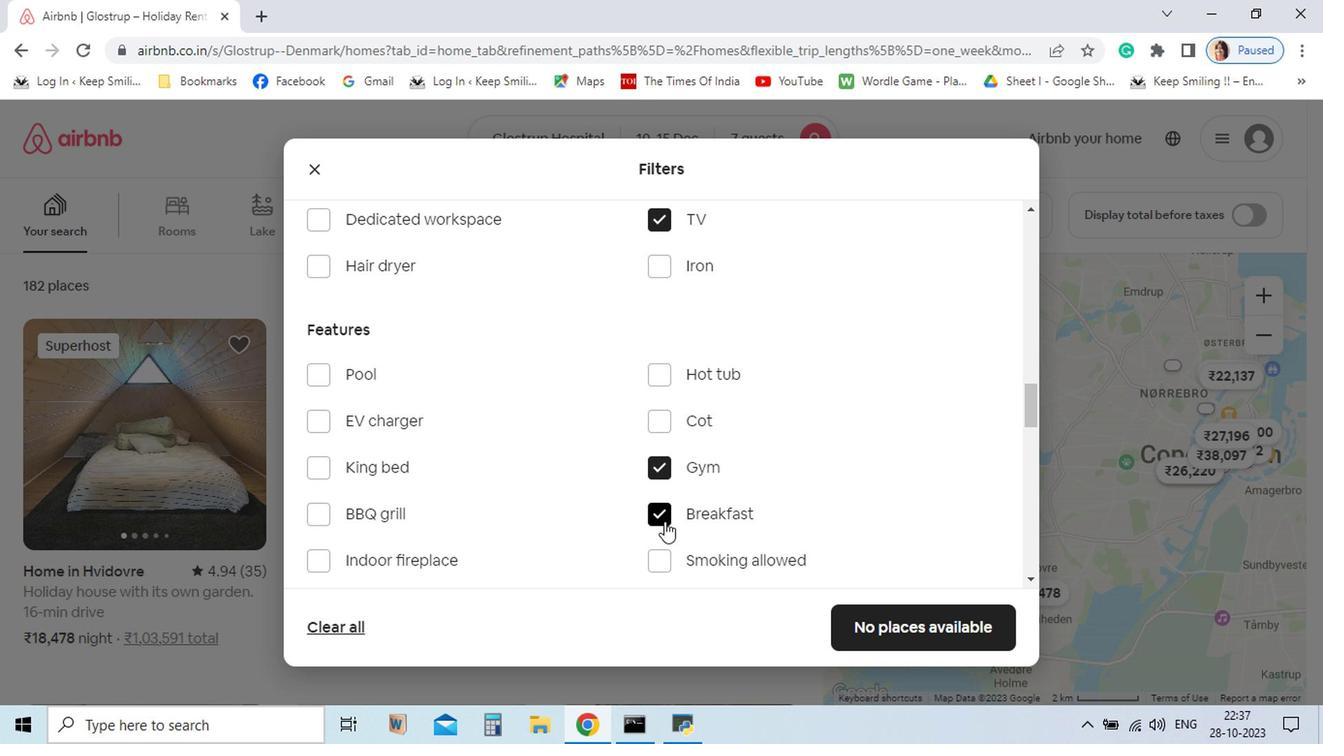 
Action: Mouse moved to (1292, 522)
Screenshot: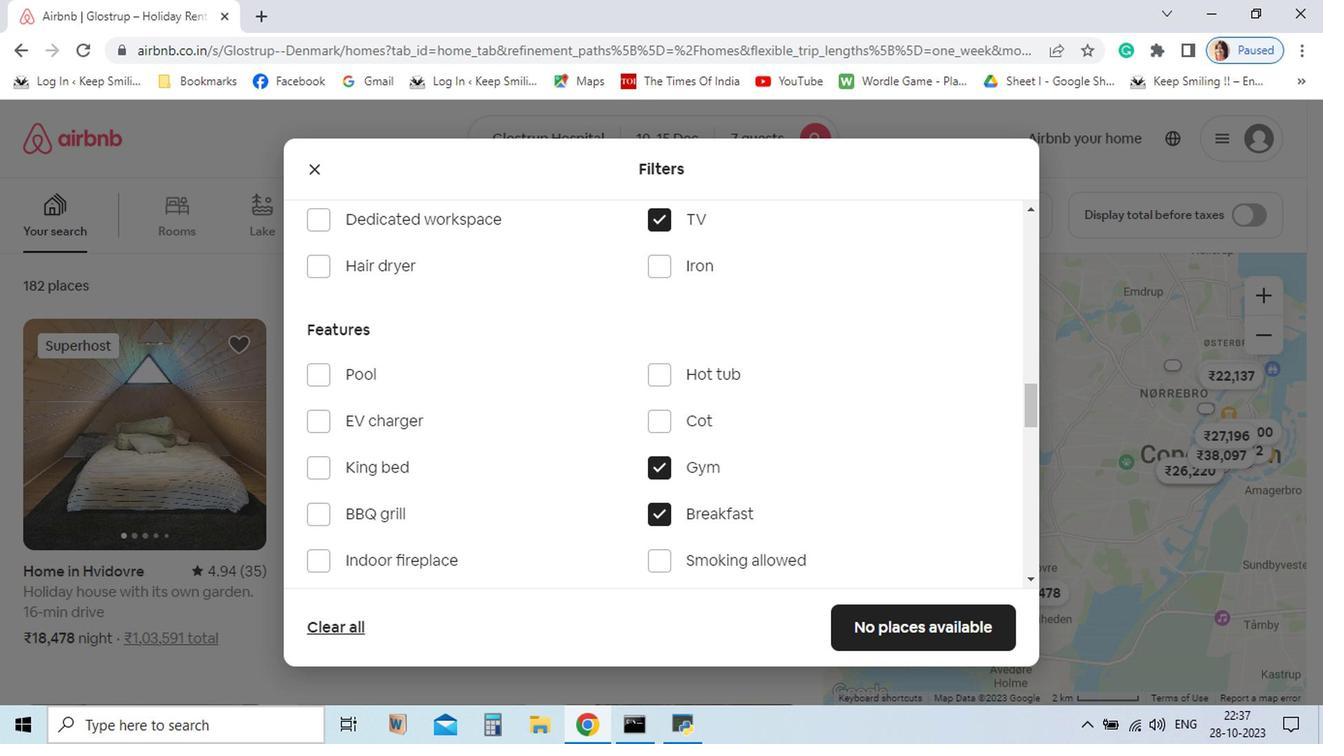 
